 Task: Look for space in Franklin Park, United States from 8th August, 2023 to 15th August, 2023 for 9 adults in price range Rs.10000 to Rs.14000. Place can be shared room with 5 bedrooms having 9 beds and 5 bathrooms. Property type can be house, flat, guest house. Amenities needed are: wifi, TV, free parkinig on premises, gym, breakfast. Booking option can be shelf check-in. Required host language is English.
Action: Mouse moved to (502, 100)
Screenshot: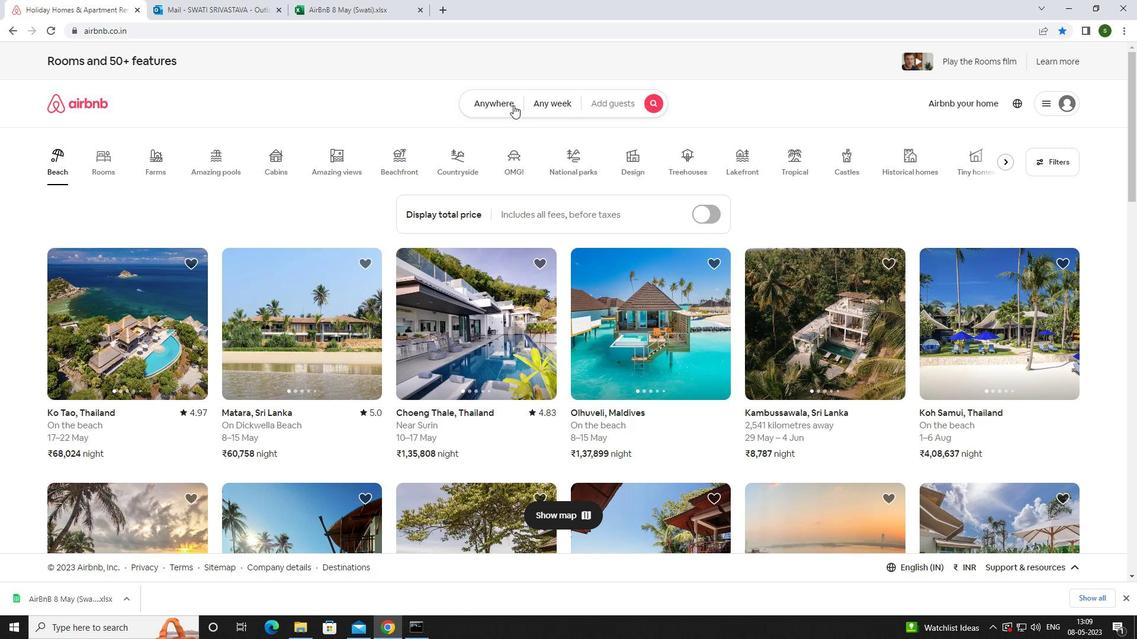 
Action: Mouse pressed left at (502, 100)
Screenshot: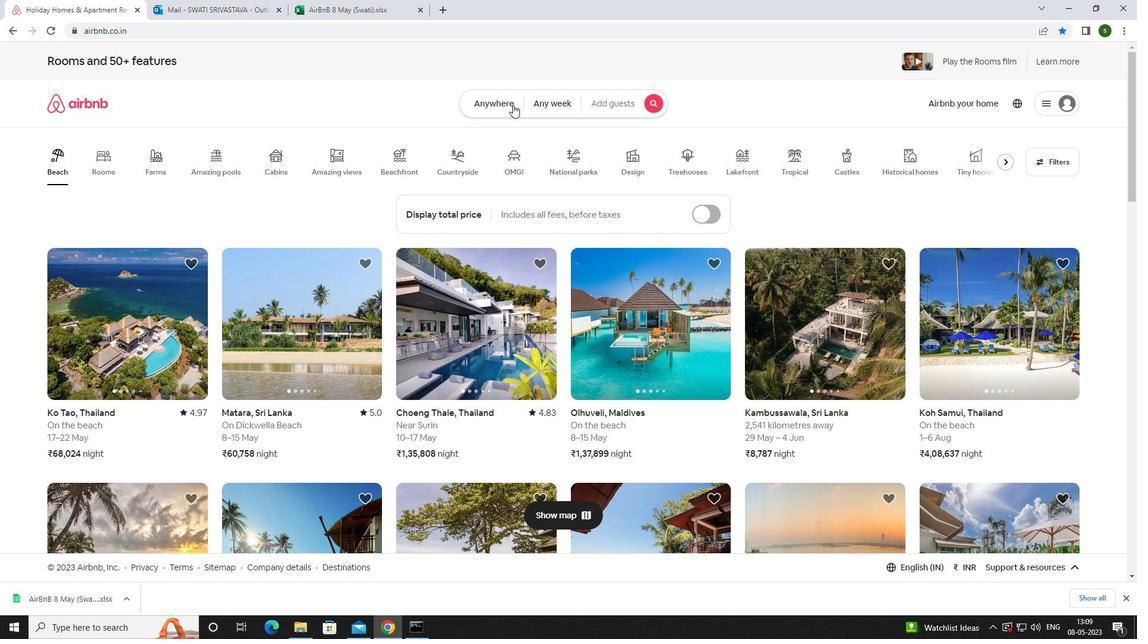 
Action: Mouse moved to (444, 152)
Screenshot: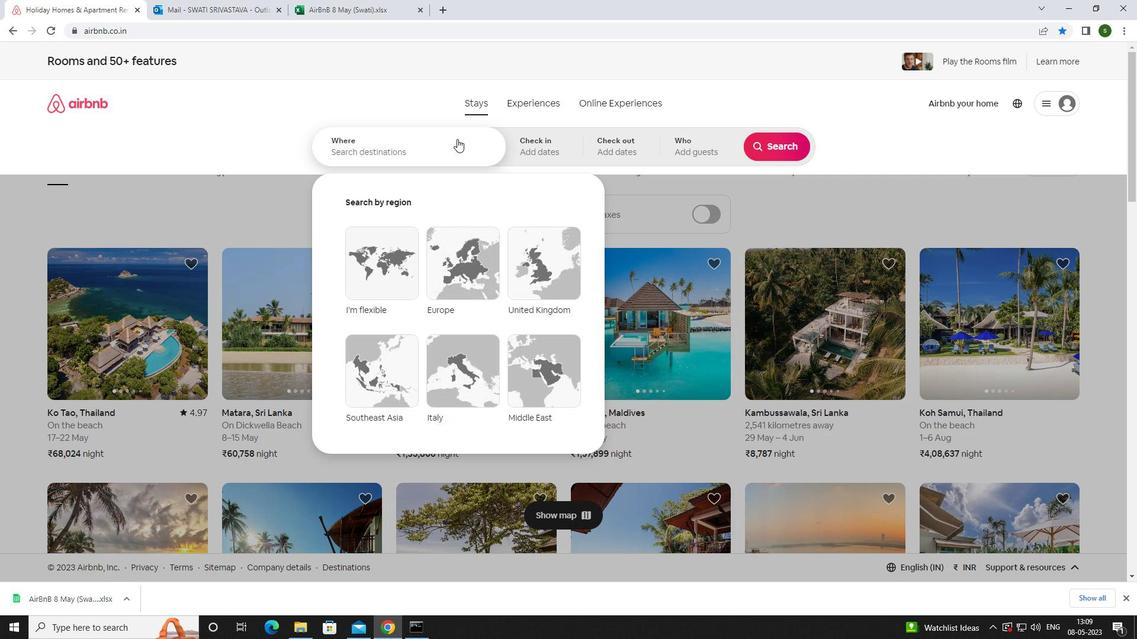 
Action: Mouse pressed left at (444, 152)
Screenshot: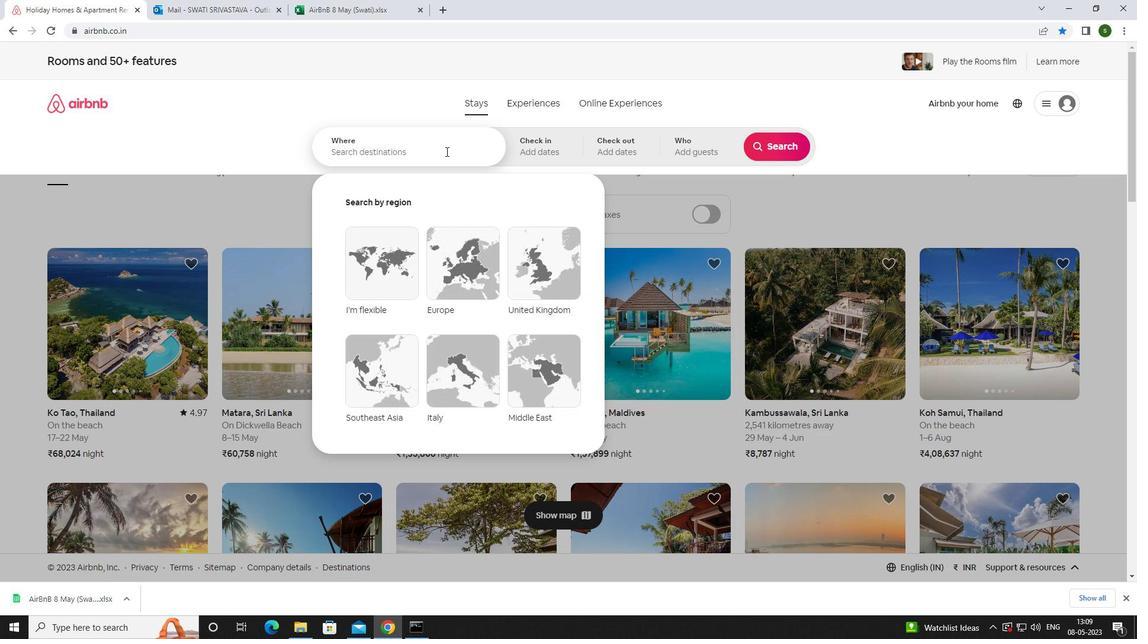 
Action: Key pressed <Key.caps_lock>f<Key.caps_lock>ranklin<Key.space><Key.caps_lock>p<Key.caps_lock>ark,<Key.space><Key.caps_lock>u<Key.caps_lock>nited<Key.space><Key.caps_lock>s<Key.caps_lock>tates<Key.enter>
Screenshot: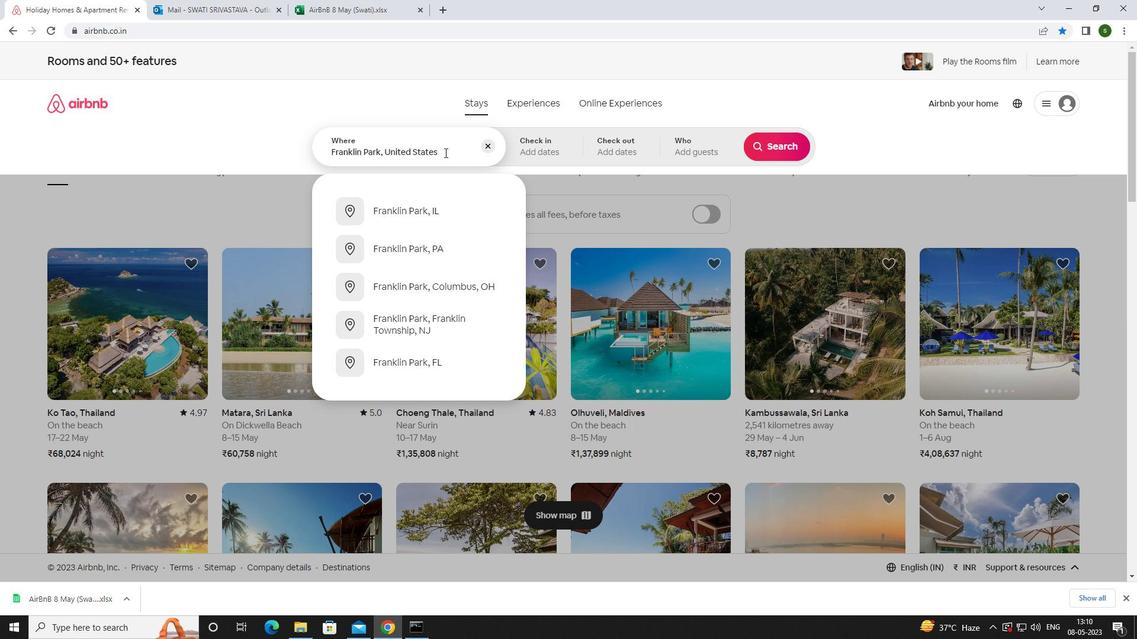 
Action: Mouse moved to (770, 238)
Screenshot: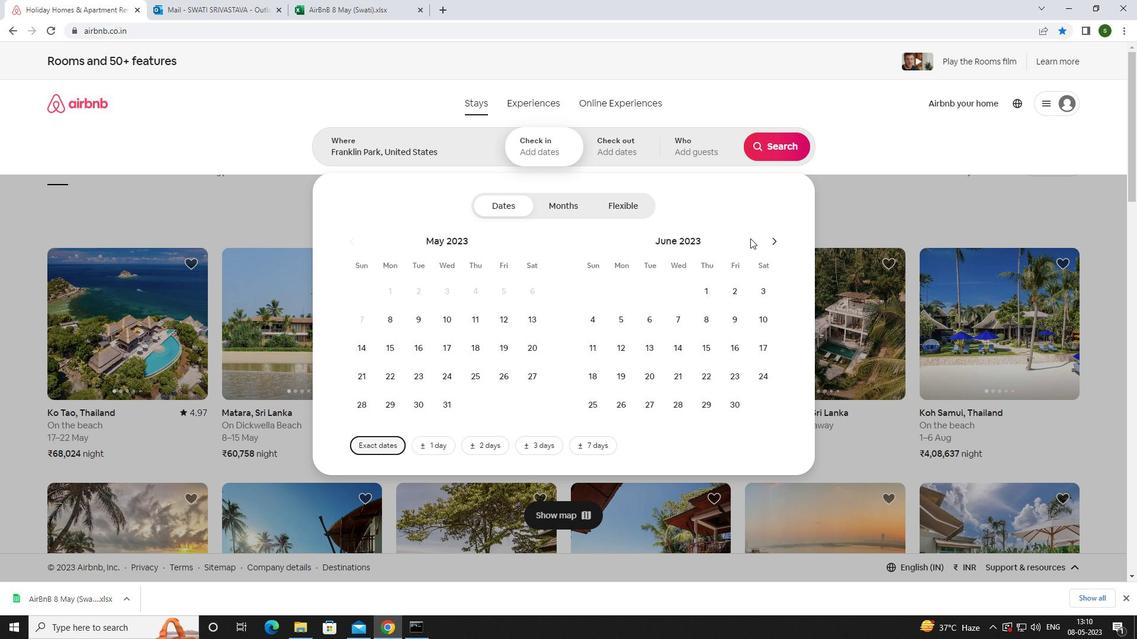 
Action: Mouse pressed left at (770, 238)
Screenshot: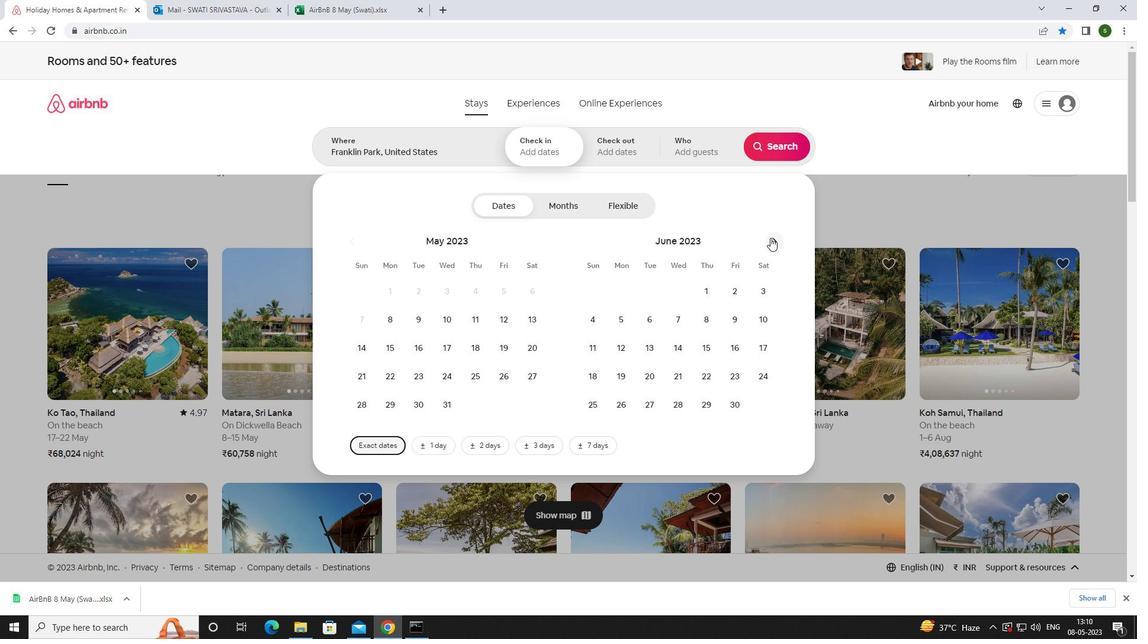 
Action: Mouse moved to (770, 237)
Screenshot: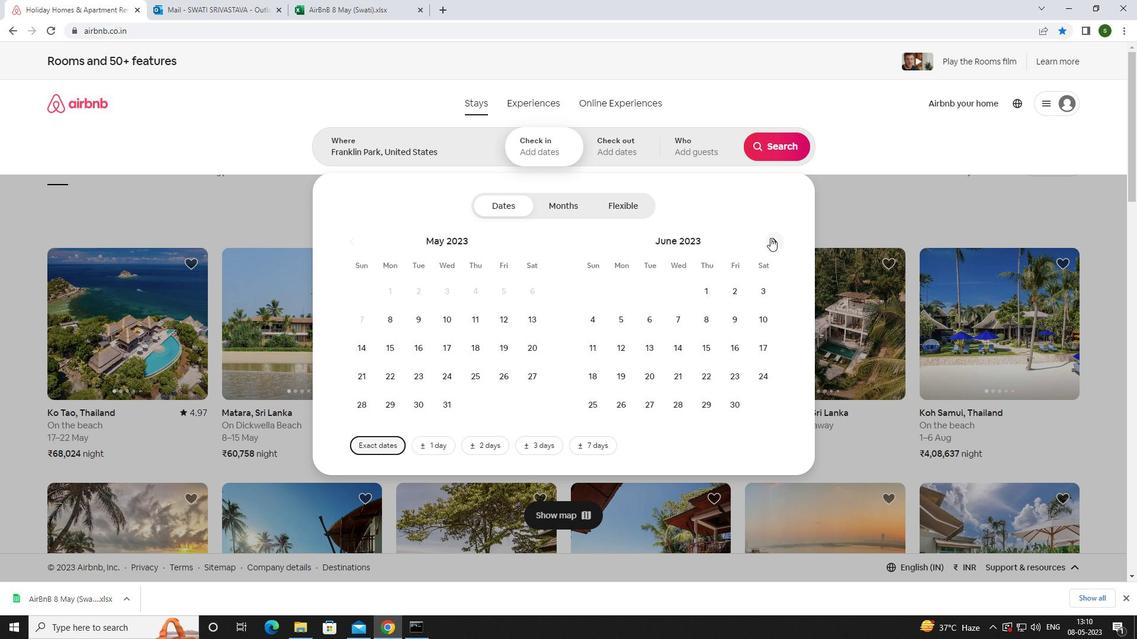 
Action: Mouse pressed left at (770, 237)
Screenshot: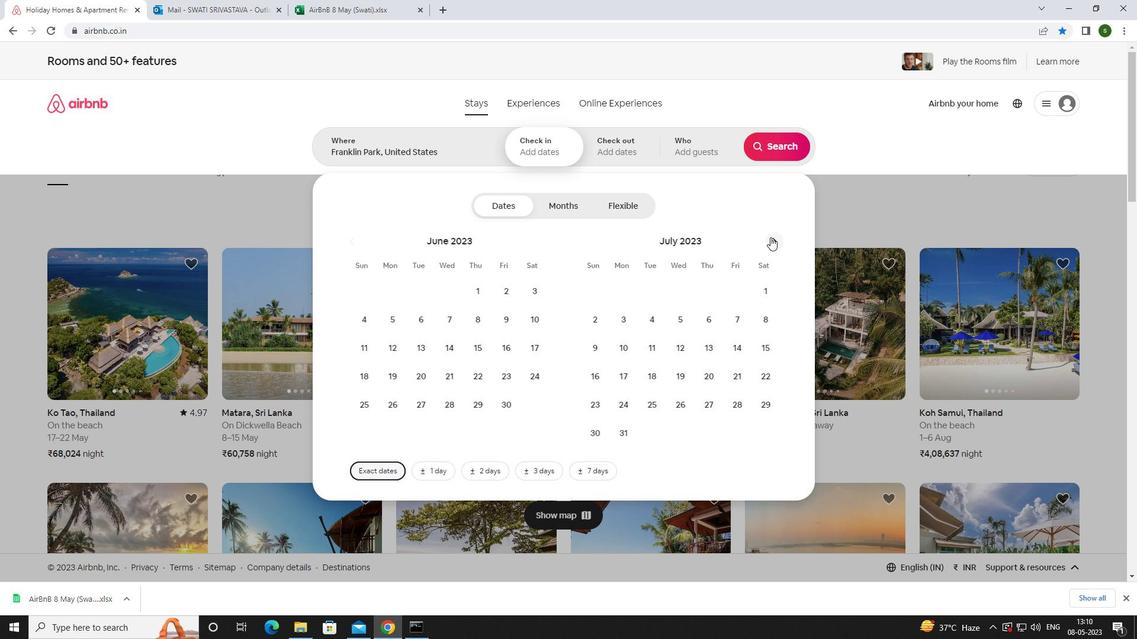 
Action: Mouse moved to (654, 313)
Screenshot: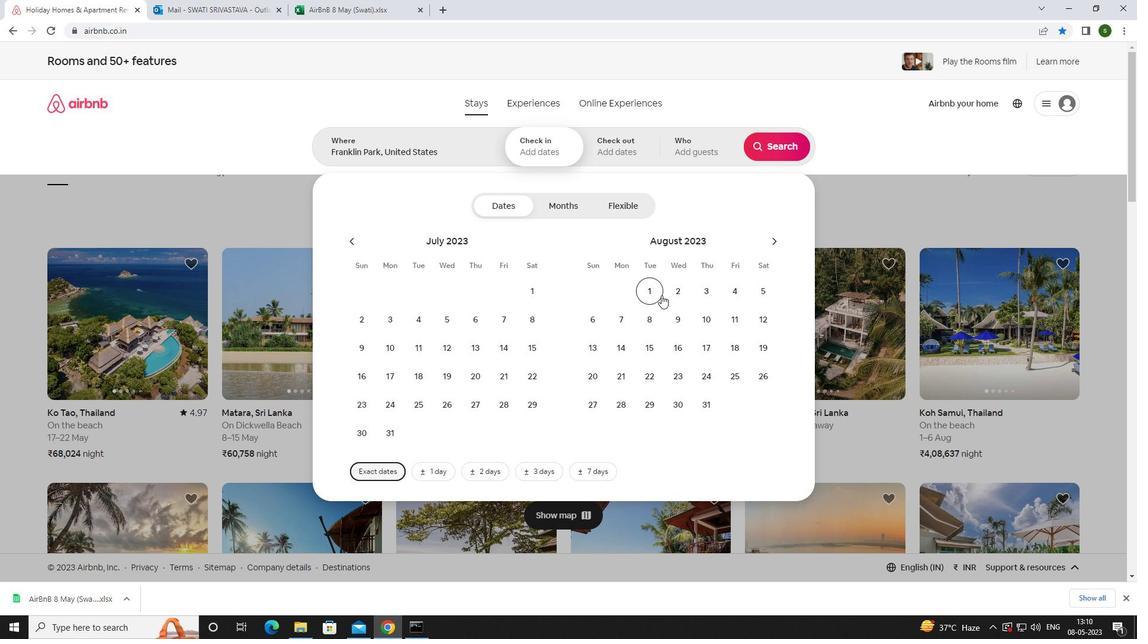 
Action: Mouse pressed left at (654, 313)
Screenshot: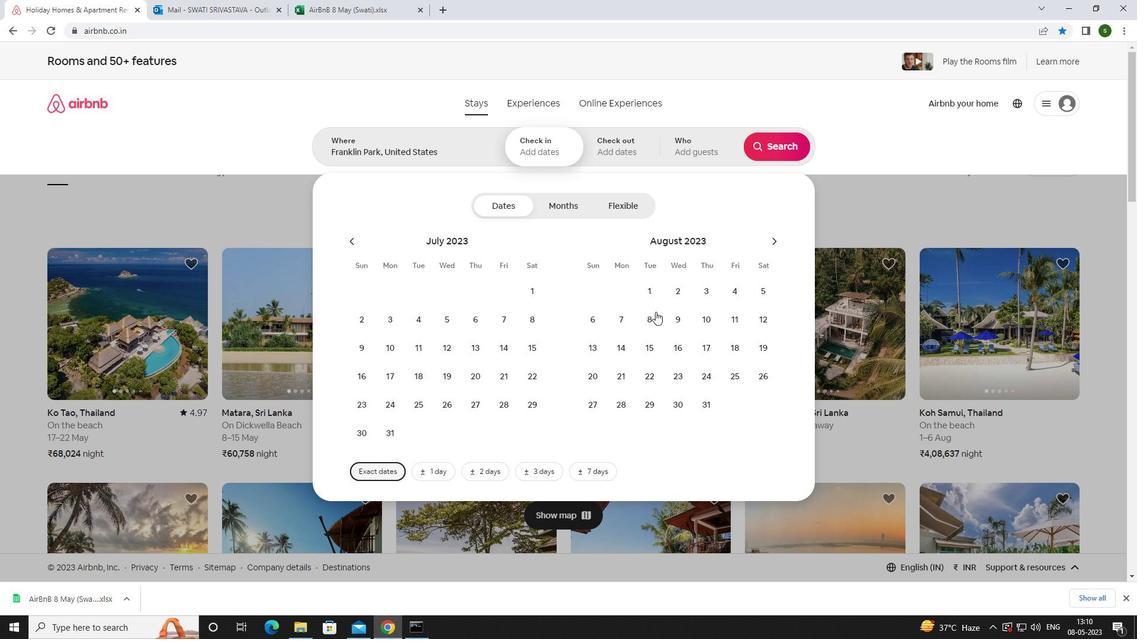 
Action: Mouse moved to (649, 345)
Screenshot: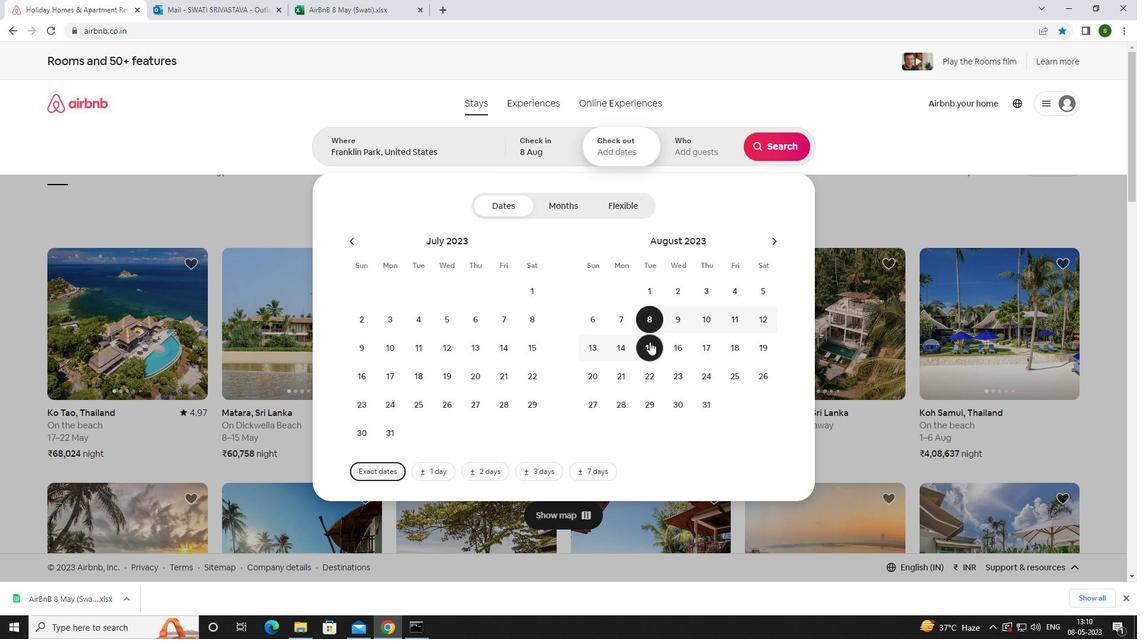 
Action: Mouse pressed left at (649, 345)
Screenshot: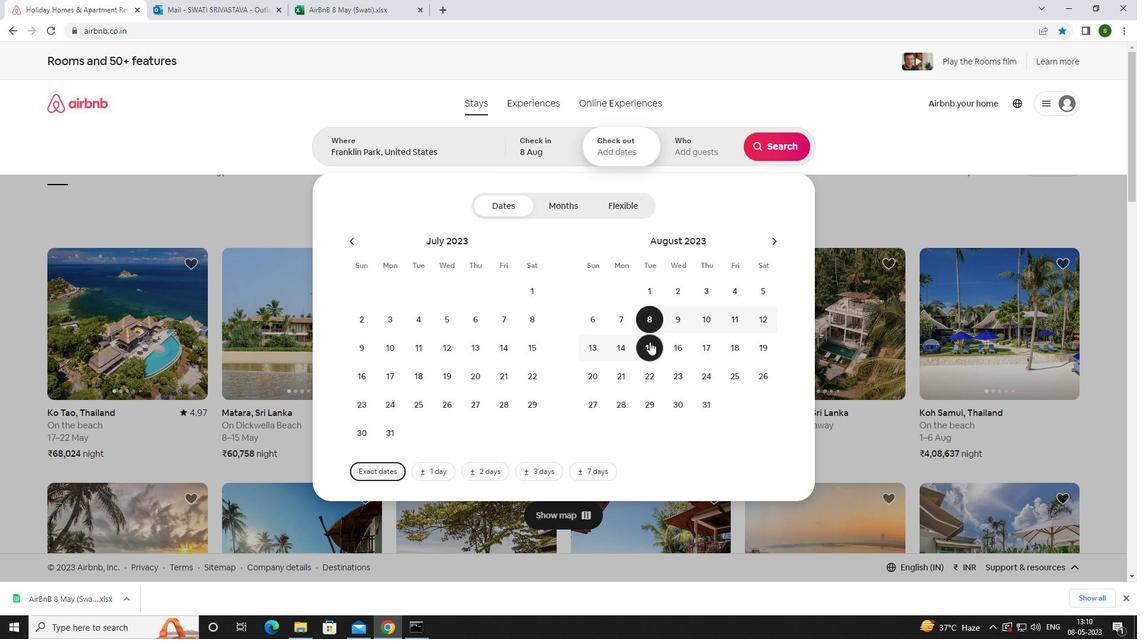 
Action: Mouse moved to (694, 151)
Screenshot: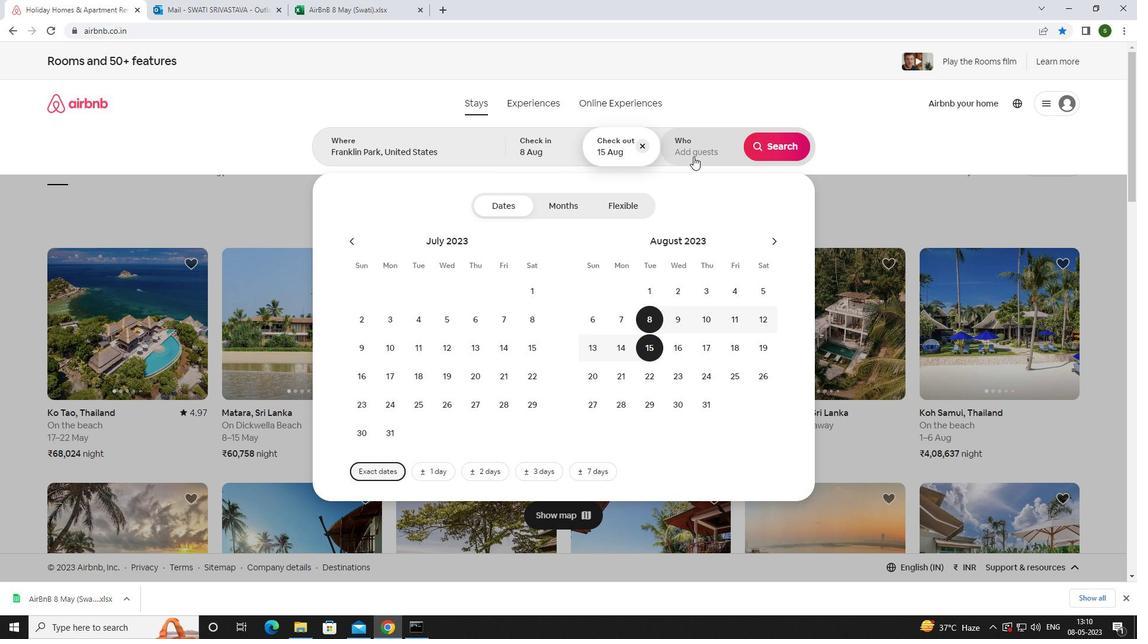 
Action: Mouse pressed left at (694, 151)
Screenshot: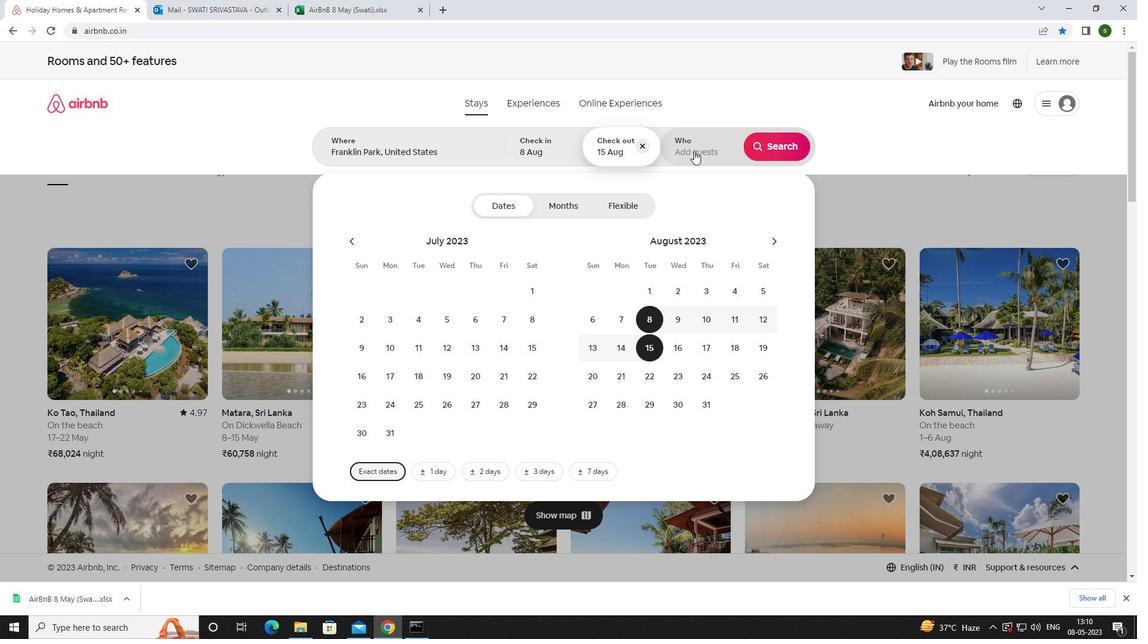 
Action: Mouse moved to (783, 205)
Screenshot: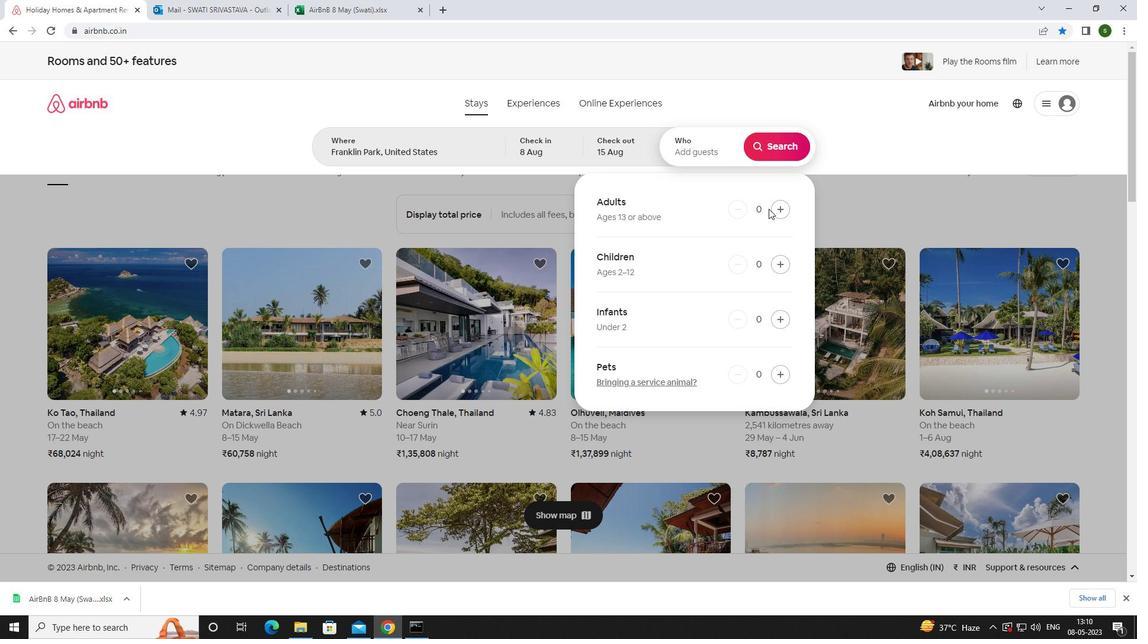 
Action: Mouse pressed left at (783, 205)
Screenshot: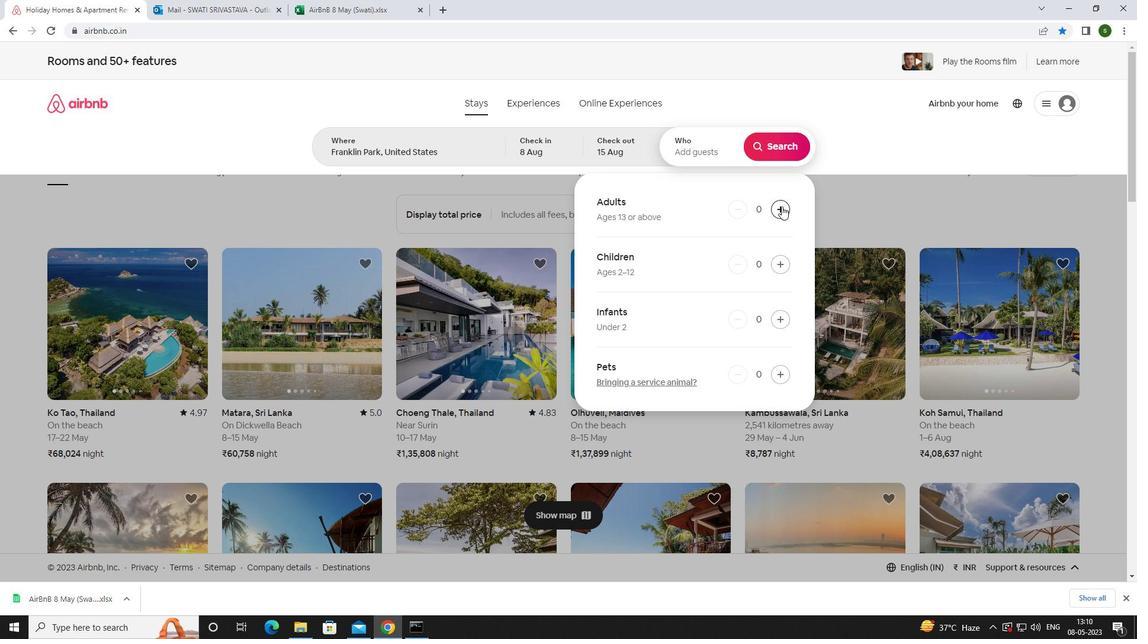
Action: Mouse pressed left at (783, 205)
Screenshot: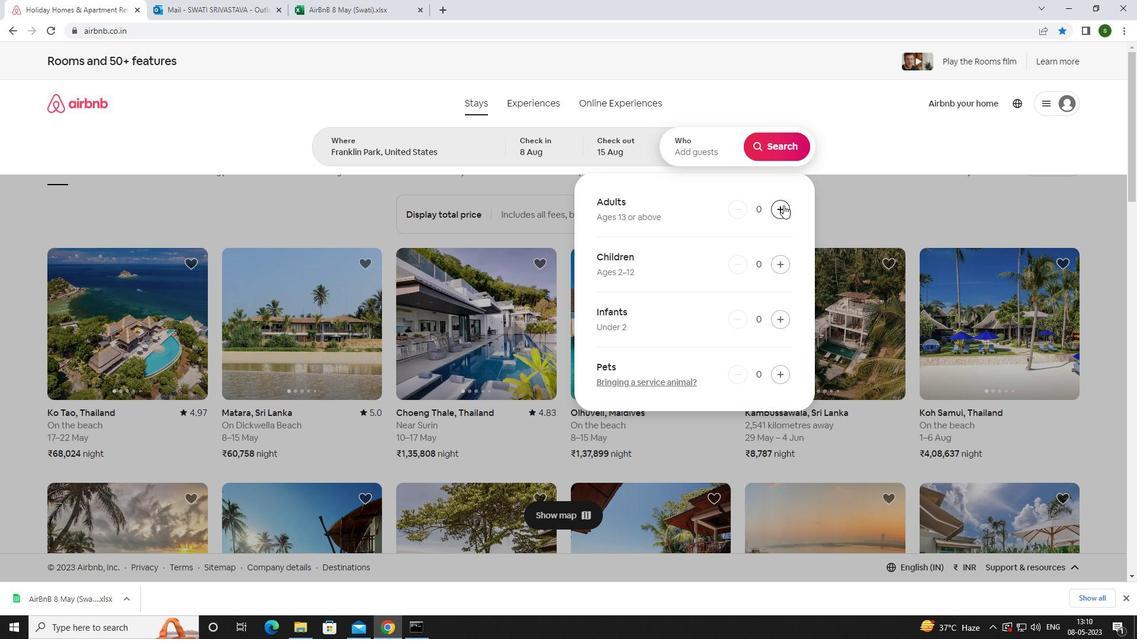 
Action: Mouse pressed left at (783, 205)
Screenshot: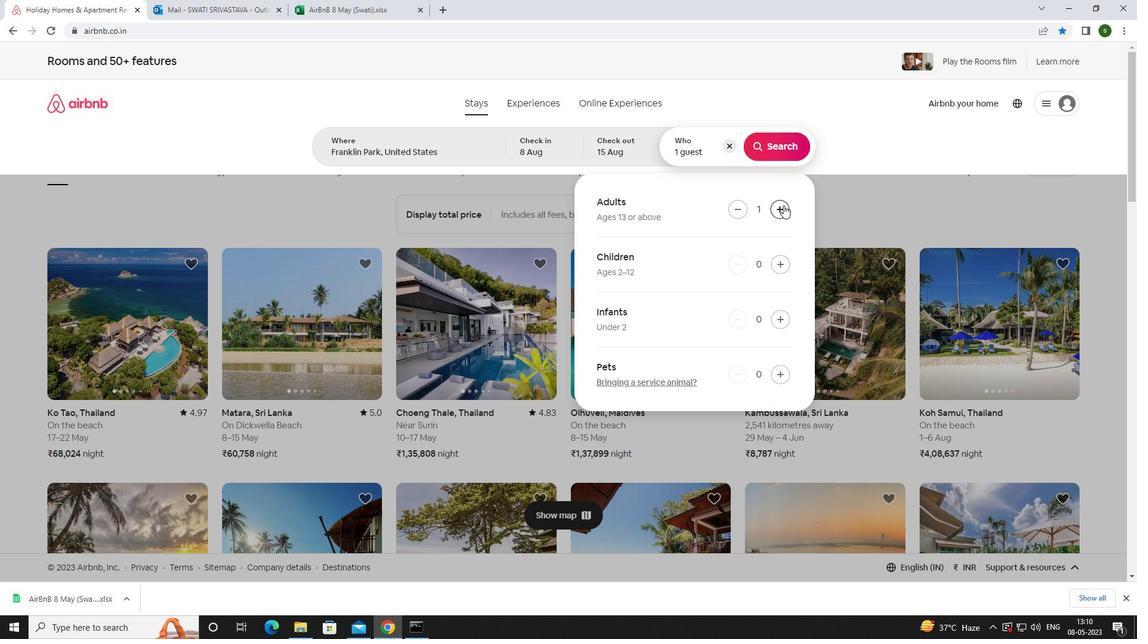 
Action: Mouse pressed left at (783, 205)
Screenshot: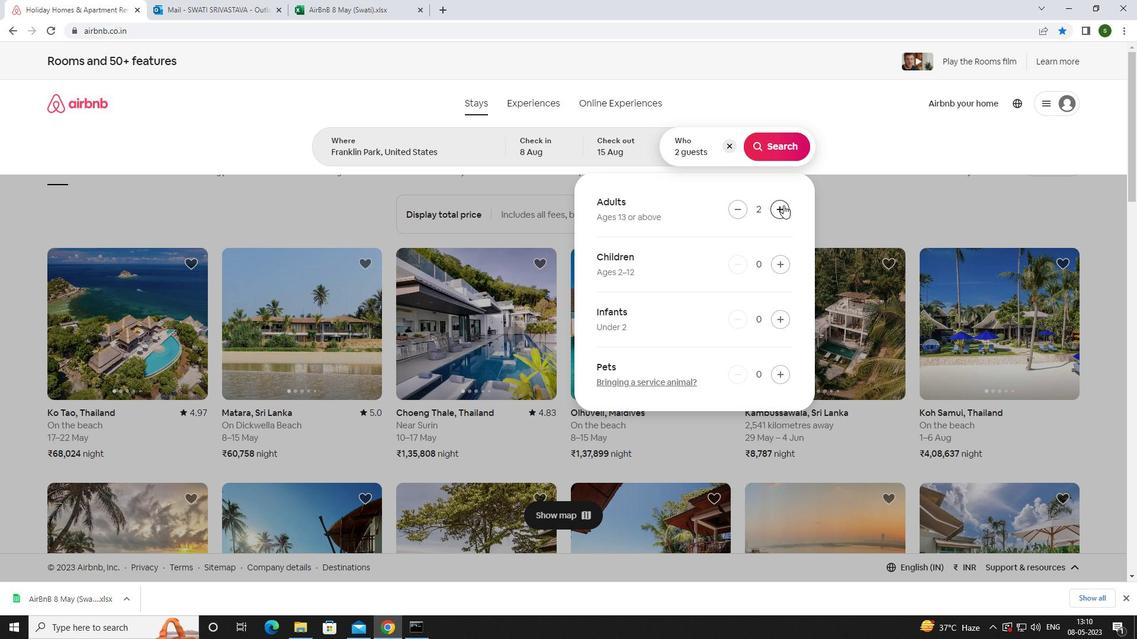 
Action: Mouse pressed left at (783, 205)
Screenshot: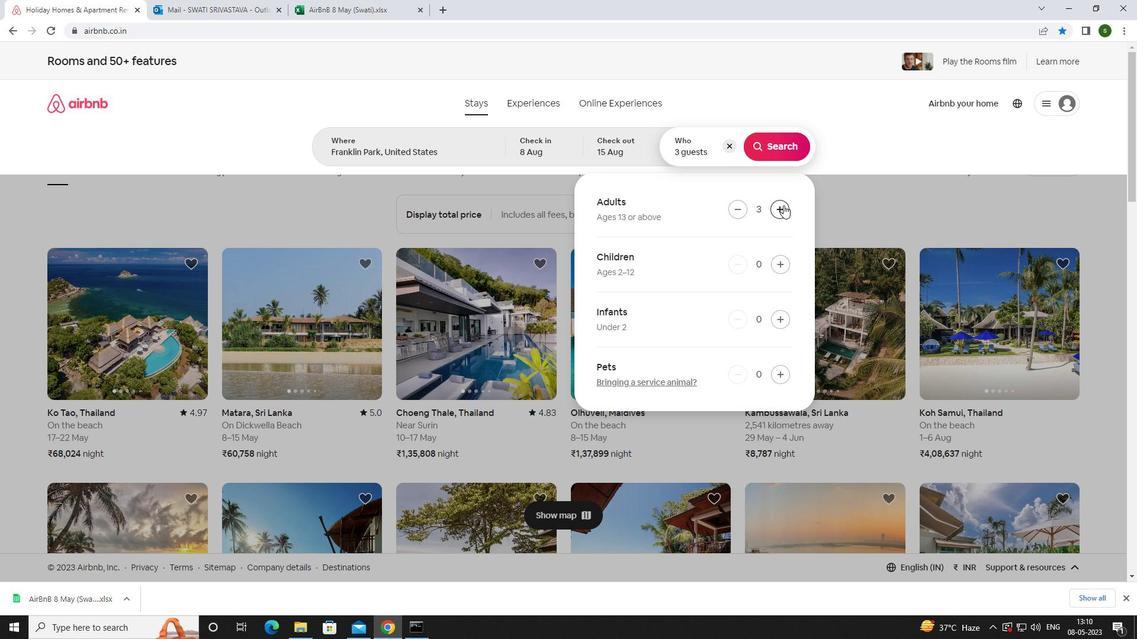 
Action: Mouse pressed left at (783, 205)
Screenshot: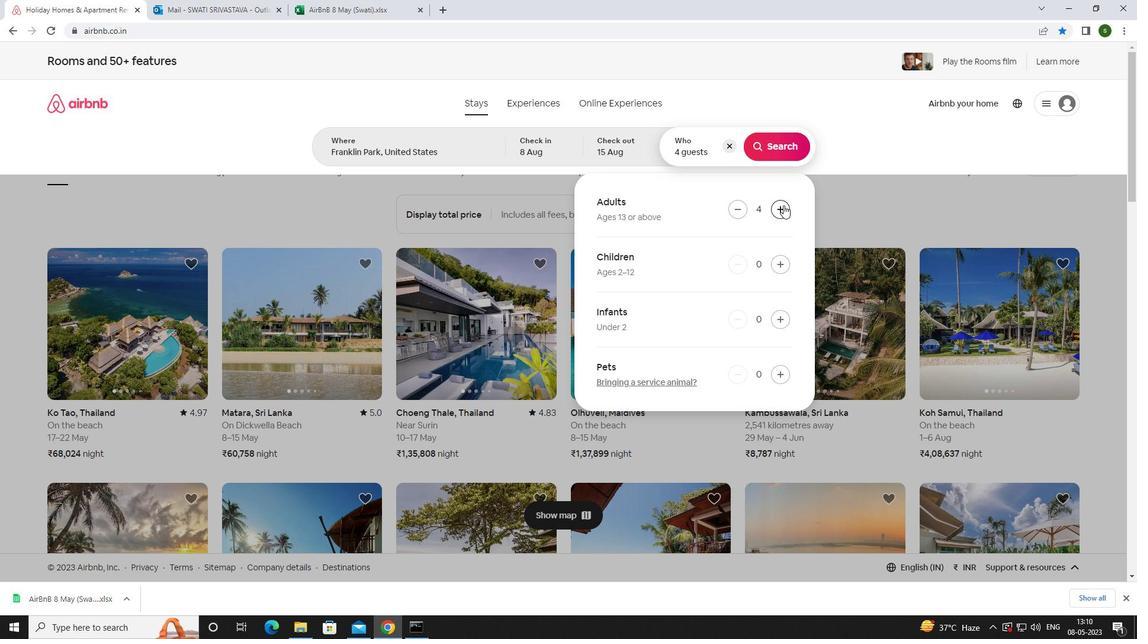 
Action: Mouse pressed left at (783, 205)
Screenshot: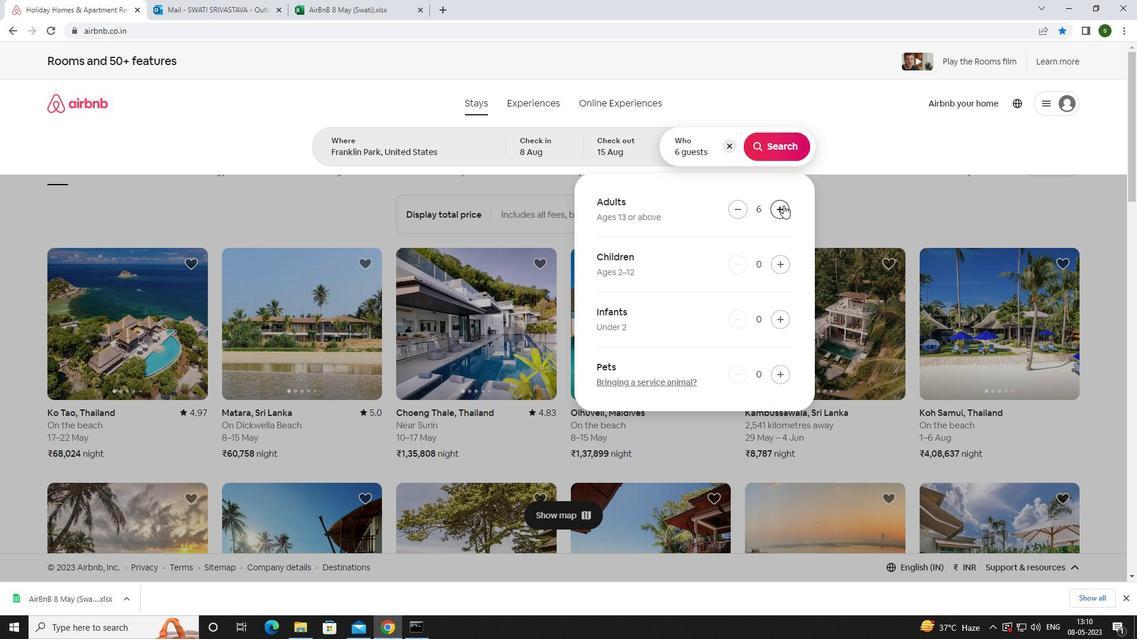 
Action: Mouse pressed left at (783, 205)
Screenshot: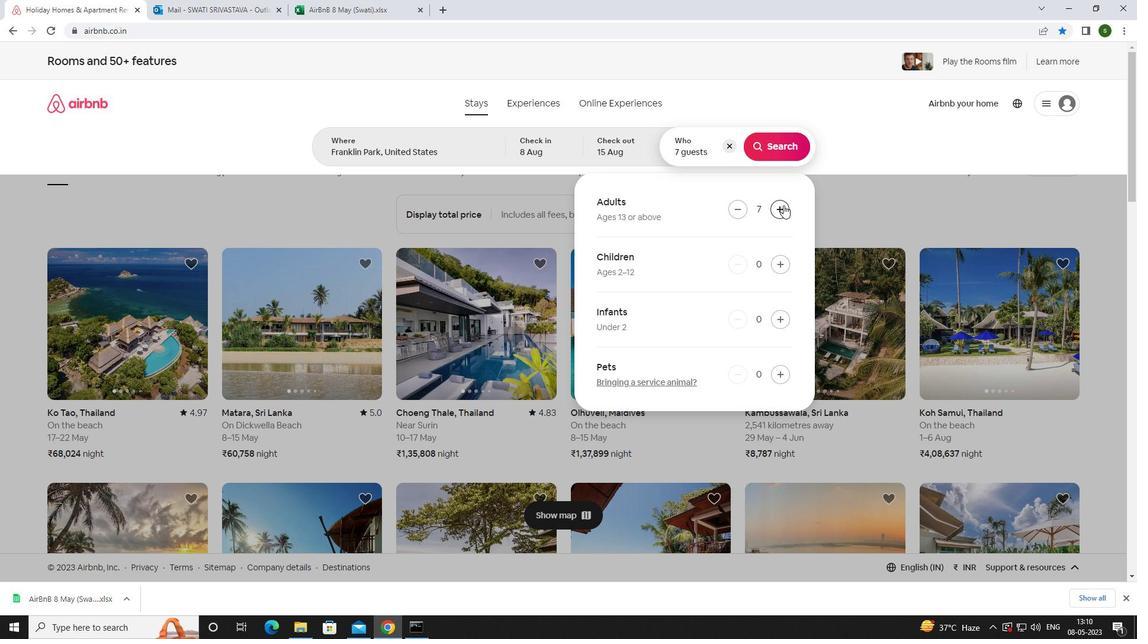
Action: Mouse pressed left at (783, 205)
Screenshot: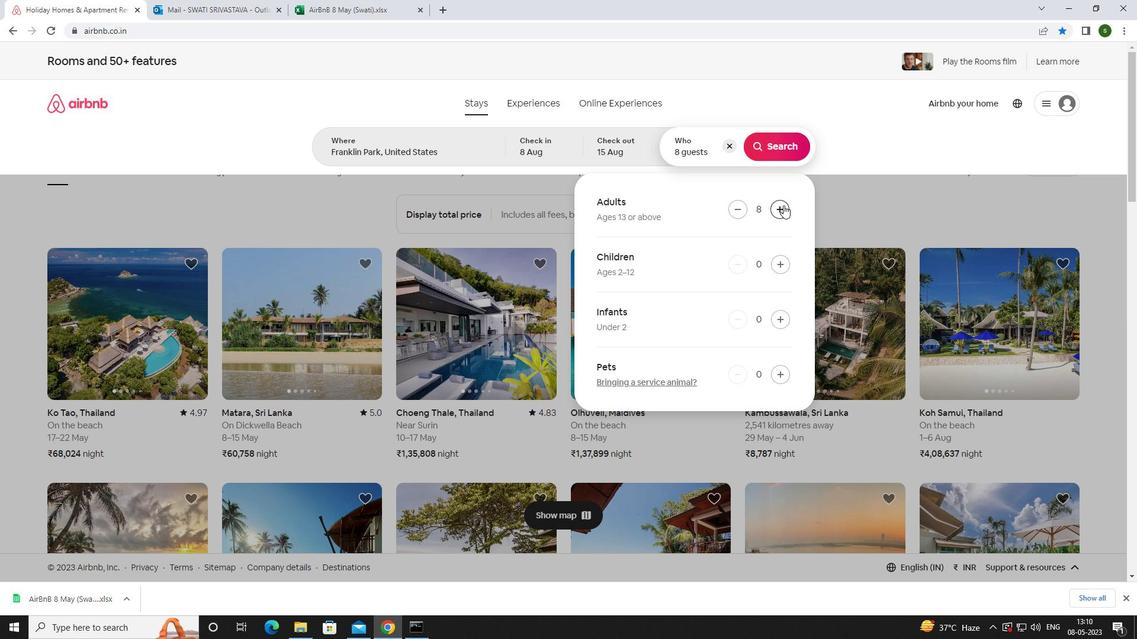 
Action: Mouse moved to (768, 152)
Screenshot: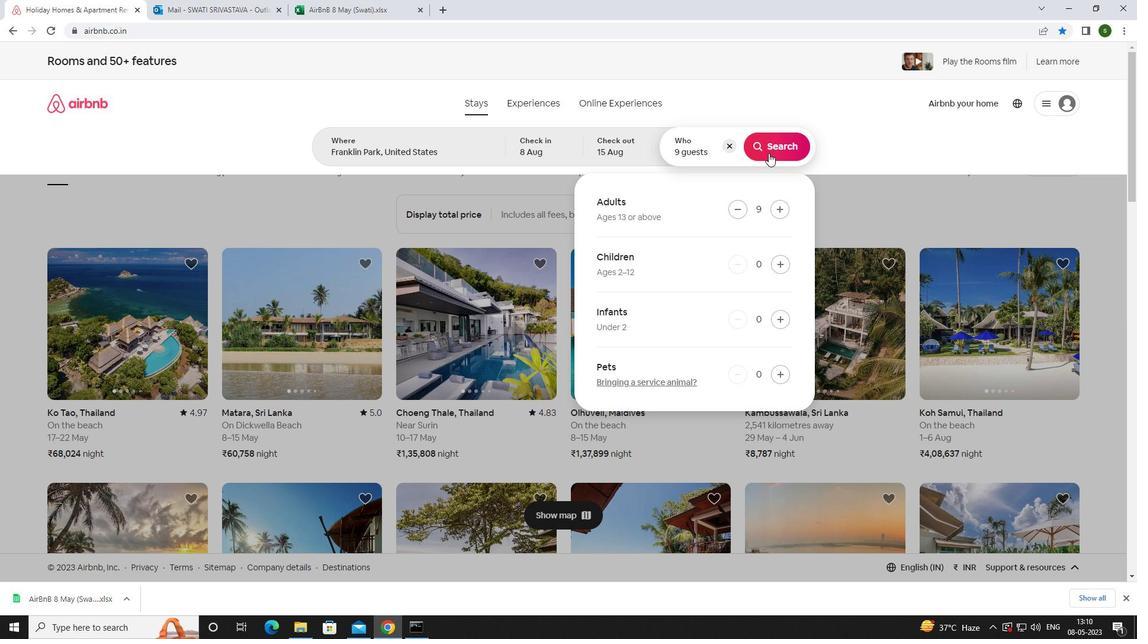
Action: Mouse pressed left at (768, 152)
Screenshot: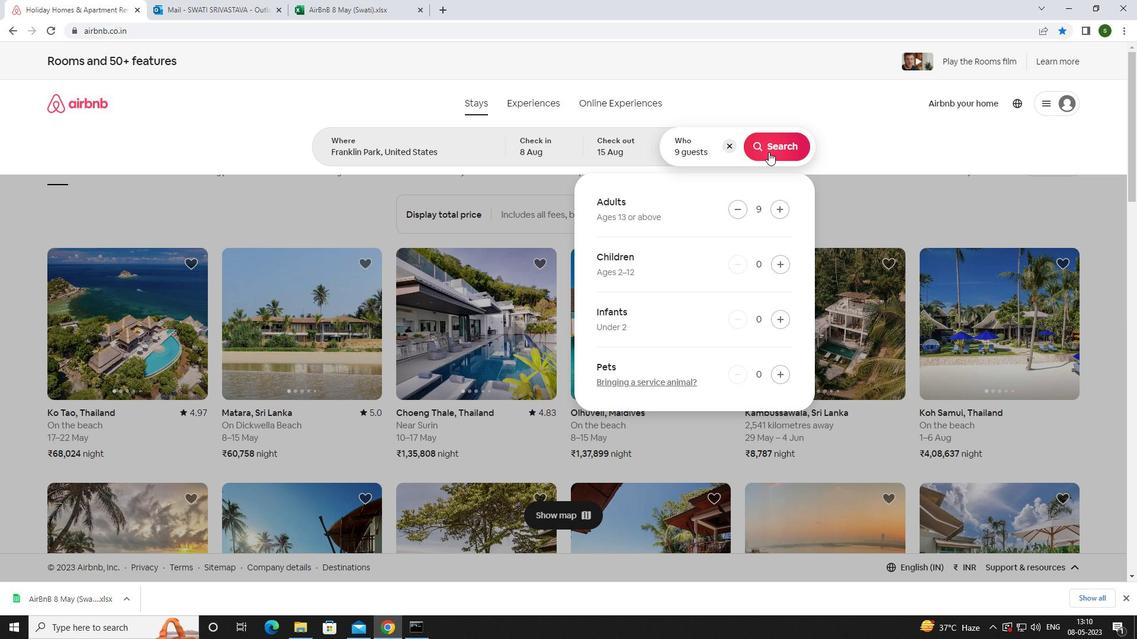 
Action: Mouse moved to (1076, 111)
Screenshot: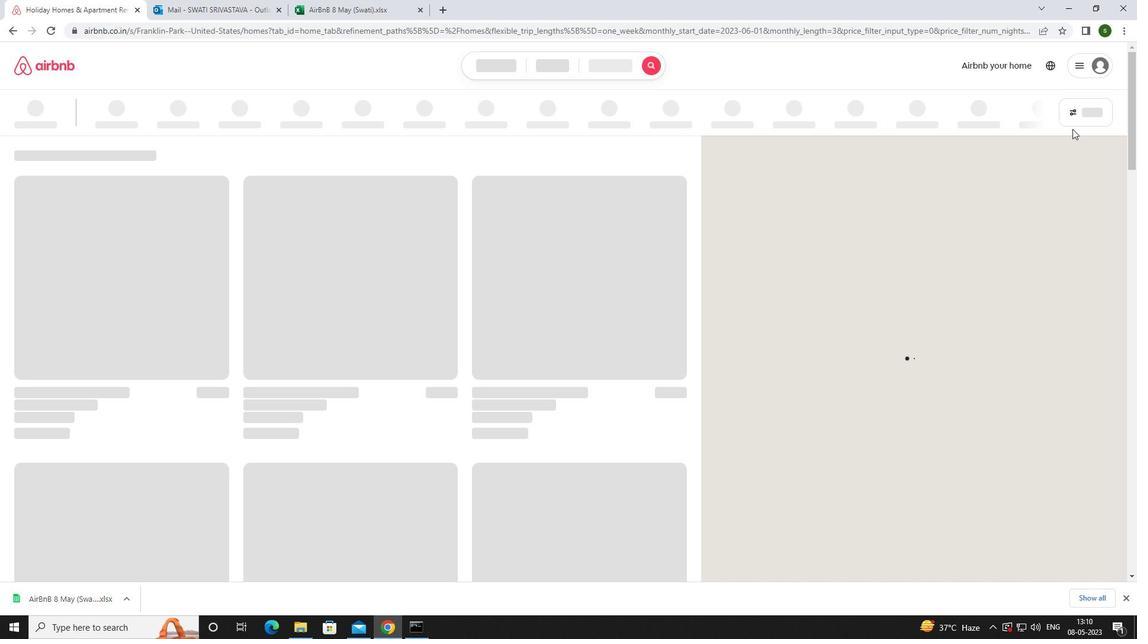 
Action: Mouse pressed left at (1076, 111)
Screenshot: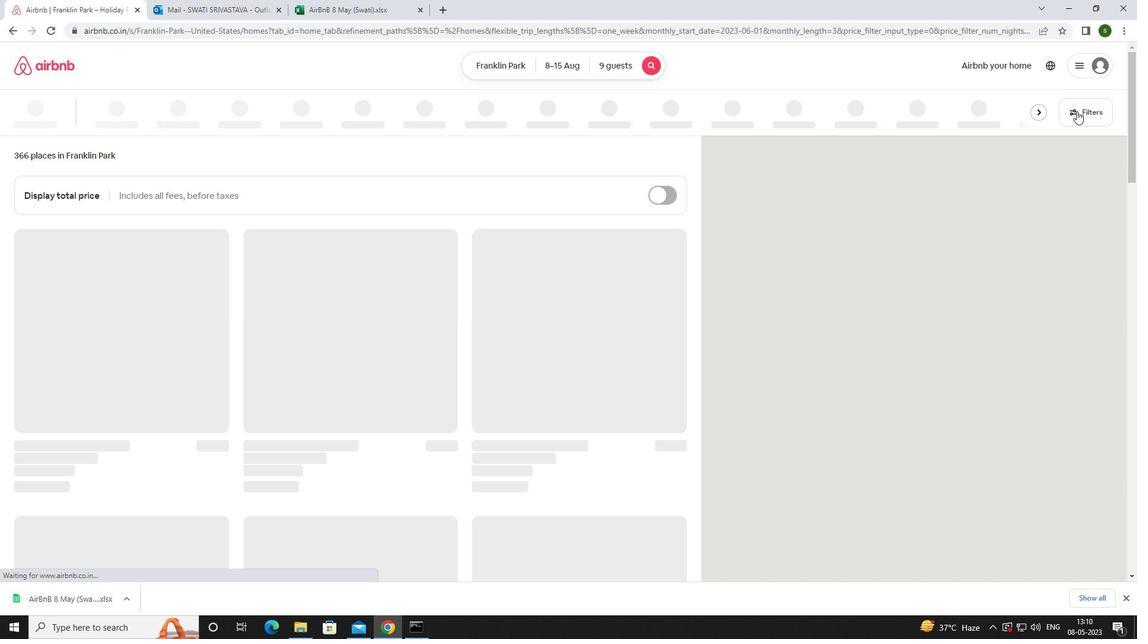 
Action: Mouse moved to (446, 399)
Screenshot: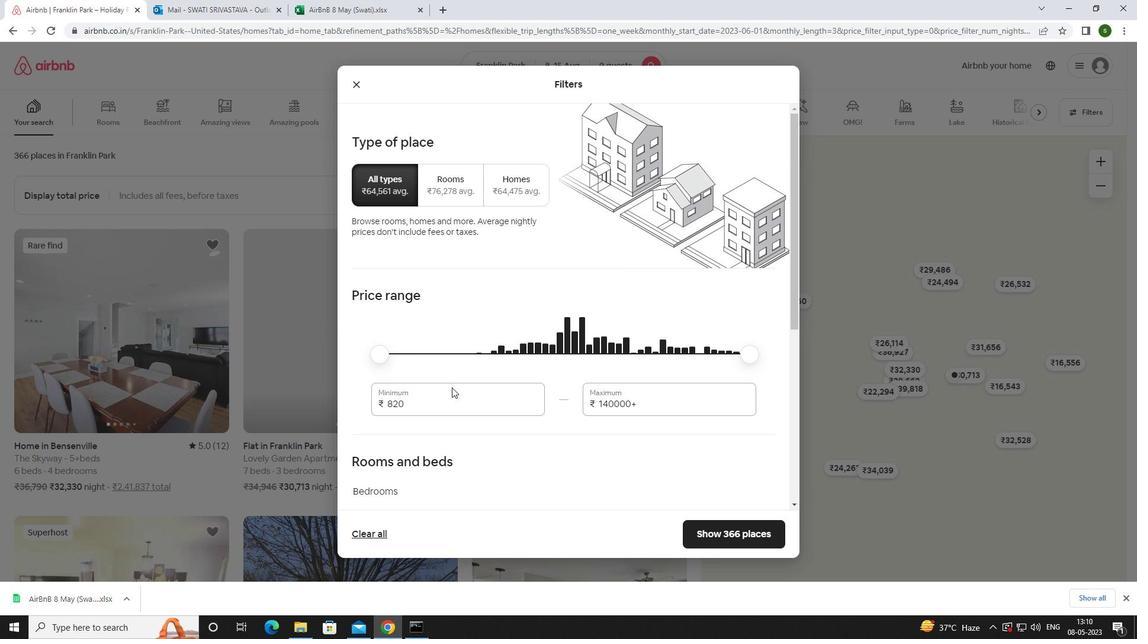 
Action: Mouse pressed left at (446, 399)
Screenshot: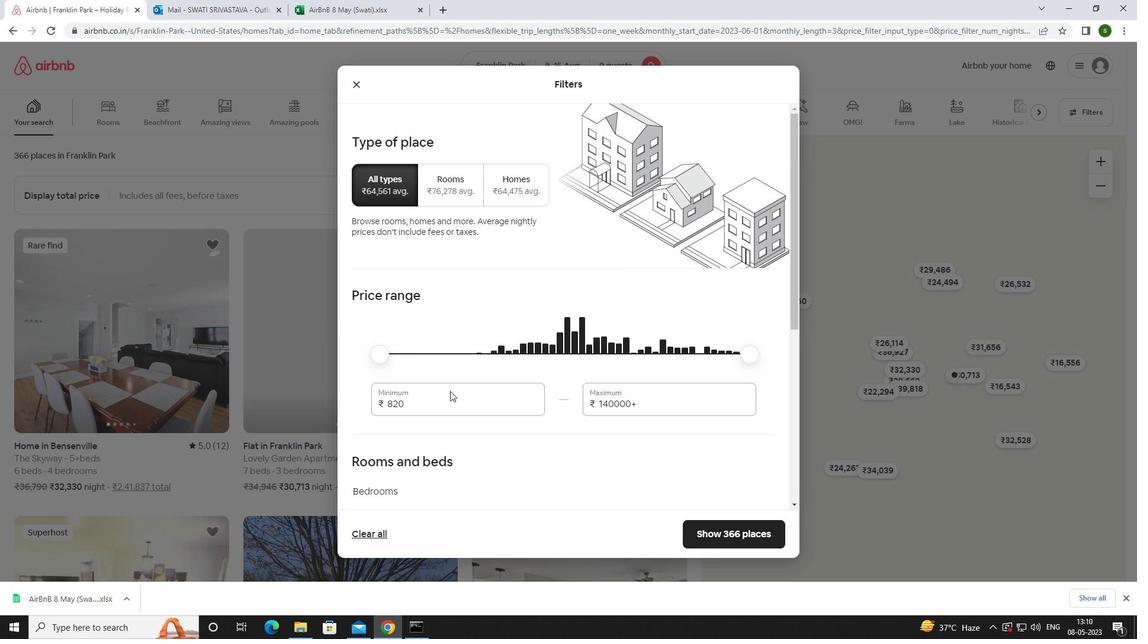
Action: Mouse moved to (444, 400)
Screenshot: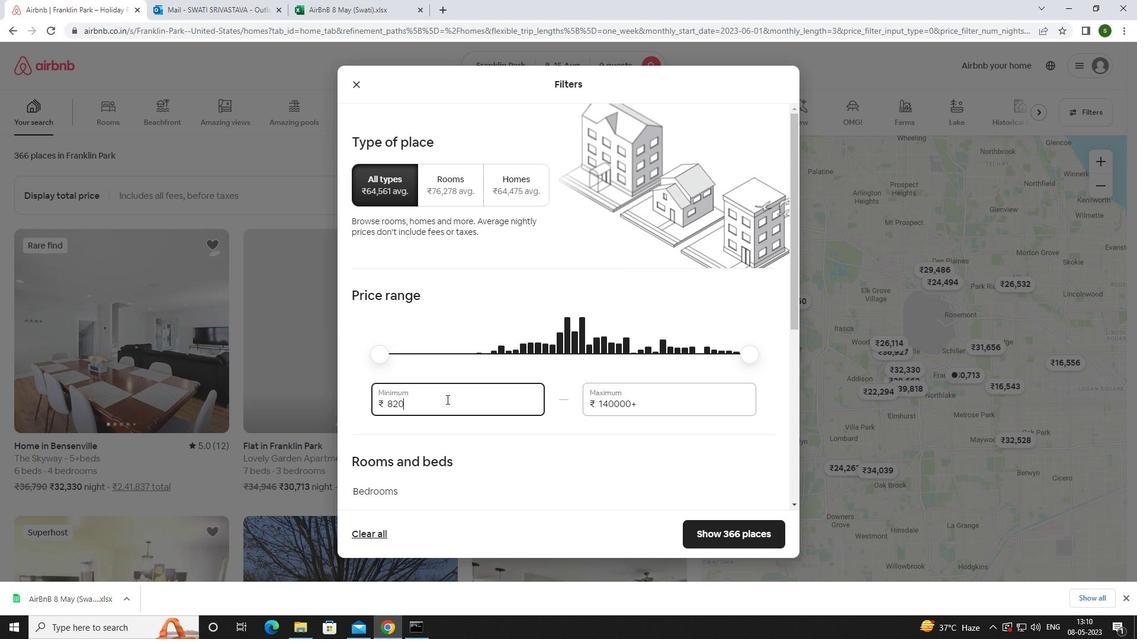 
Action: Key pressed <Key.backspace><Key.backspace><Key.backspace><Key.backspace>10000
Screenshot: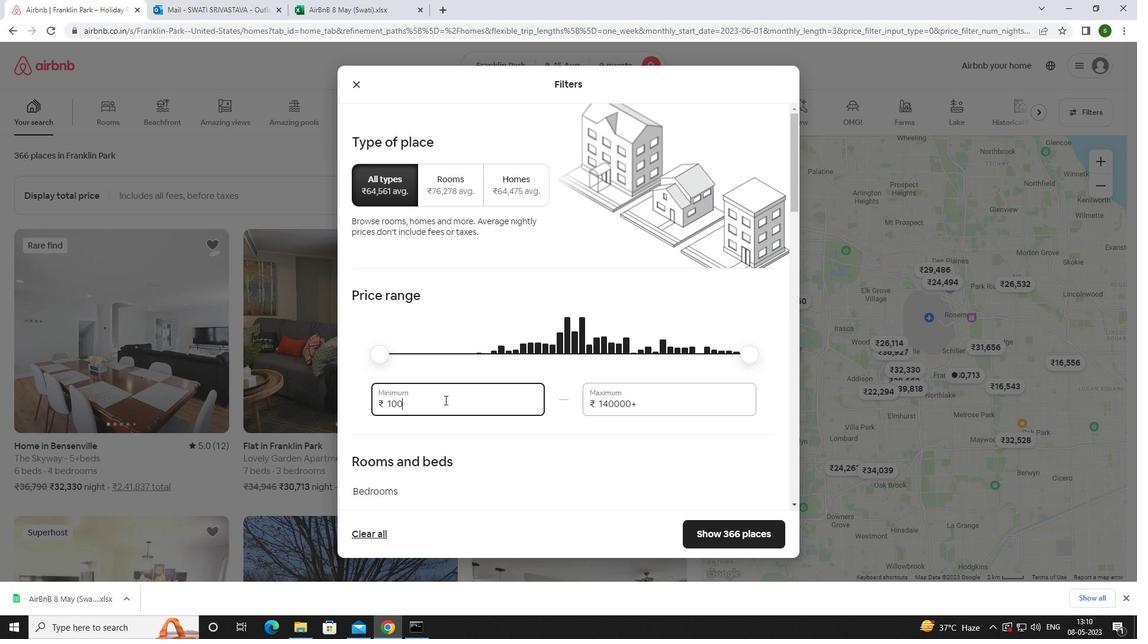 
Action: Mouse moved to (646, 407)
Screenshot: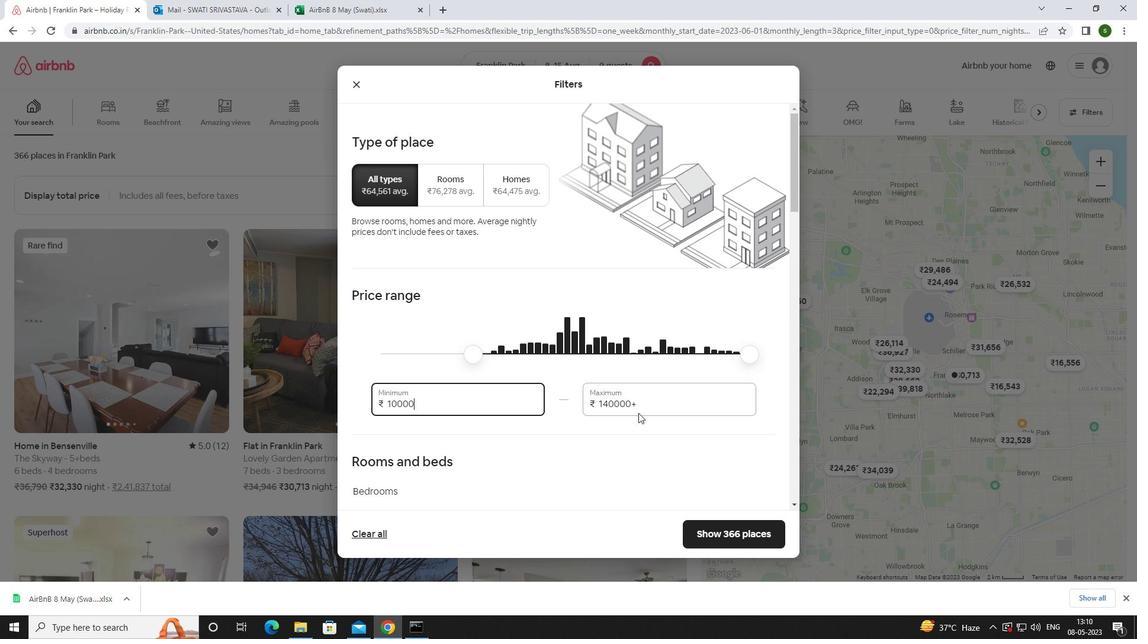
Action: Mouse pressed left at (646, 407)
Screenshot: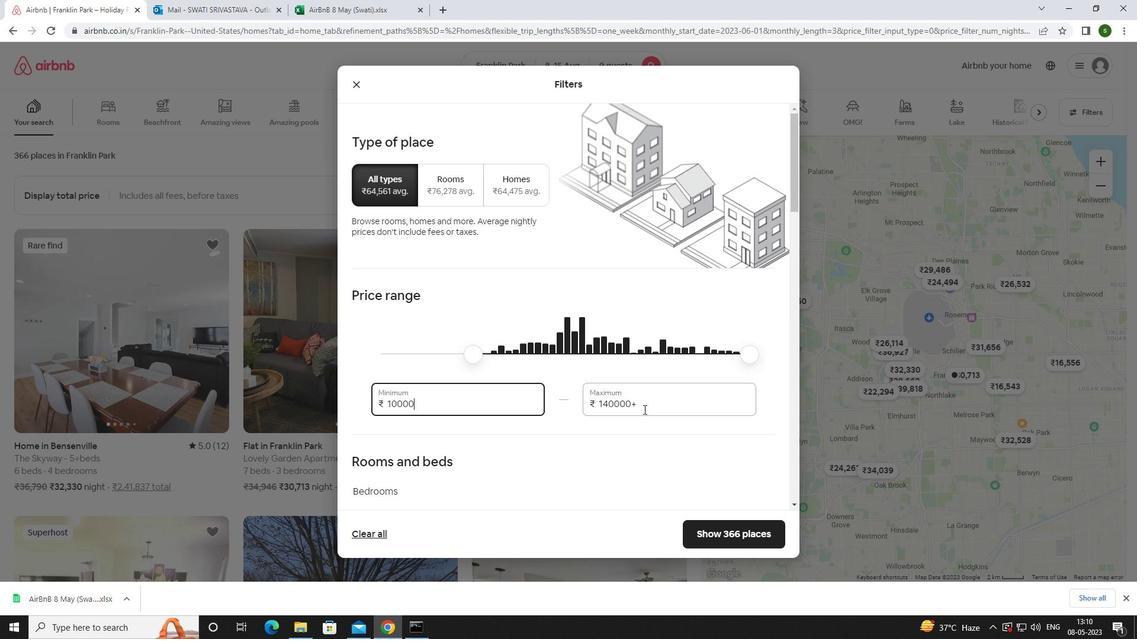 
Action: Key pressed <Key.backspace><Key.backspace><Key.backspace><Key.backspace><Key.backspace><Key.backspace><Key.backspace><Key.backspace><Key.backspace><Key.backspace><Key.backspace>14000
Screenshot: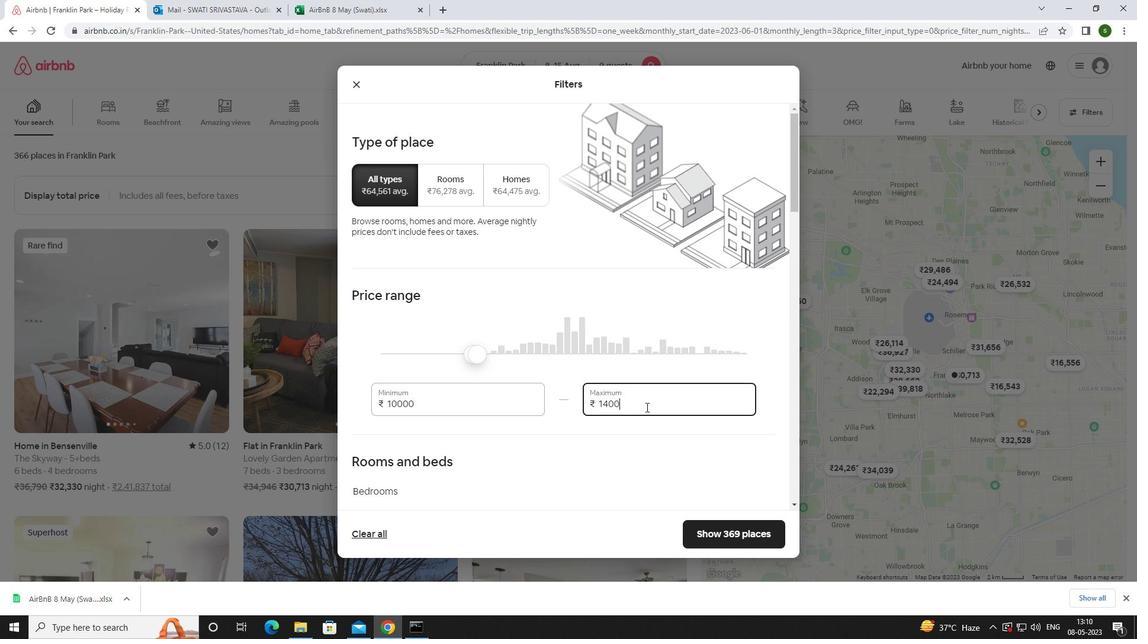 
Action: Mouse moved to (595, 407)
Screenshot: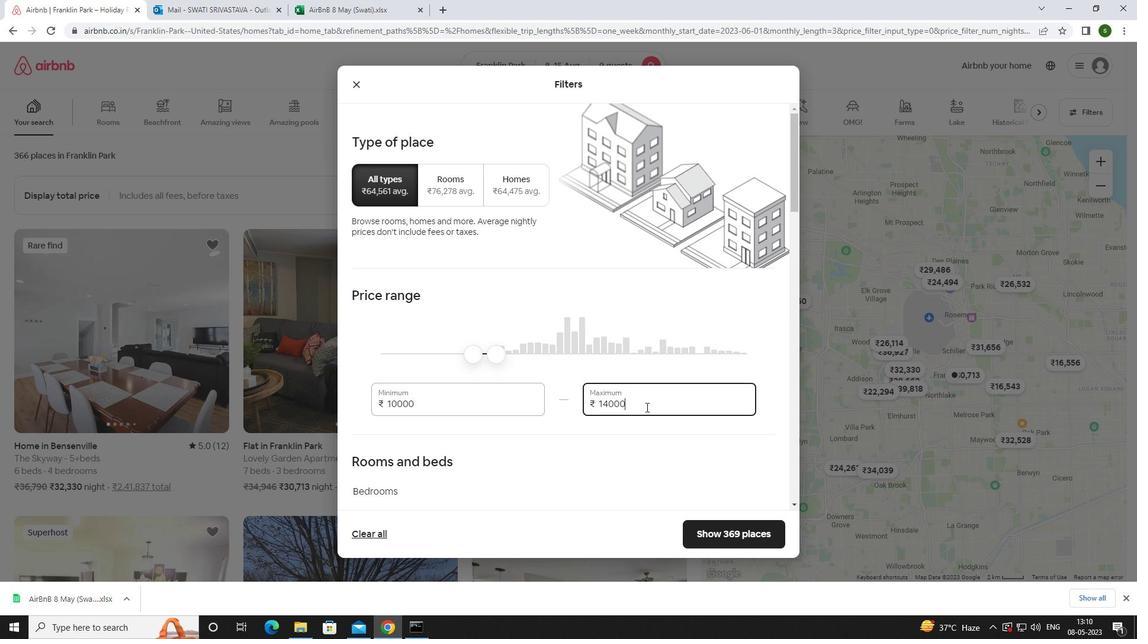 
Action: Mouse scrolled (595, 406) with delta (0, 0)
Screenshot: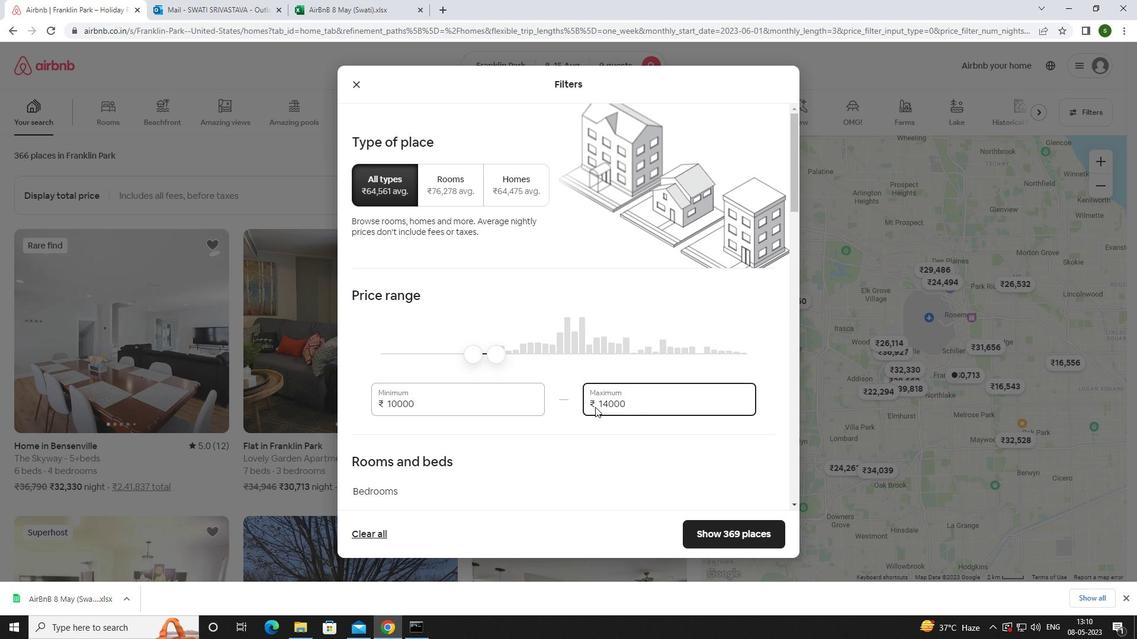 
Action: Mouse scrolled (595, 406) with delta (0, 0)
Screenshot: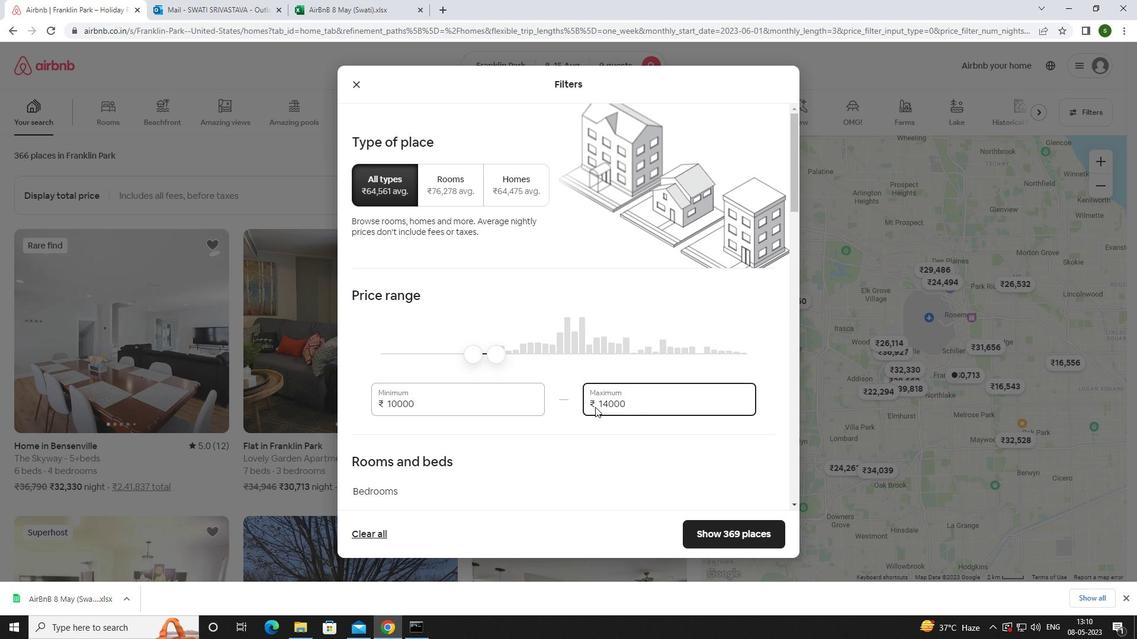 
Action: Mouse scrolled (595, 406) with delta (0, 0)
Screenshot: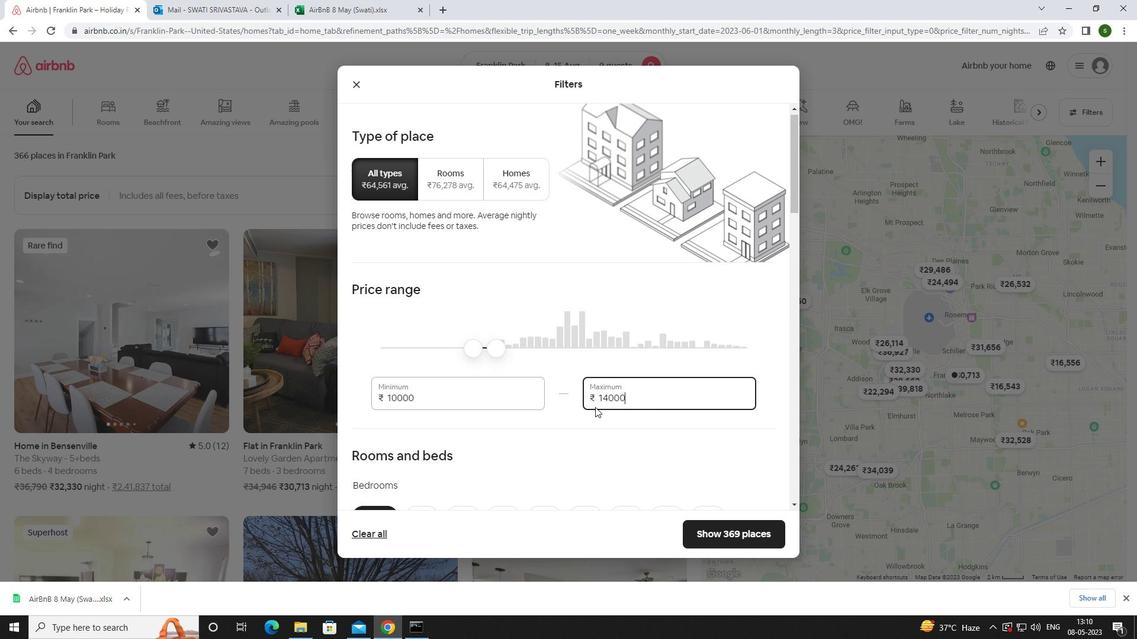 
Action: Mouse scrolled (595, 406) with delta (0, 0)
Screenshot: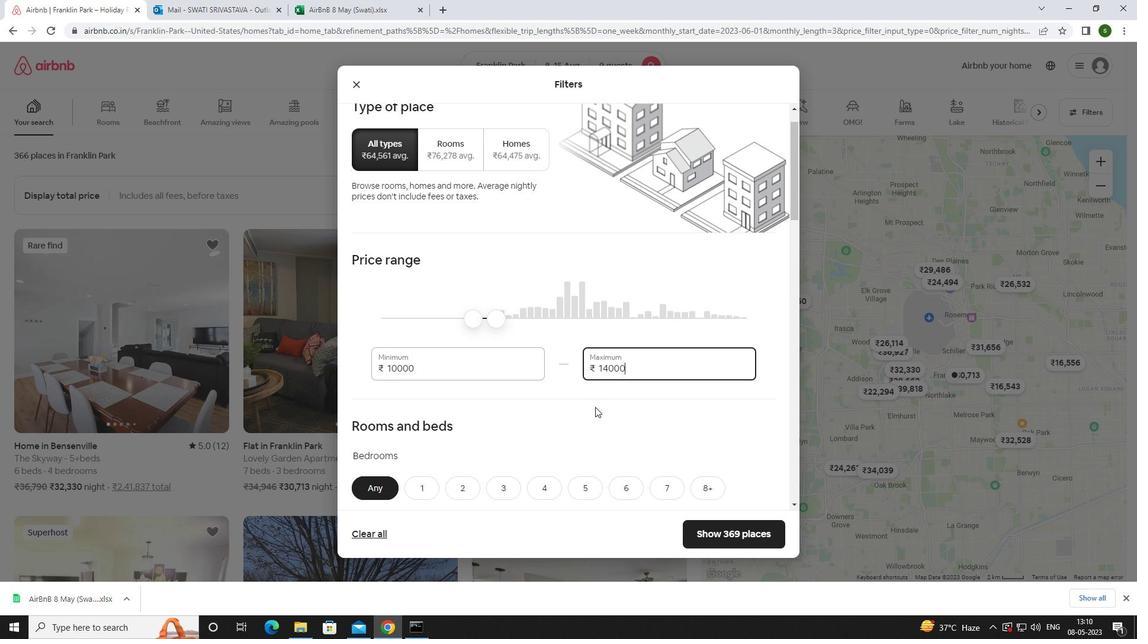 
Action: Mouse moved to (578, 290)
Screenshot: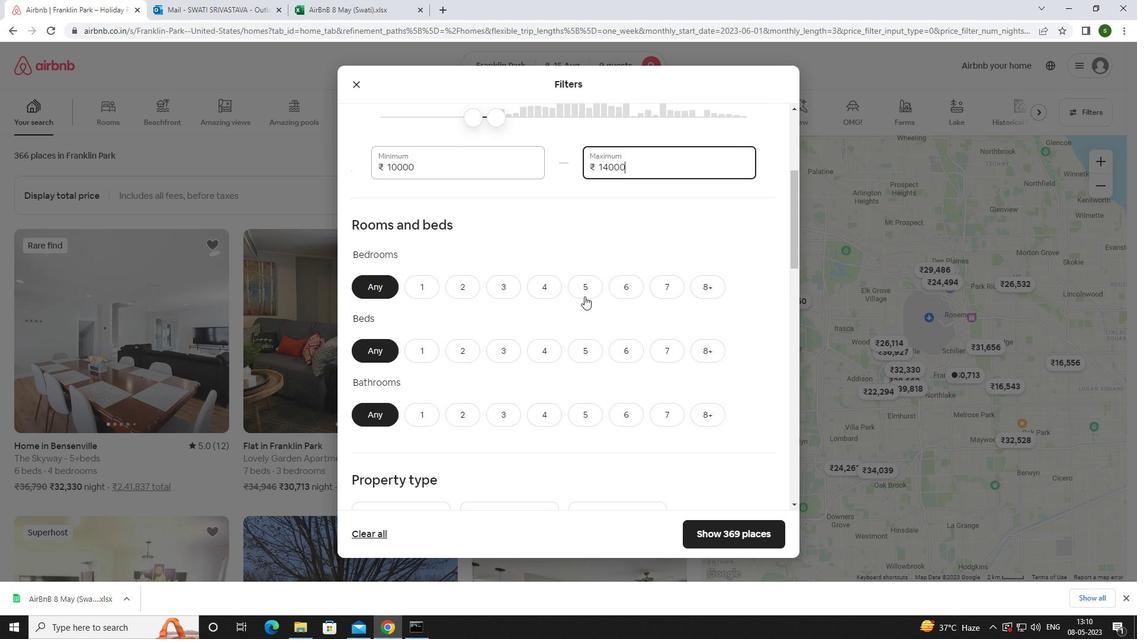 
Action: Mouse pressed left at (578, 290)
Screenshot: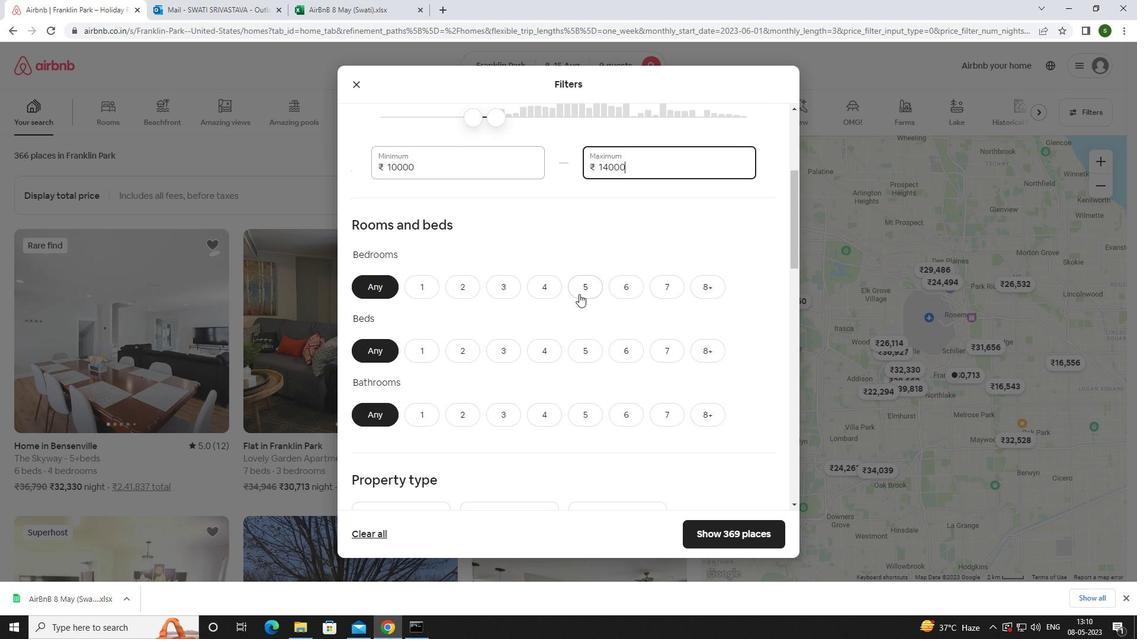 
Action: Mouse moved to (723, 352)
Screenshot: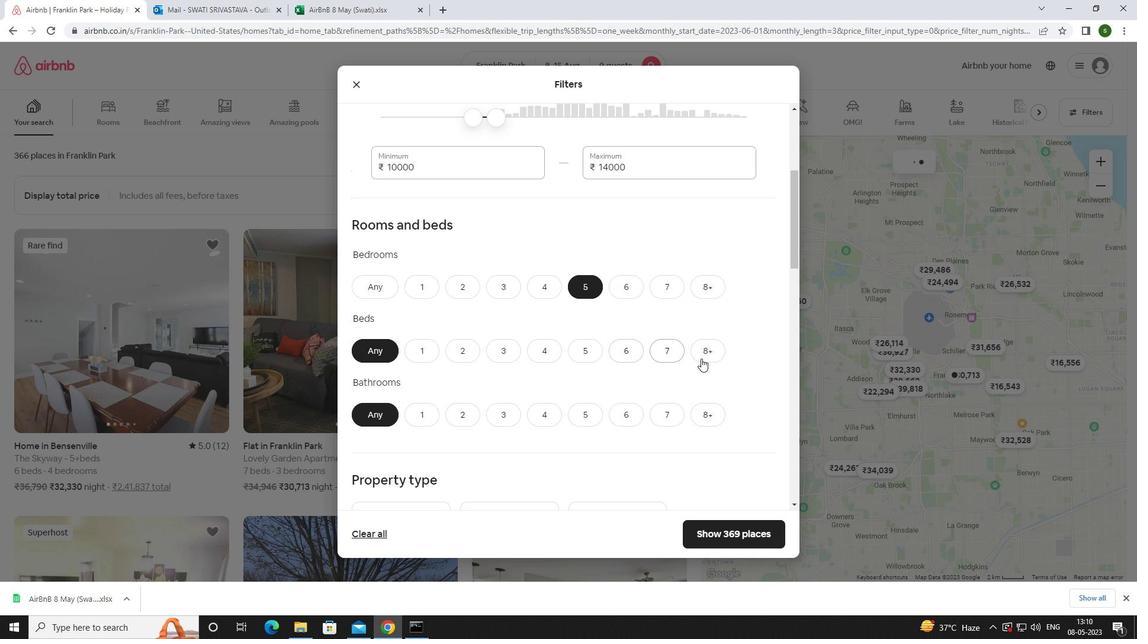 
Action: Mouse pressed left at (723, 352)
Screenshot: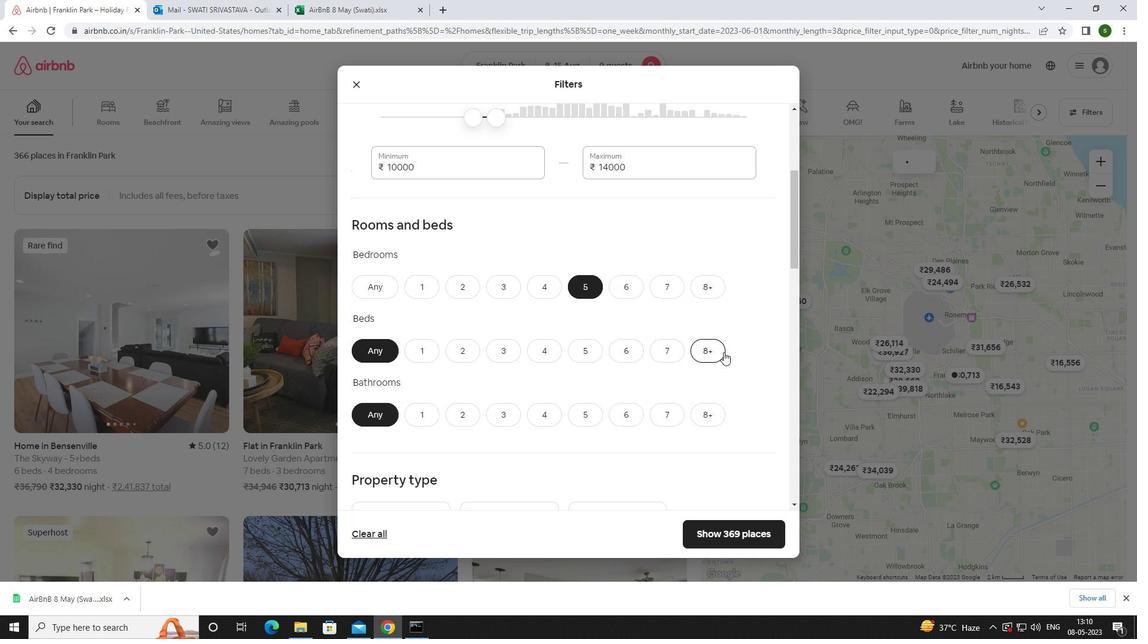 
Action: Mouse moved to (588, 410)
Screenshot: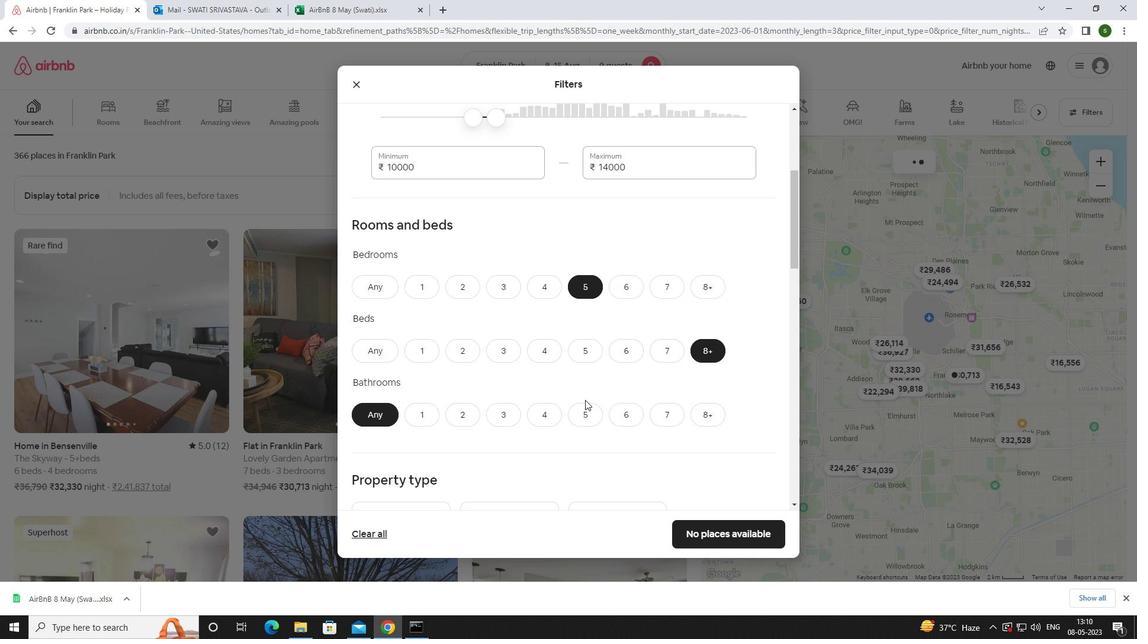 
Action: Mouse pressed left at (588, 410)
Screenshot: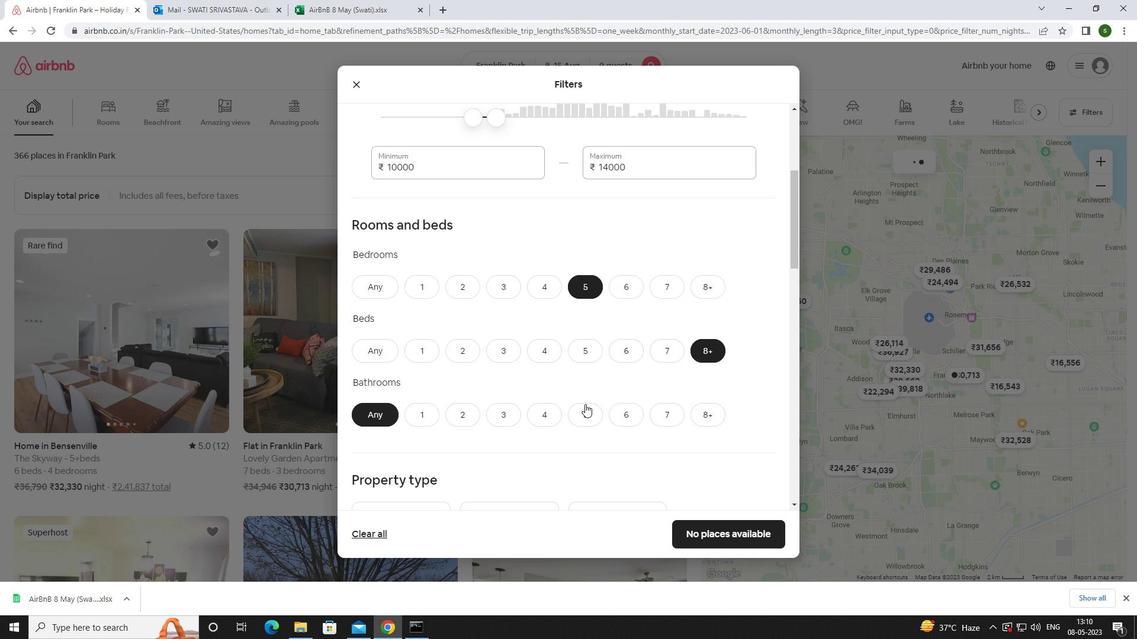 
Action: Mouse scrolled (588, 409) with delta (0, 0)
Screenshot: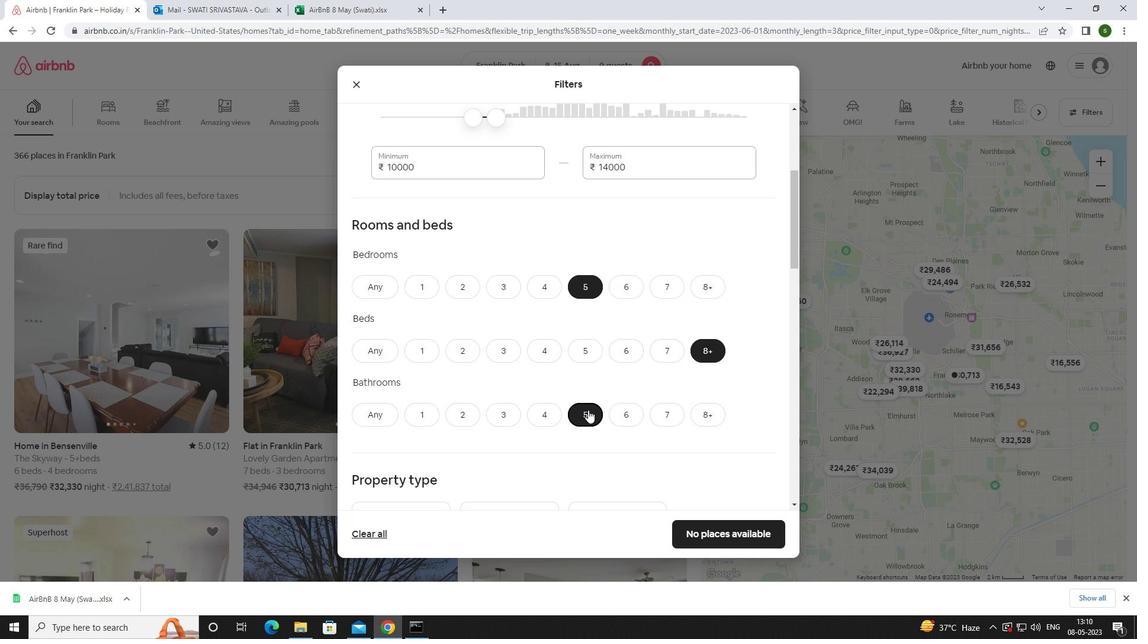 
Action: Mouse scrolled (588, 409) with delta (0, 0)
Screenshot: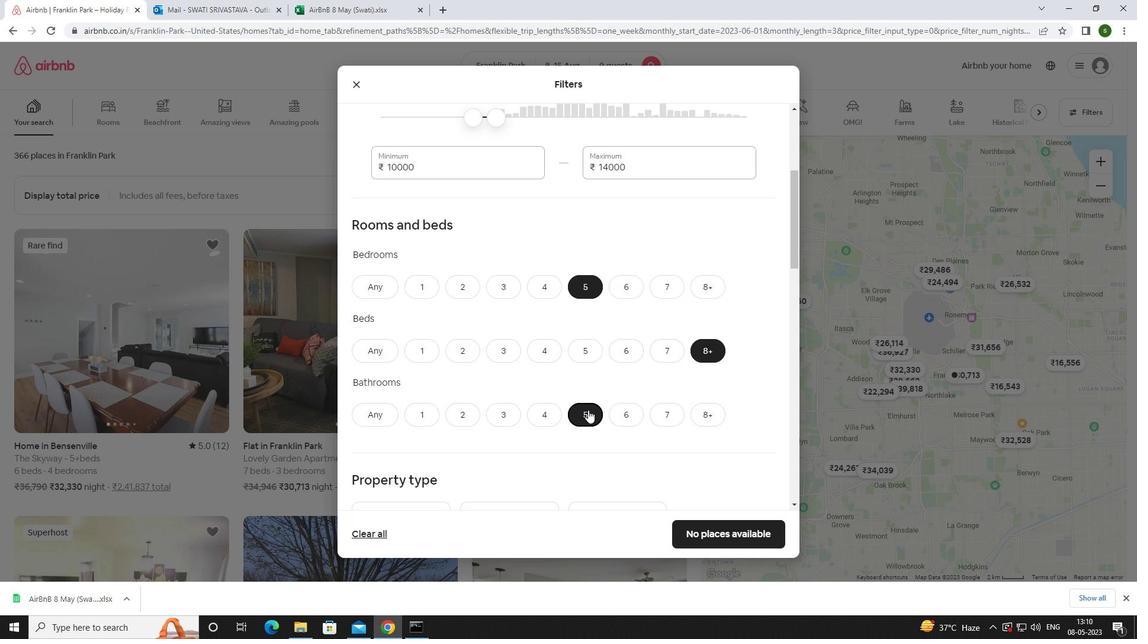 
Action: Mouse moved to (420, 431)
Screenshot: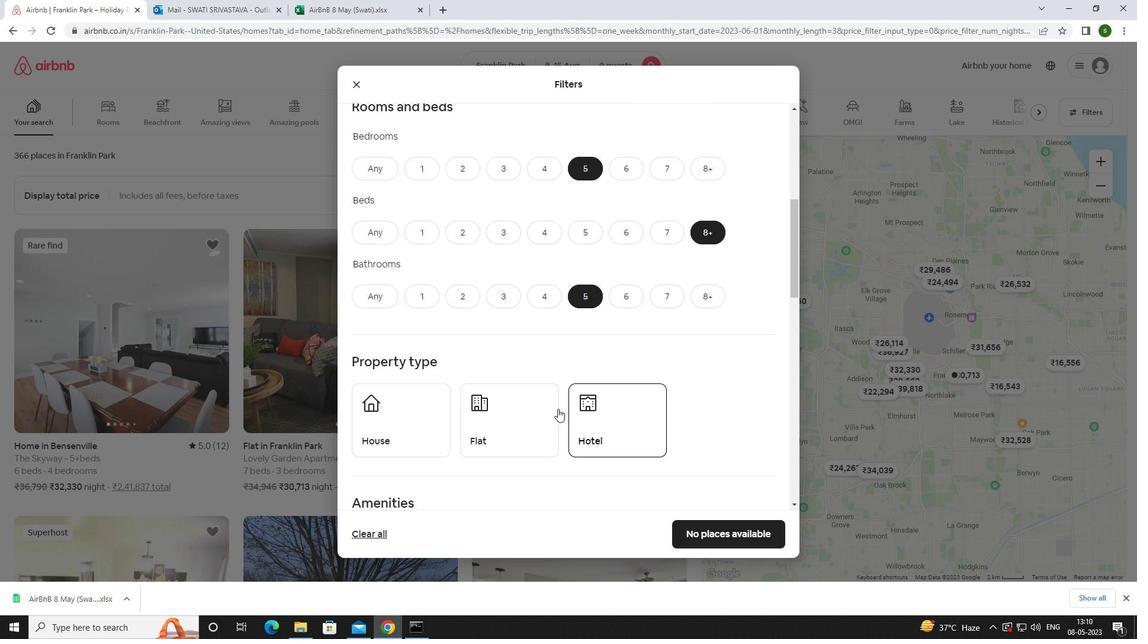 
Action: Mouse pressed left at (420, 431)
Screenshot: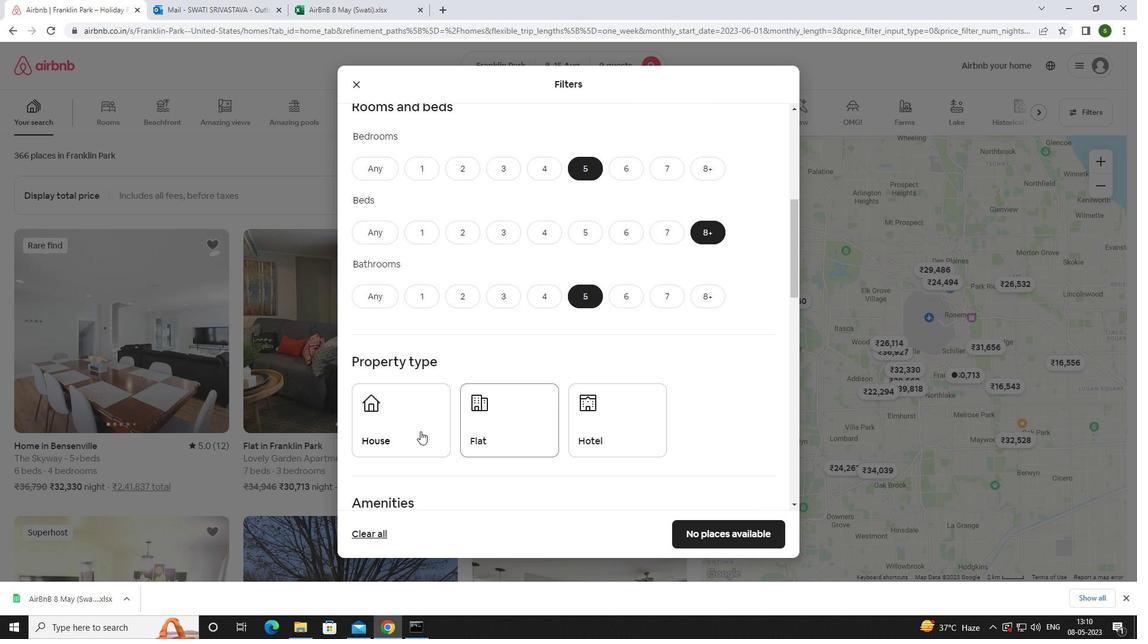 
Action: Mouse moved to (480, 418)
Screenshot: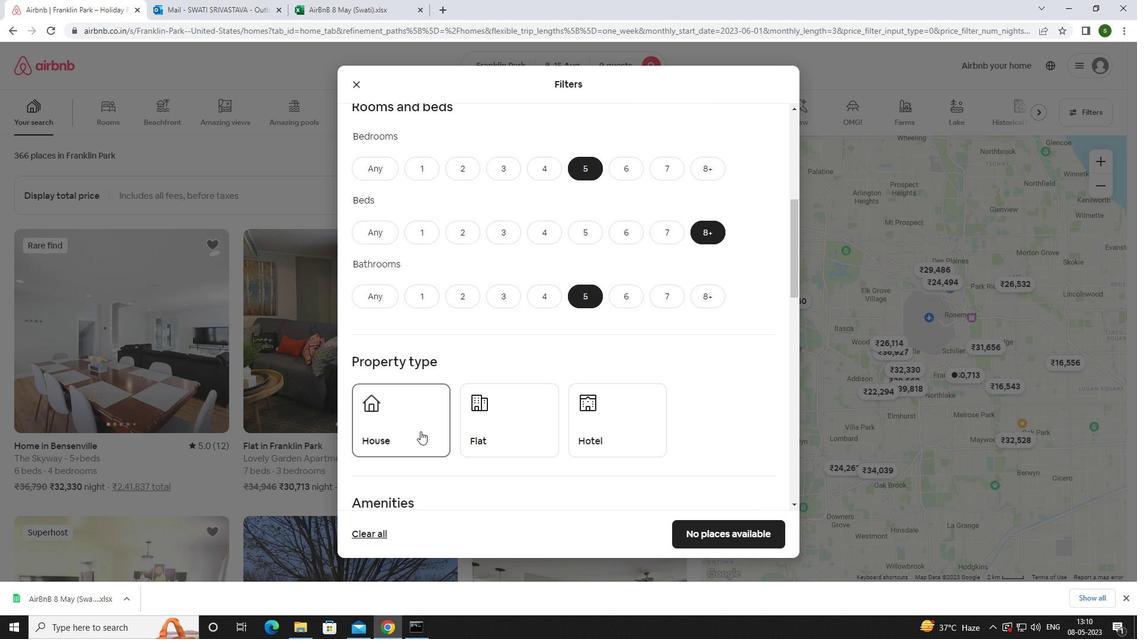 
Action: Mouse pressed left at (480, 418)
Screenshot: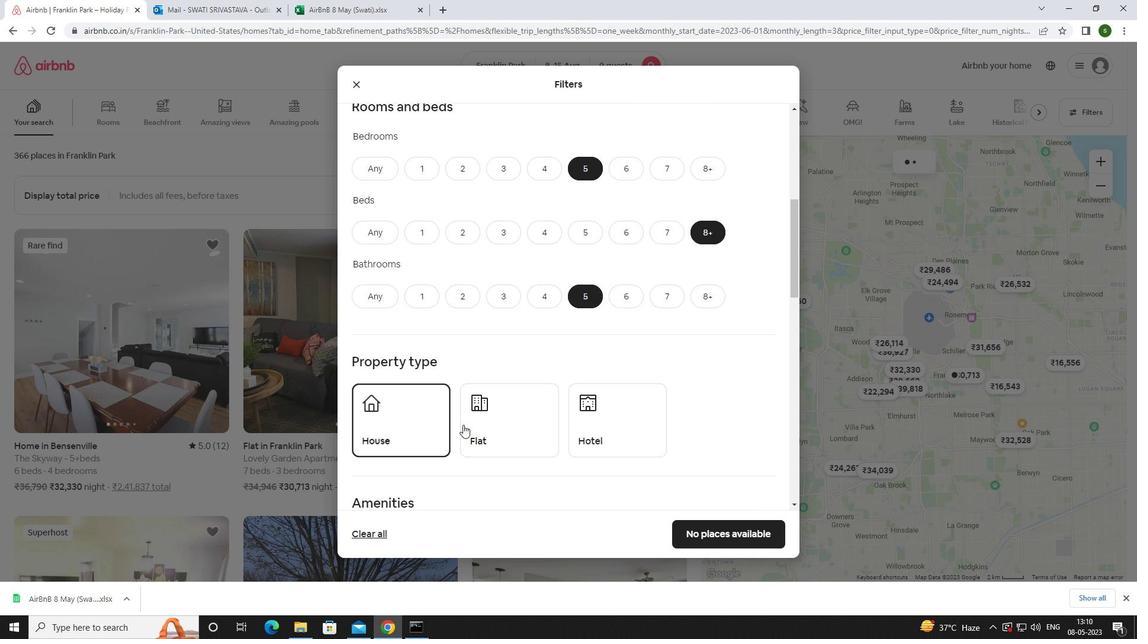 
Action: Mouse scrolled (480, 418) with delta (0, 0)
Screenshot: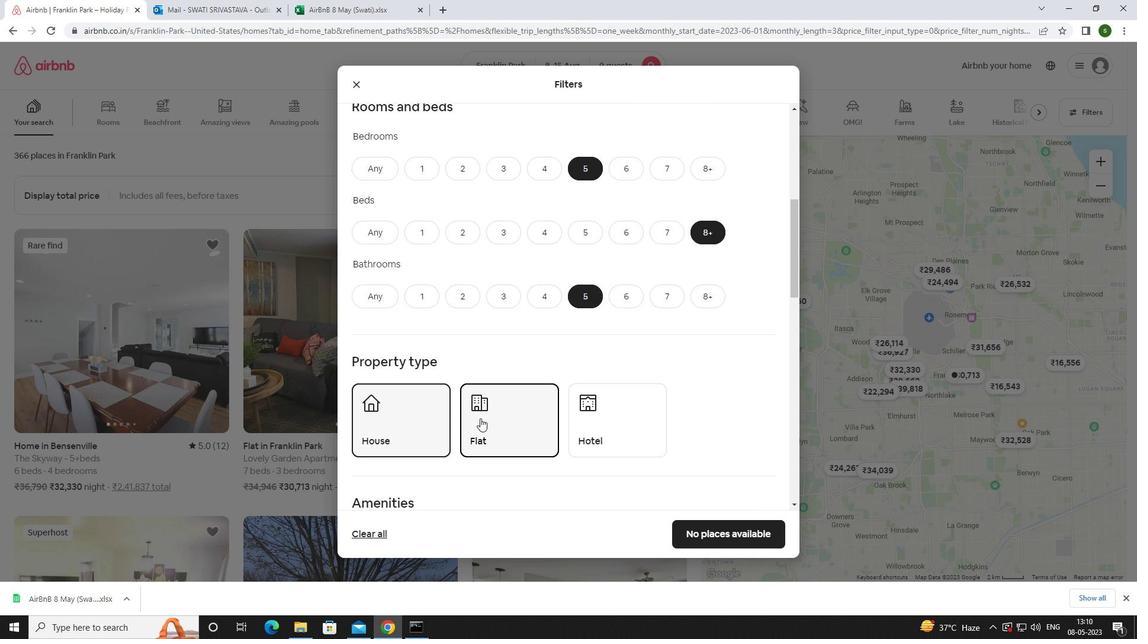 
Action: Mouse scrolled (480, 418) with delta (0, 0)
Screenshot: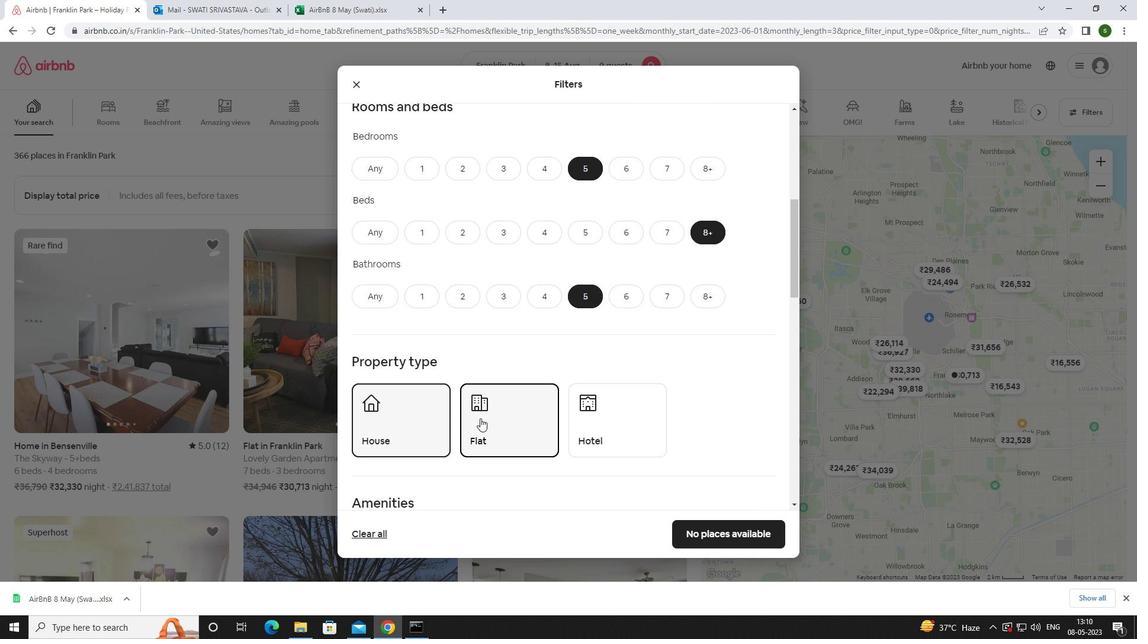 
Action: Mouse scrolled (480, 418) with delta (0, 0)
Screenshot: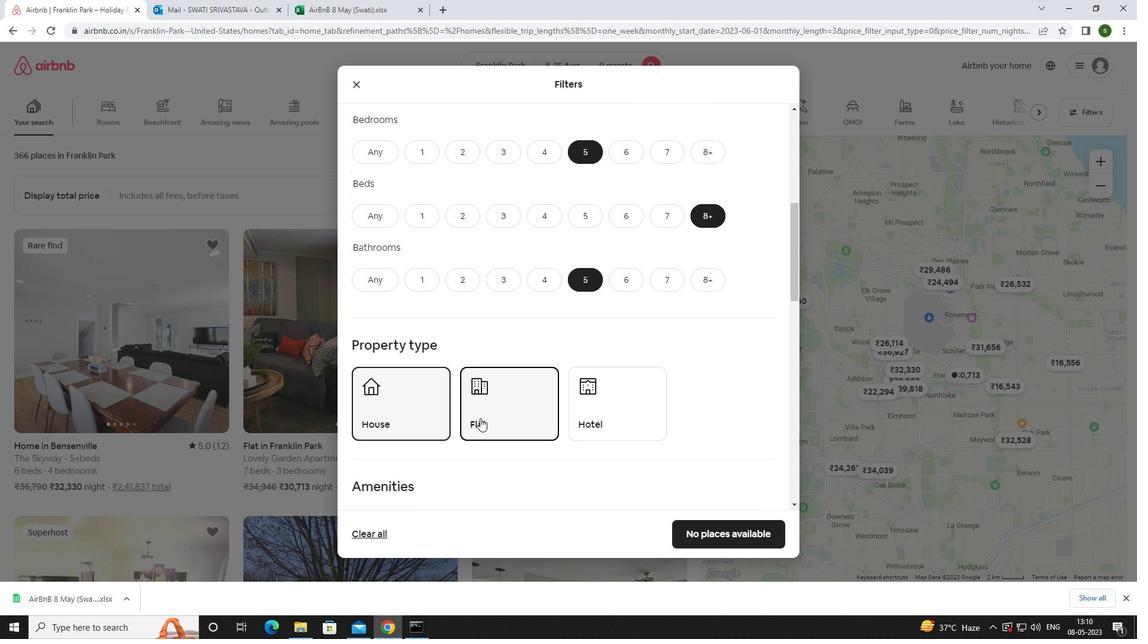 
Action: Mouse moved to (575, 383)
Screenshot: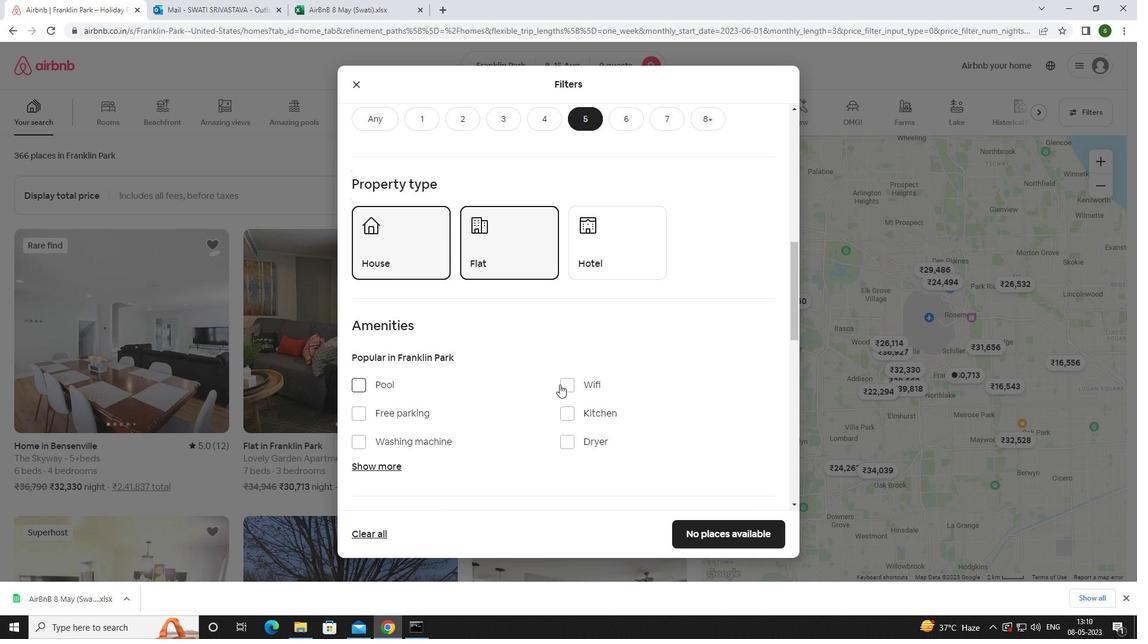 
Action: Mouse pressed left at (575, 383)
Screenshot: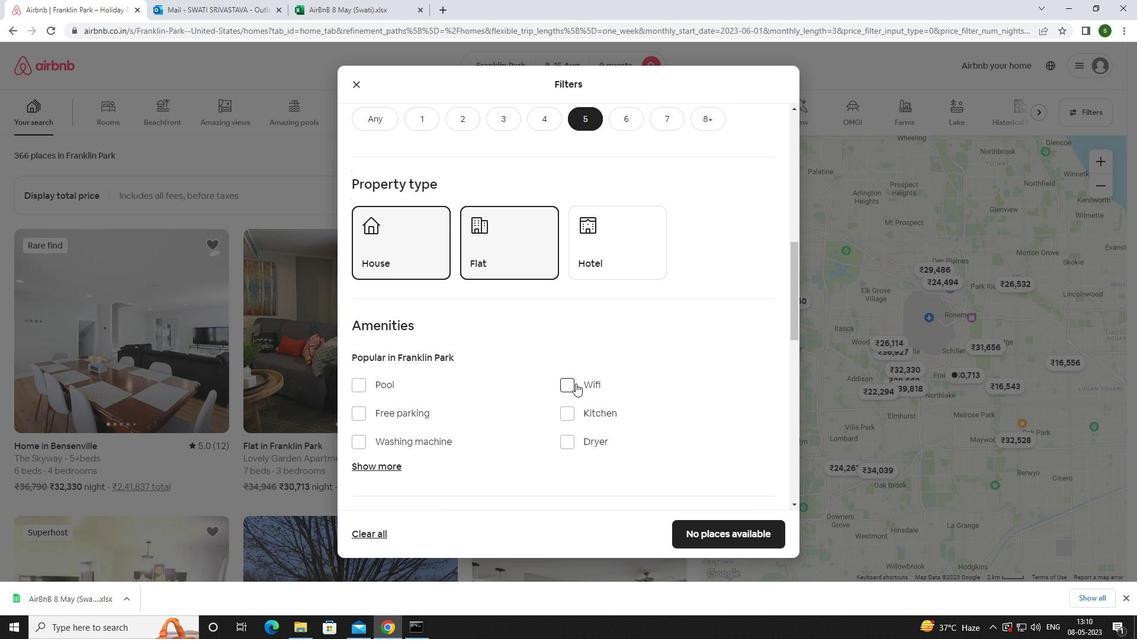 
Action: Mouse moved to (427, 412)
Screenshot: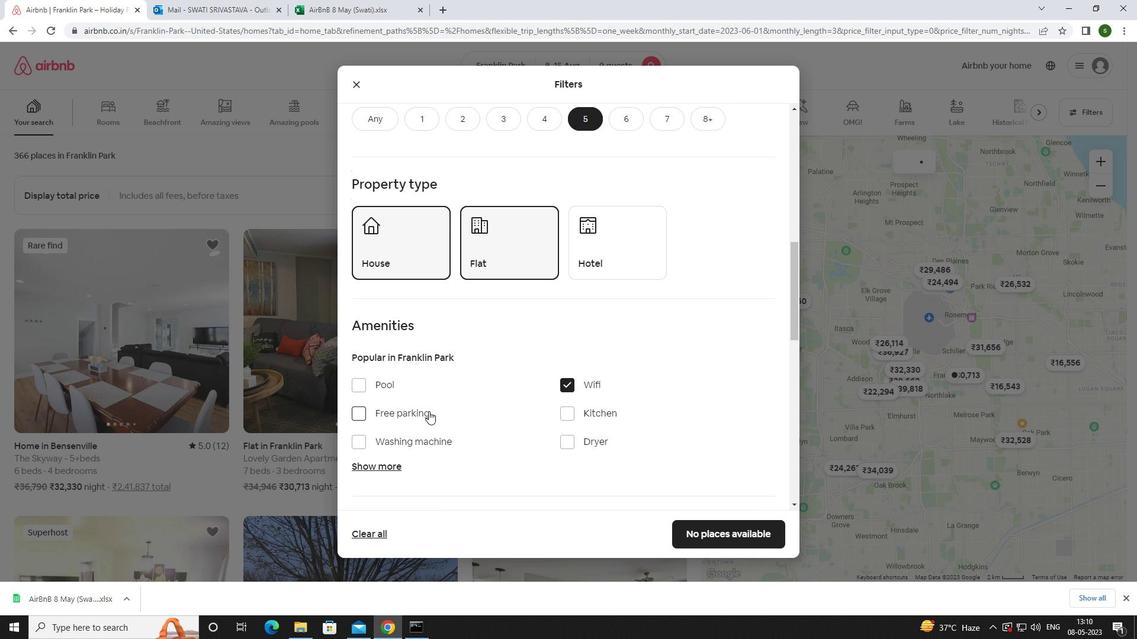 
Action: Mouse pressed left at (427, 412)
Screenshot: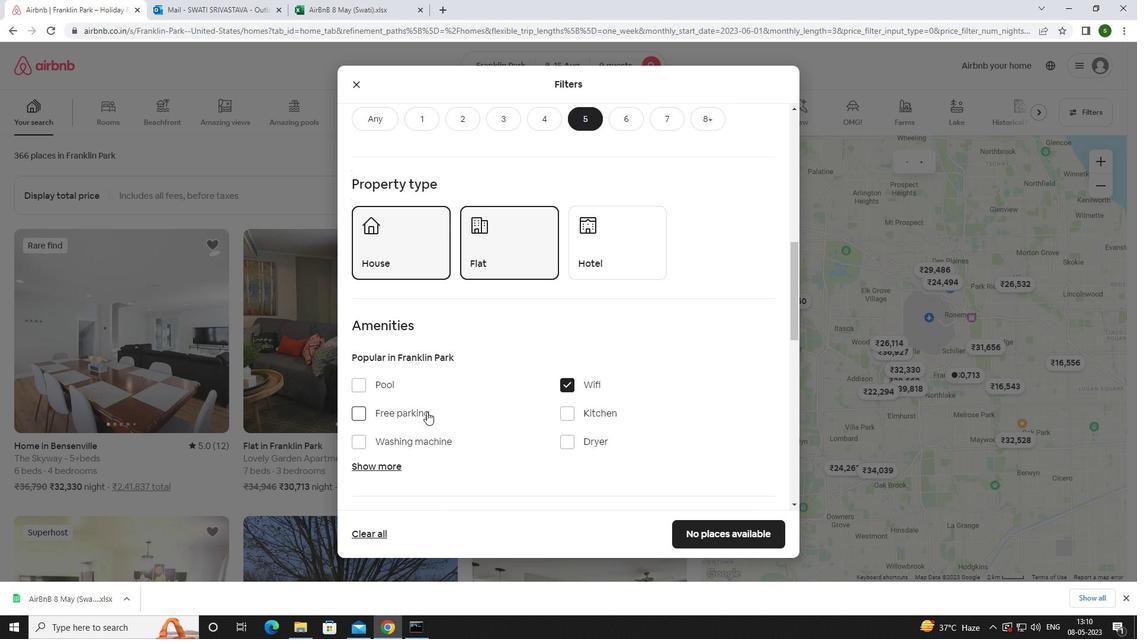 
Action: Mouse moved to (377, 466)
Screenshot: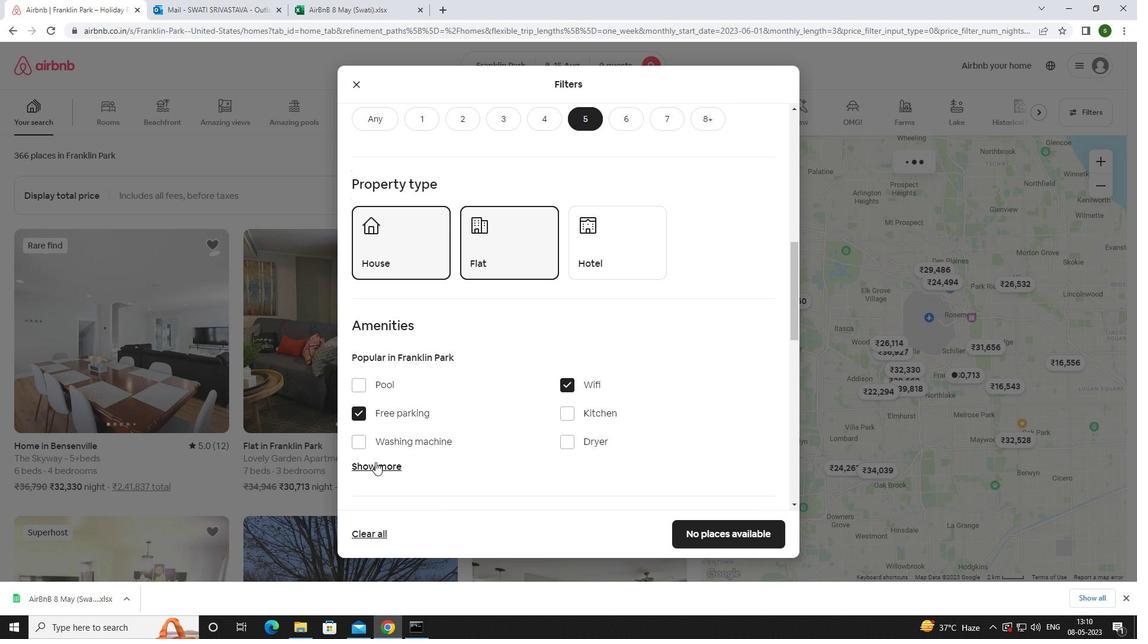 
Action: Mouse pressed left at (377, 466)
Screenshot: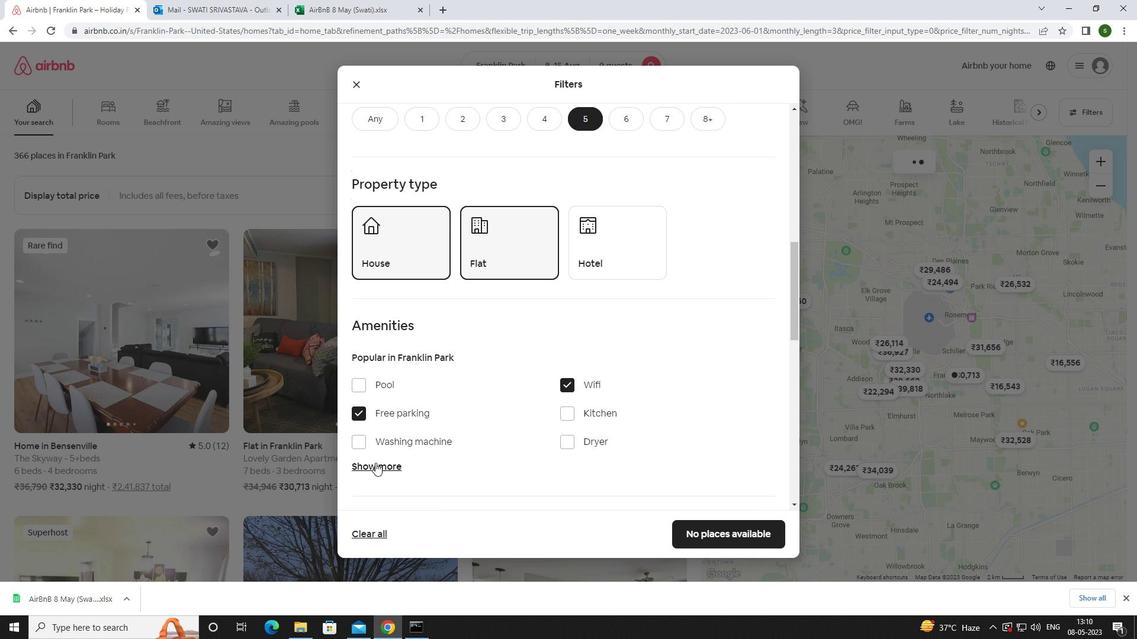 
Action: Mouse moved to (473, 397)
Screenshot: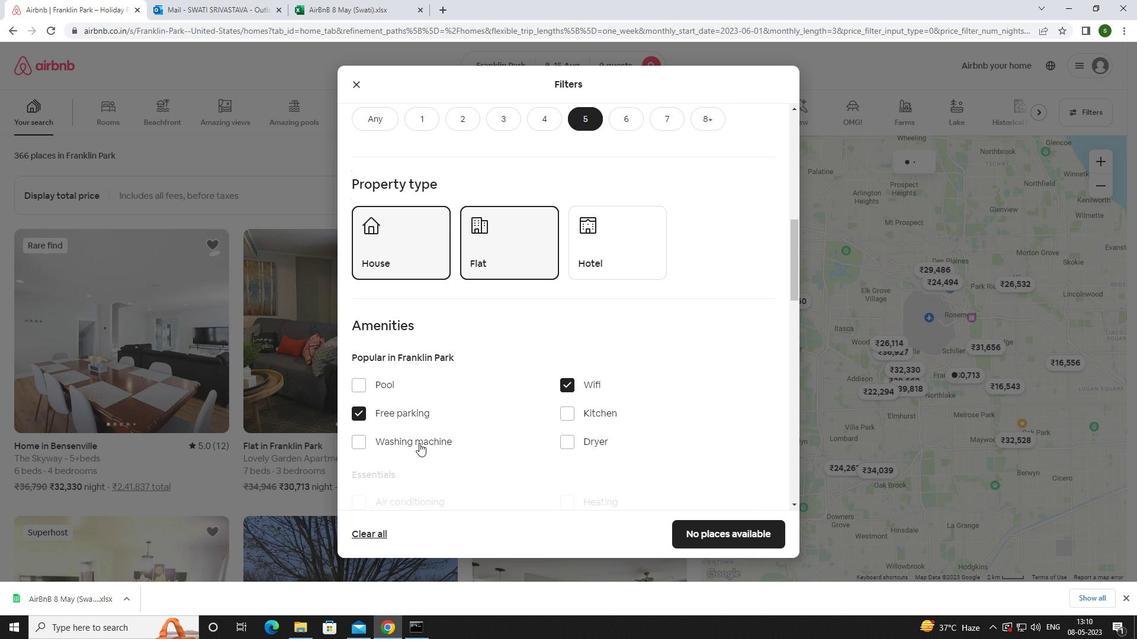 
Action: Mouse scrolled (473, 397) with delta (0, 0)
Screenshot: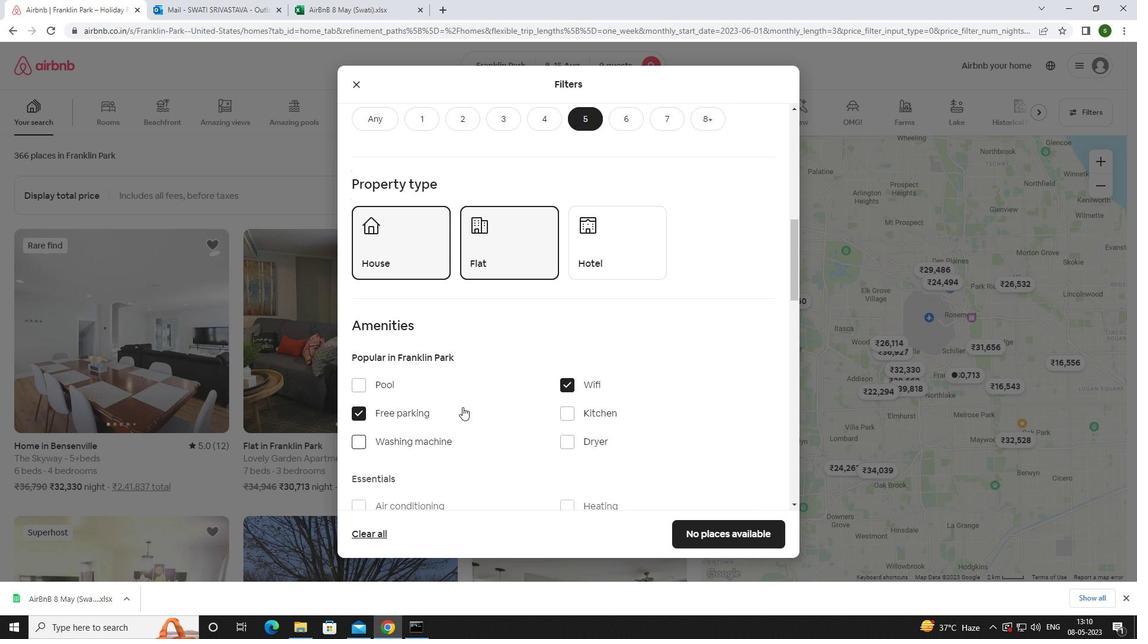 
Action: Mouse scrolled (473, 397) with delta (0, 0)
Screenshot: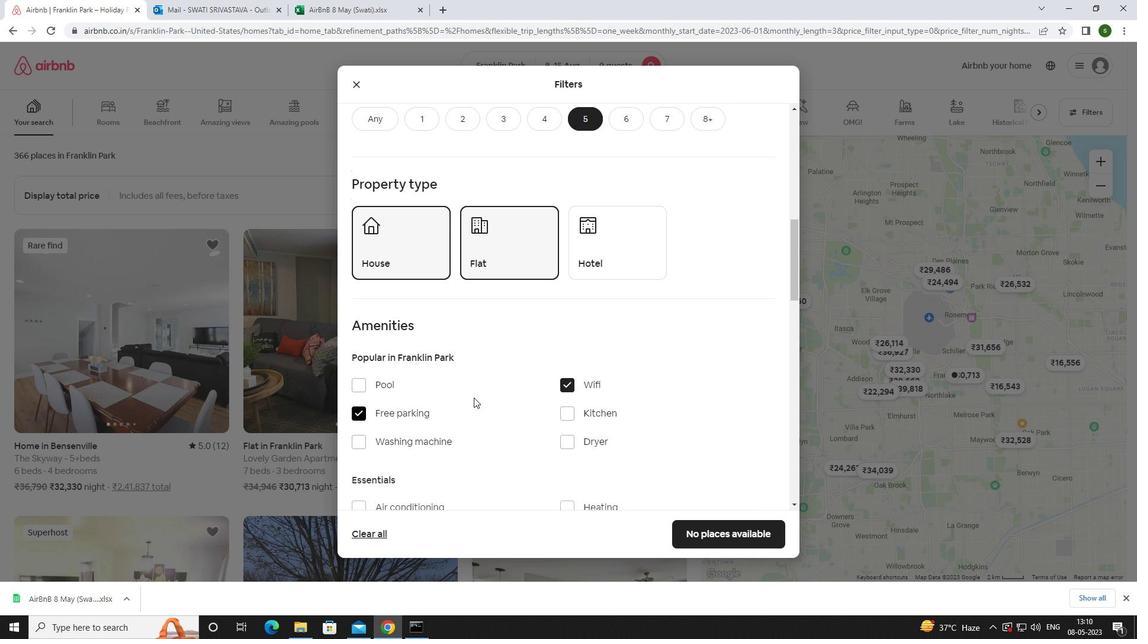 
Action: Mouse scrolled (473, 397) with delta (0, 0)
Screenshot: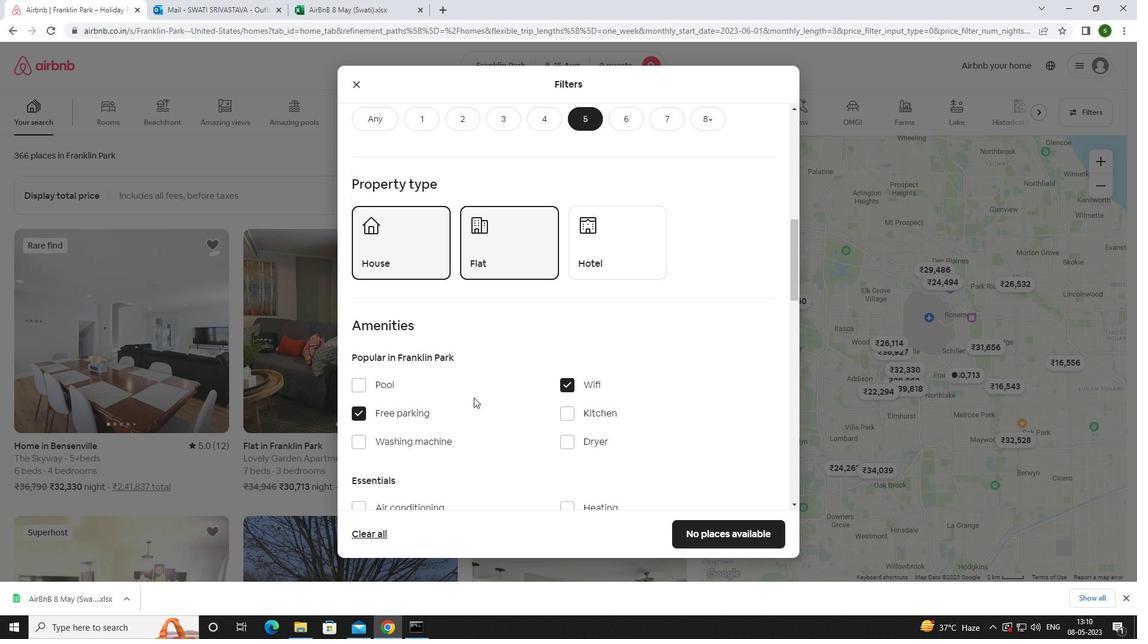 
Action: Mouse moved to (560, 354)
Screenshot: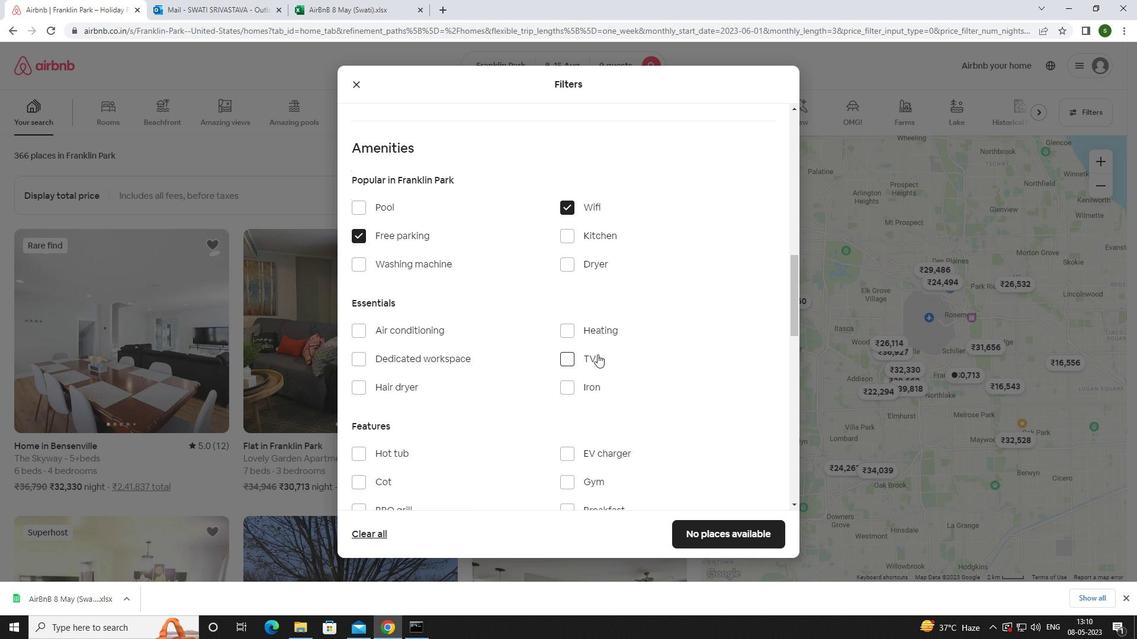 
Action: Mouse pressed left at (560, 354)
Screenshot: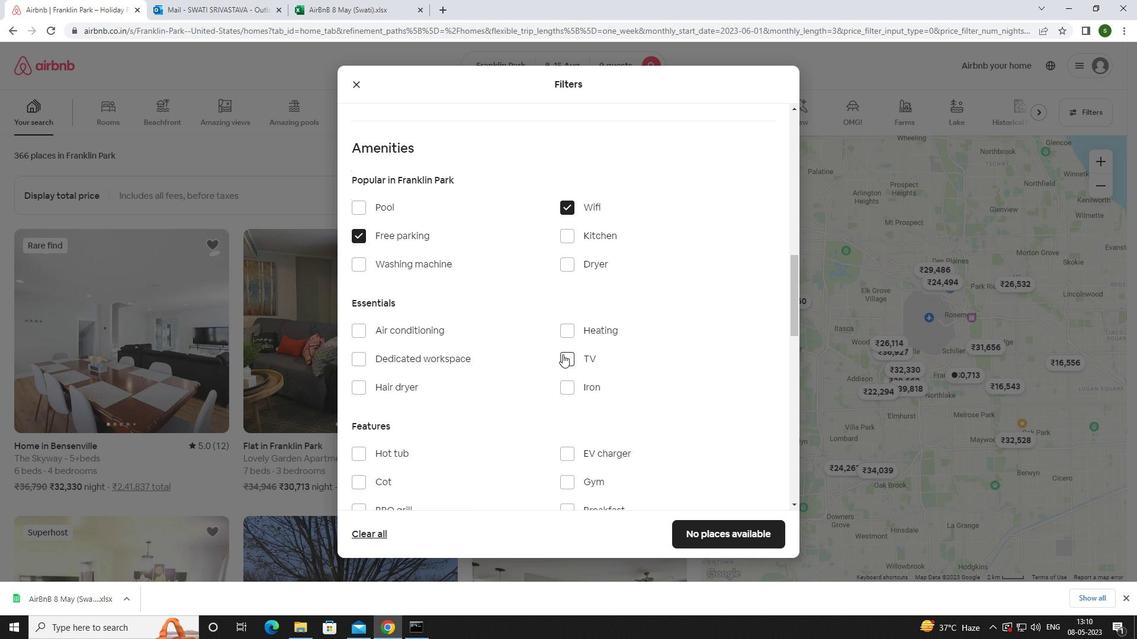 
Action: Mouse moved to (452, 413)
Screenshot: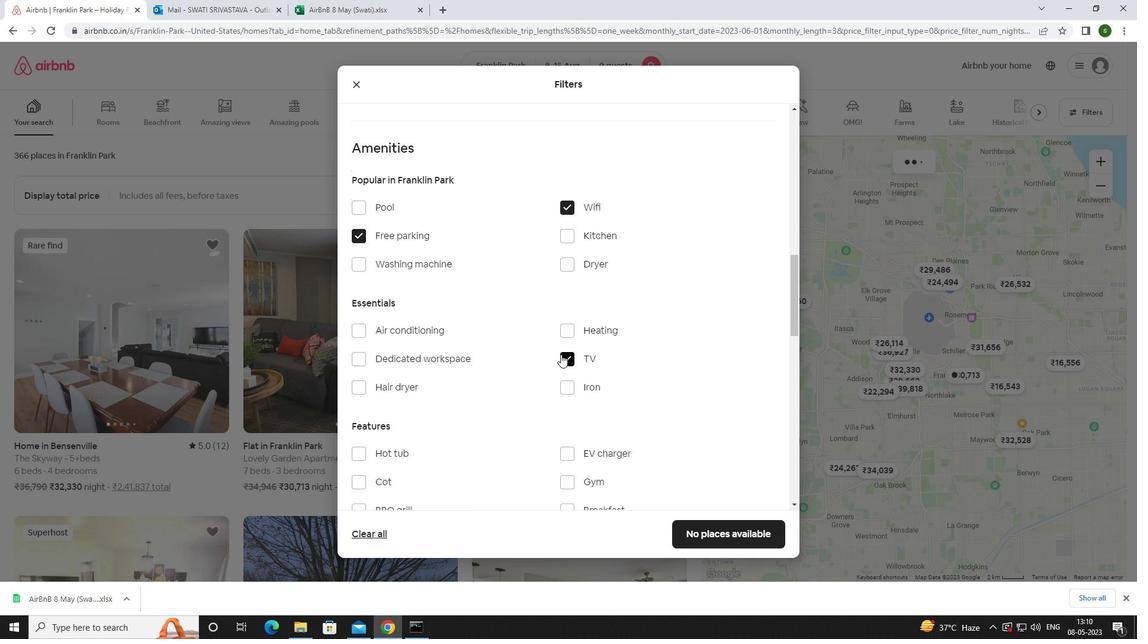 
Action: Mouse scrolled (452, 413) with delta (0, 0)
Screenshot: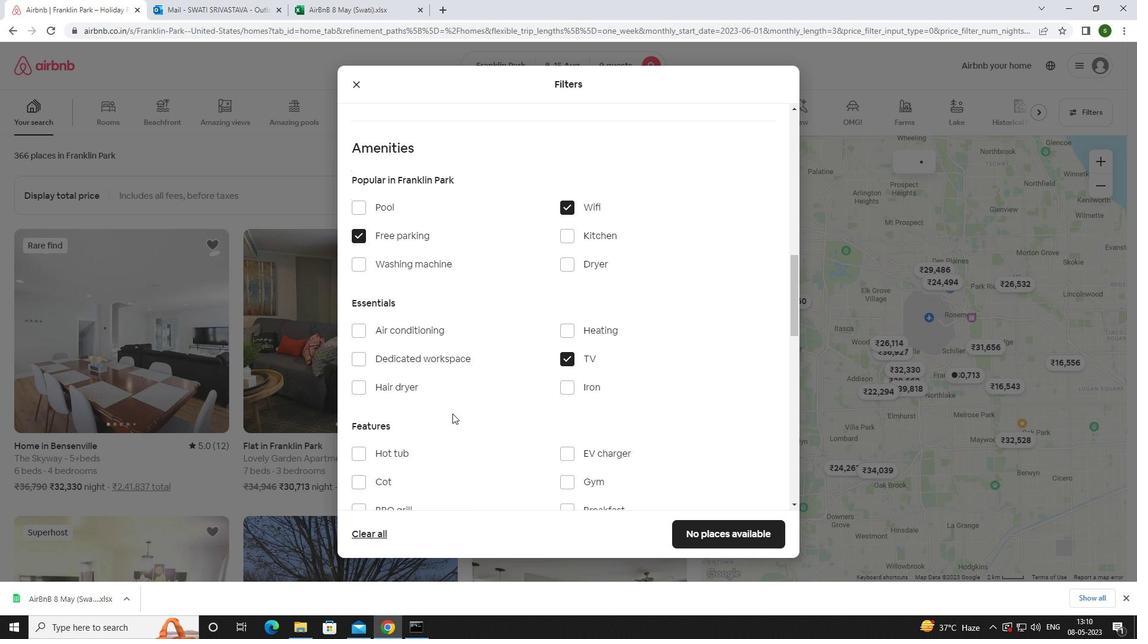 
Action: Mouse scrolled (452, 413) with delta (0, 0)
Screenshot: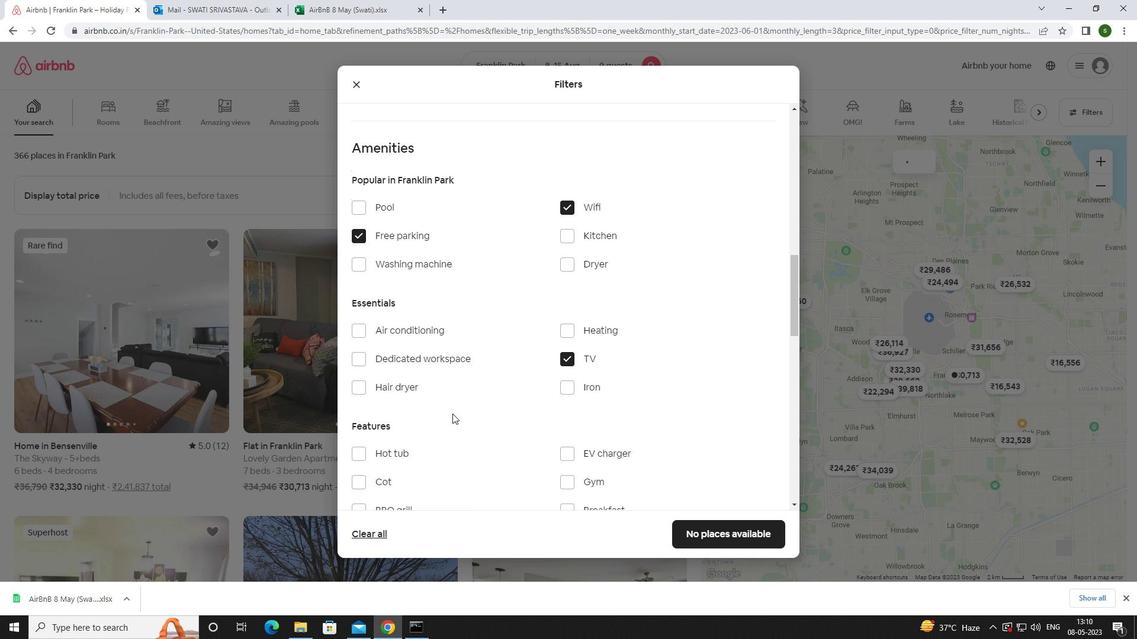 
Action: Mouse moved to (569, 360)
Screenshot: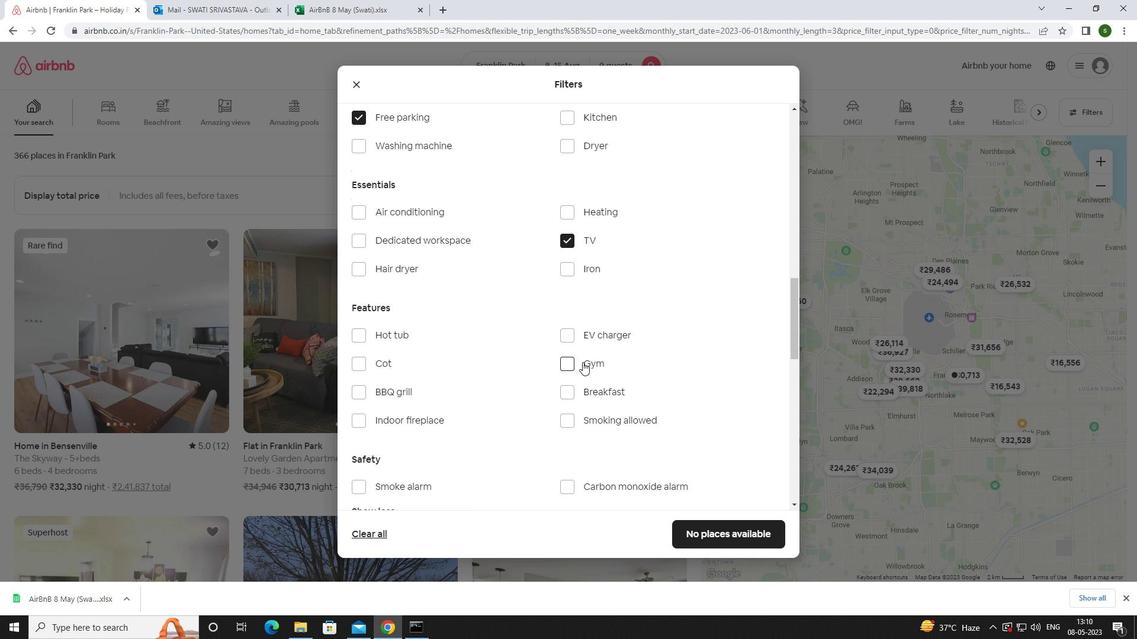 
Action: Mouse pressed left at (569, 360)
Screenshot: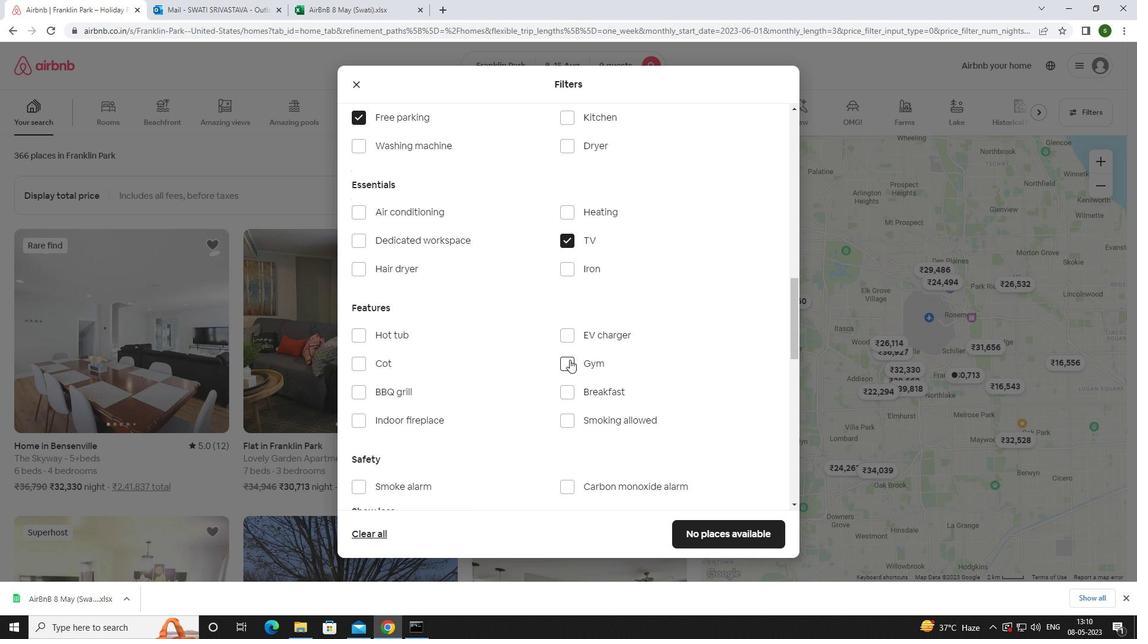 
Action: Mouse moved to (566, 391)
Screenshot: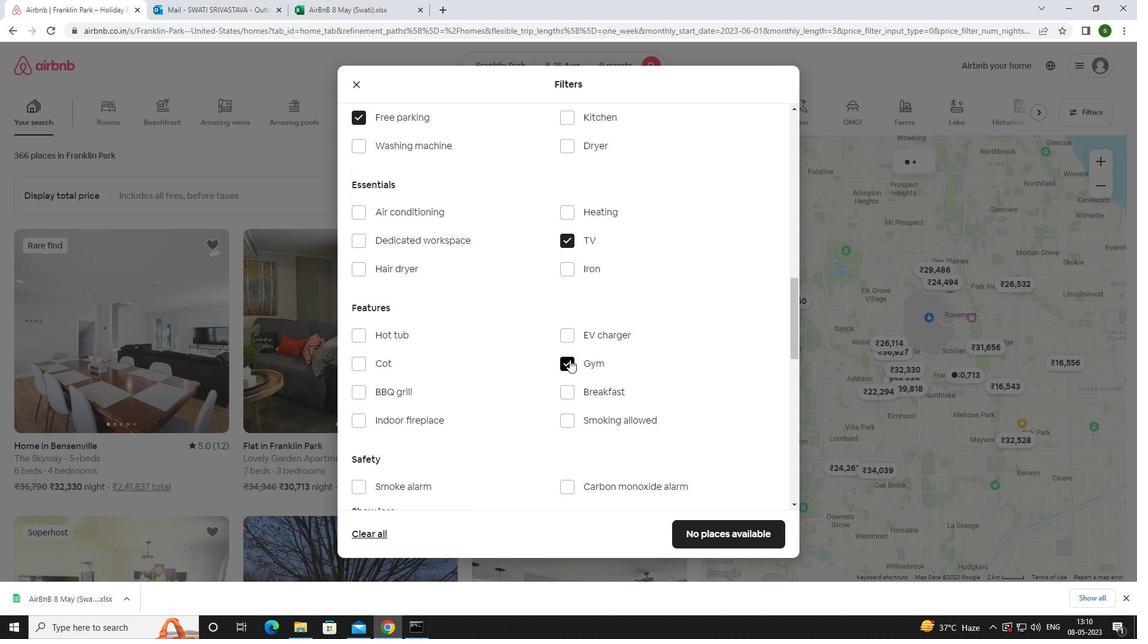 
Action: Mouse pressed left at (566, 391)
Screenshot: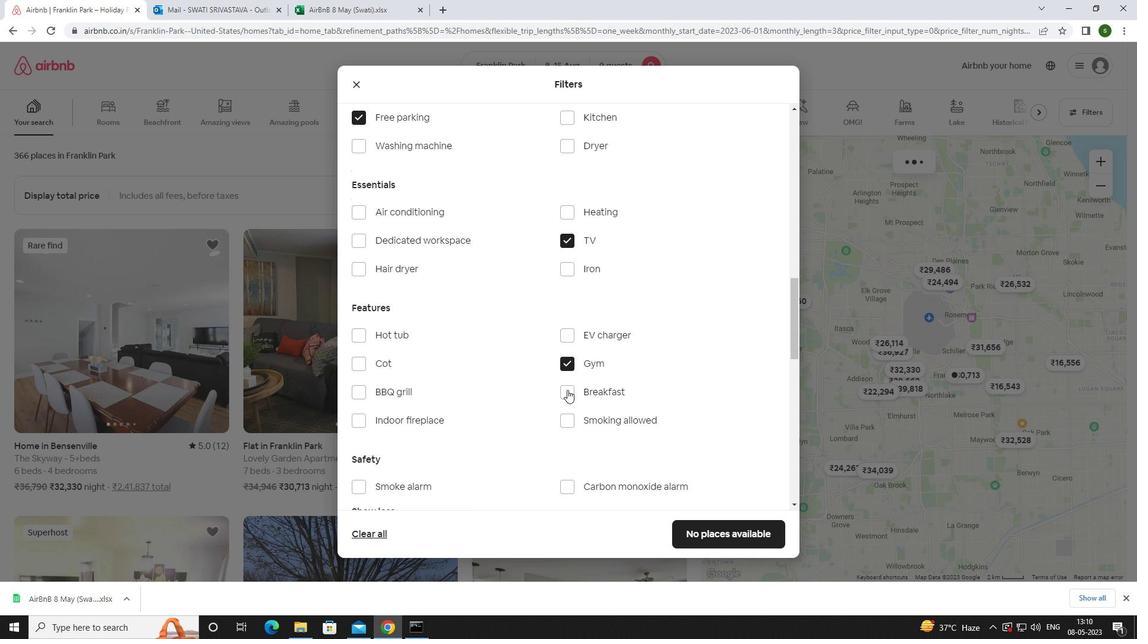 
Action: Mouse moved to (505, 391)
Screenshot: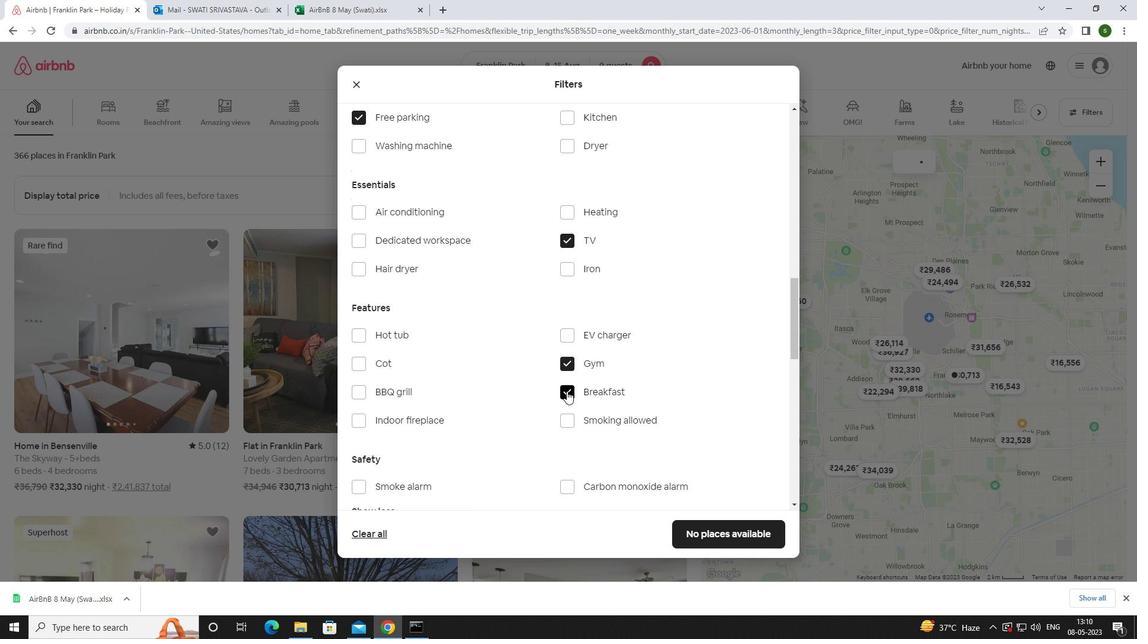 
Action: Mouse scrolled (505, 390) with delta (0, 0)
Screenshot: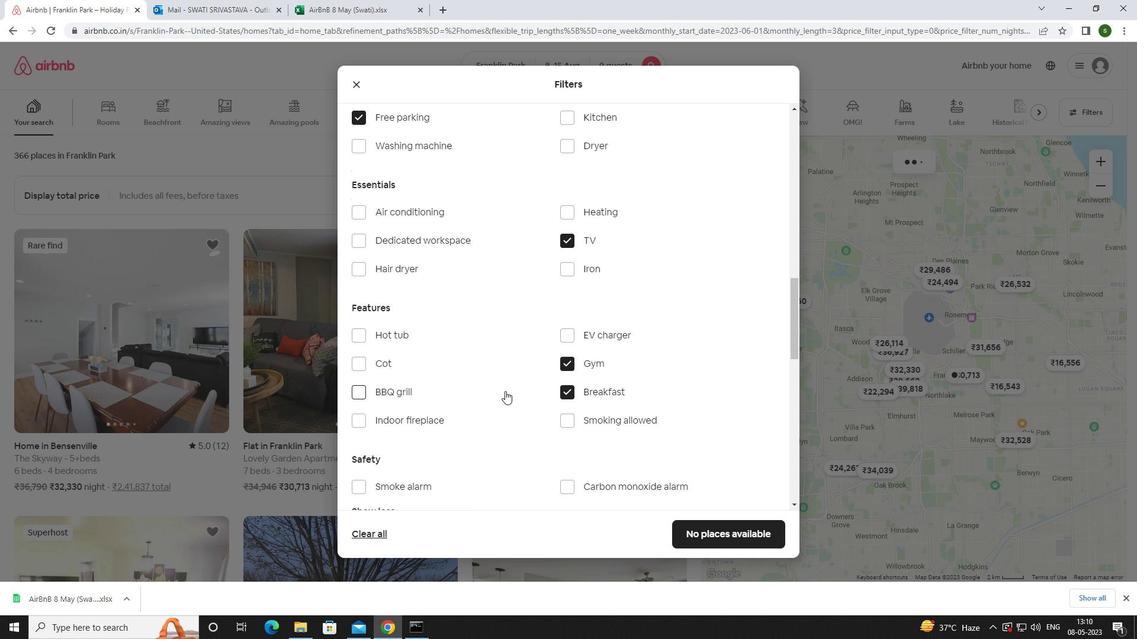 
Action: Mouse scrolled (505, 390) with delta (0, 0)
Screenshot: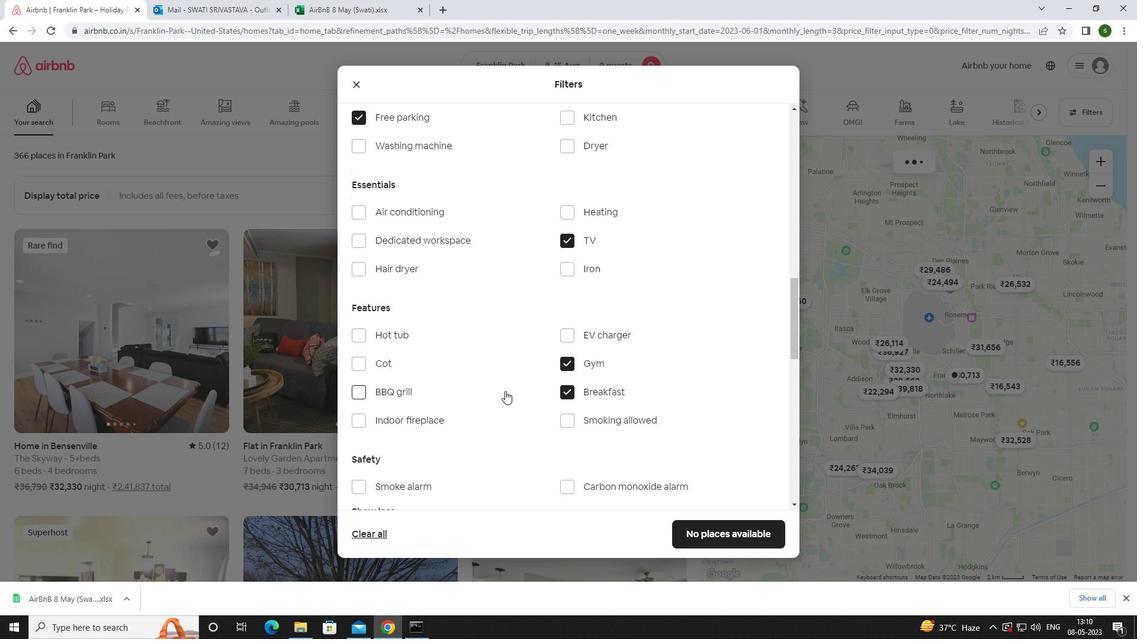 
Action: Mouse scrolled (505, 390) with delta (0, 0)
Screenshot: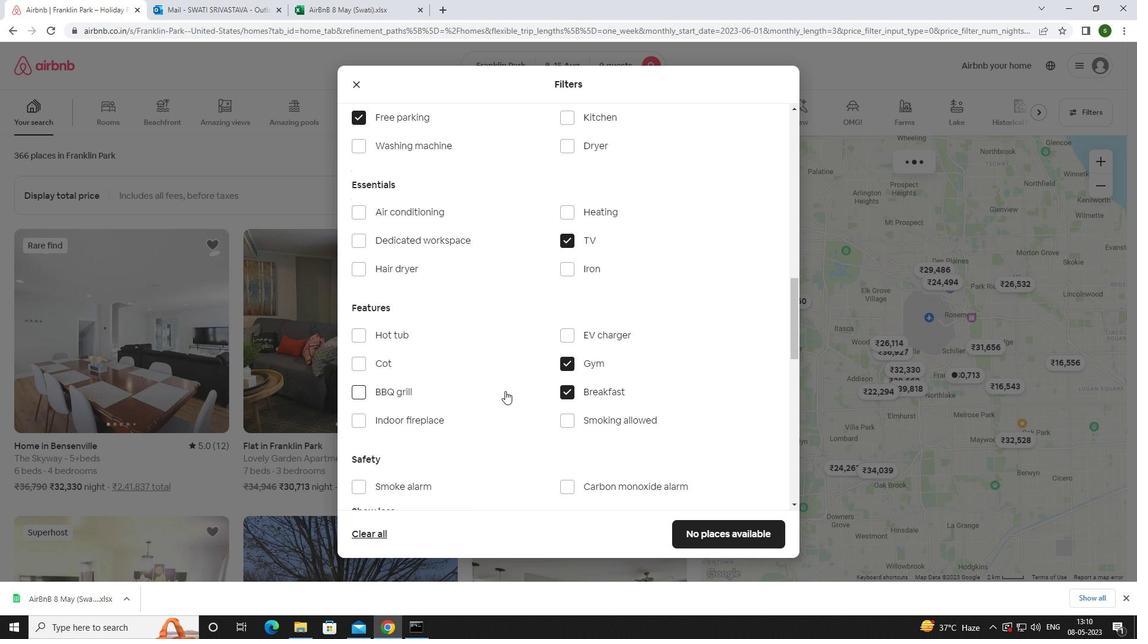 
Action: Mouse scrolled (505, 390) with delta (0, 0)
Screenshot: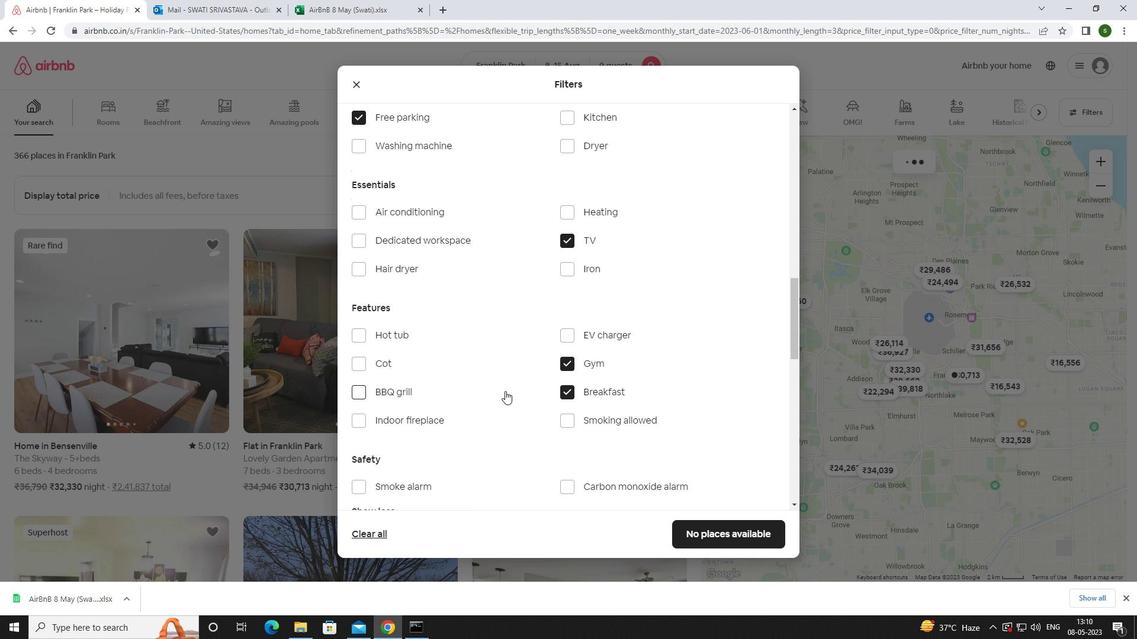 
Action: Mouse scrolled (505, 390) with delta (0, 0)
Screenshot: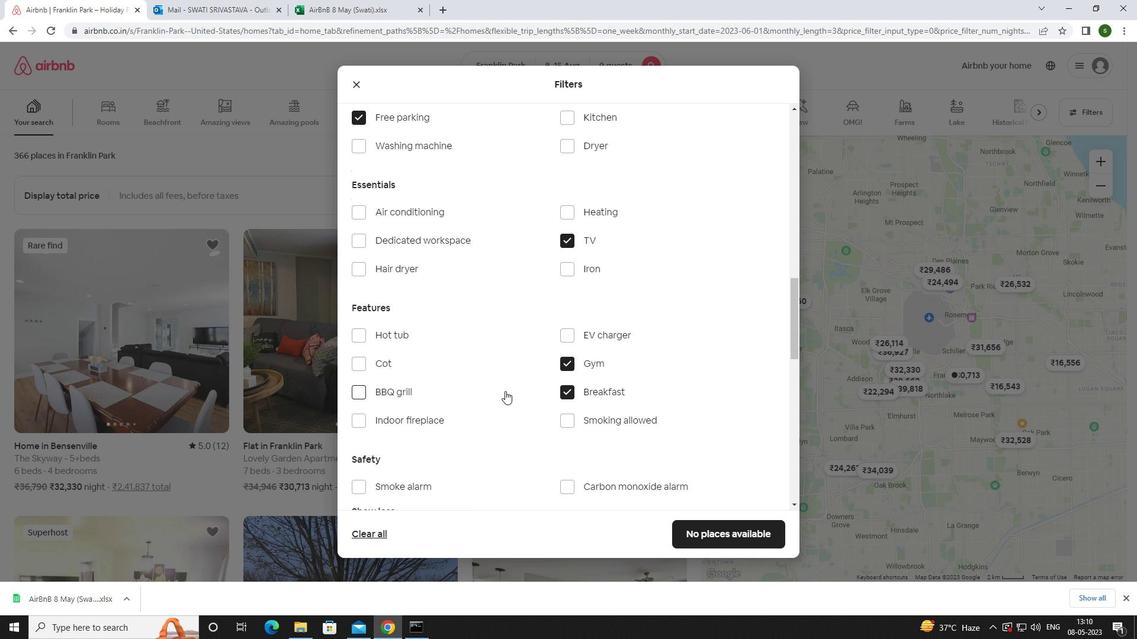 
Action: Mouse scrolled (505, 390) with delta (0, 0)
Screenshot: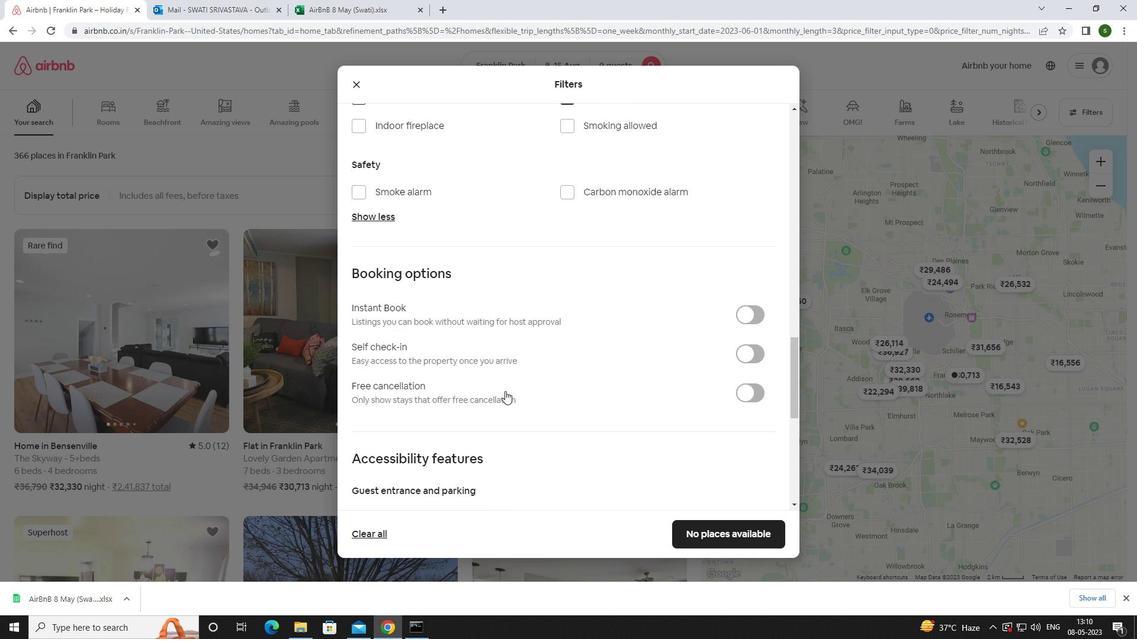 
Action: Mouse moved to (750, 287)
Screenshot: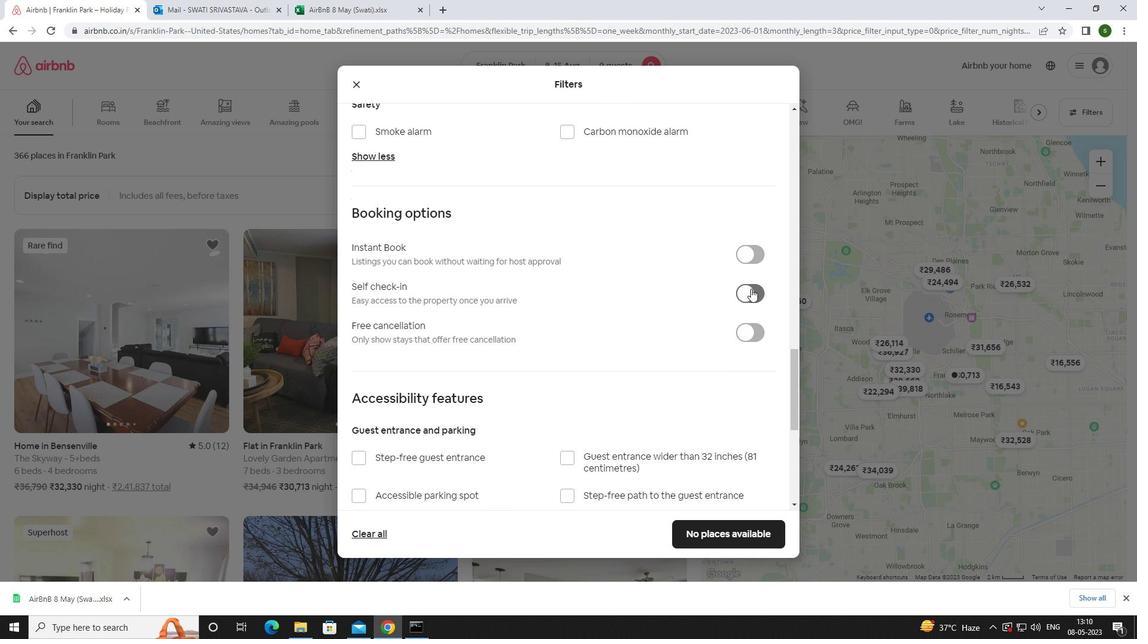 
Action: Mouse pressed left at (750, 287)
Screenshot: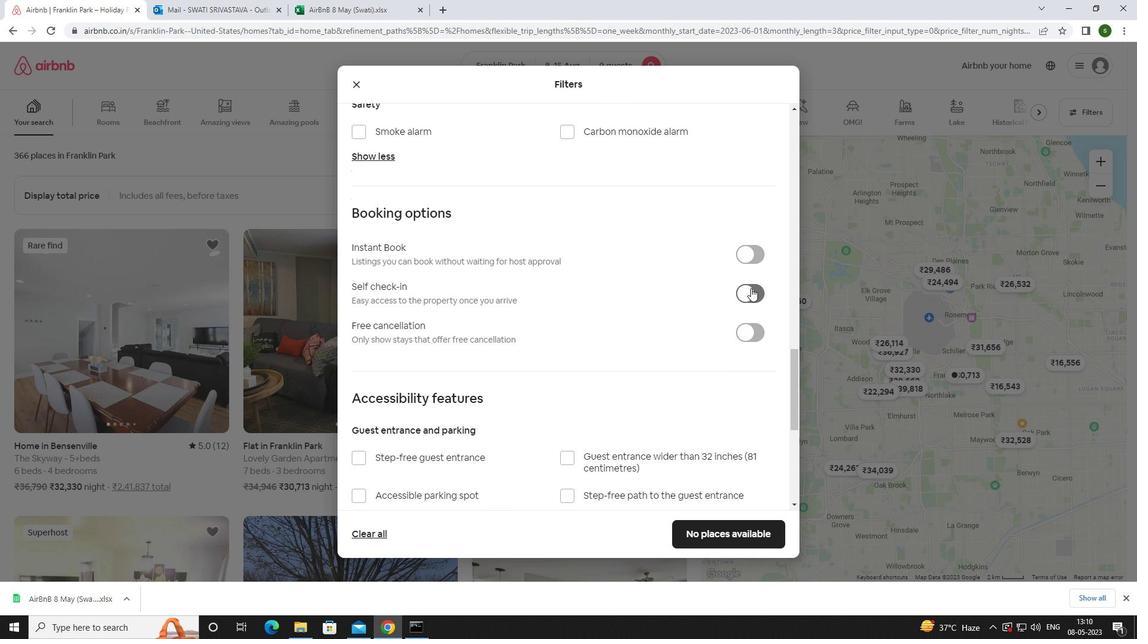 
Action: Mouse moved to (644, 354)
Screenshot: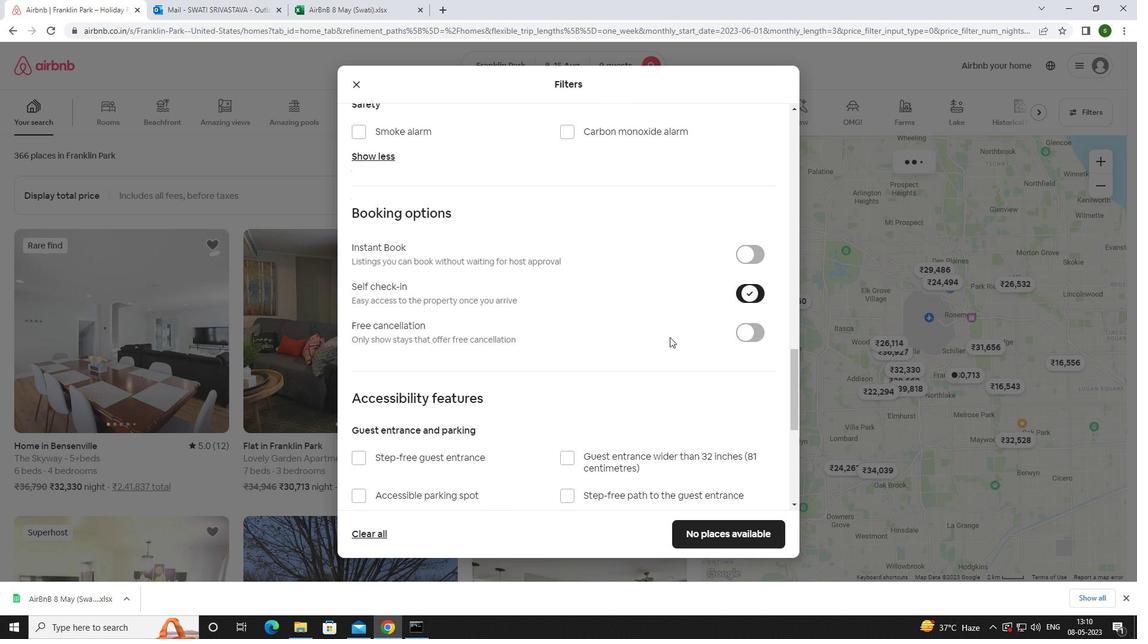 
Action: Mouse scrolled (644, 353) with delta (0, 0)
Screenshot: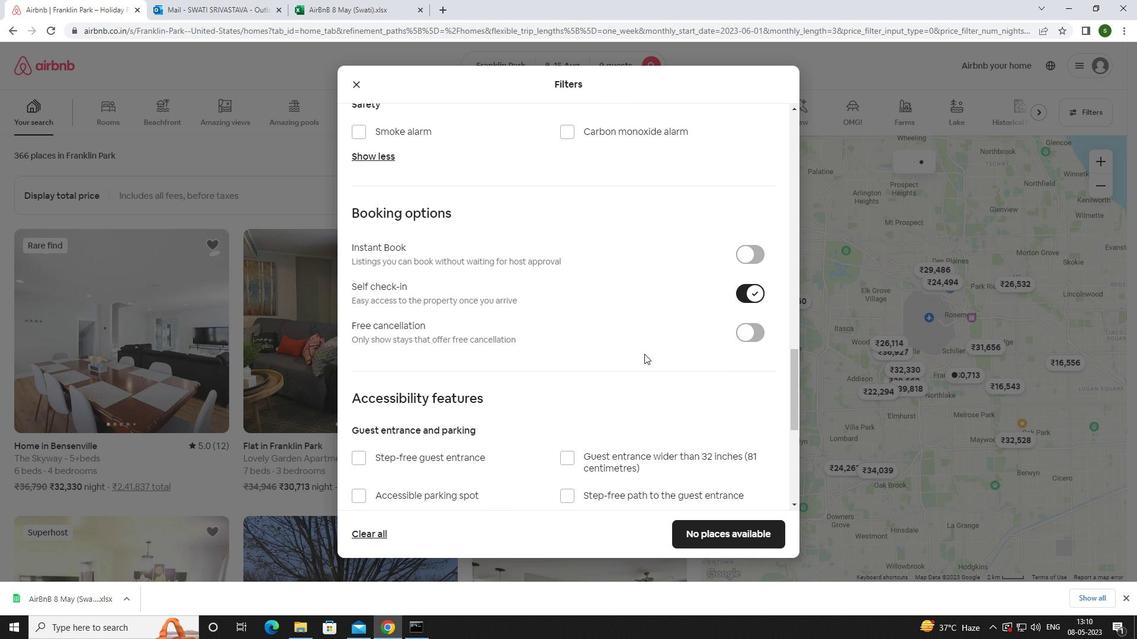 
Action: Mouse scrolled (644, 353) with delta (0, 0)
Screenshot: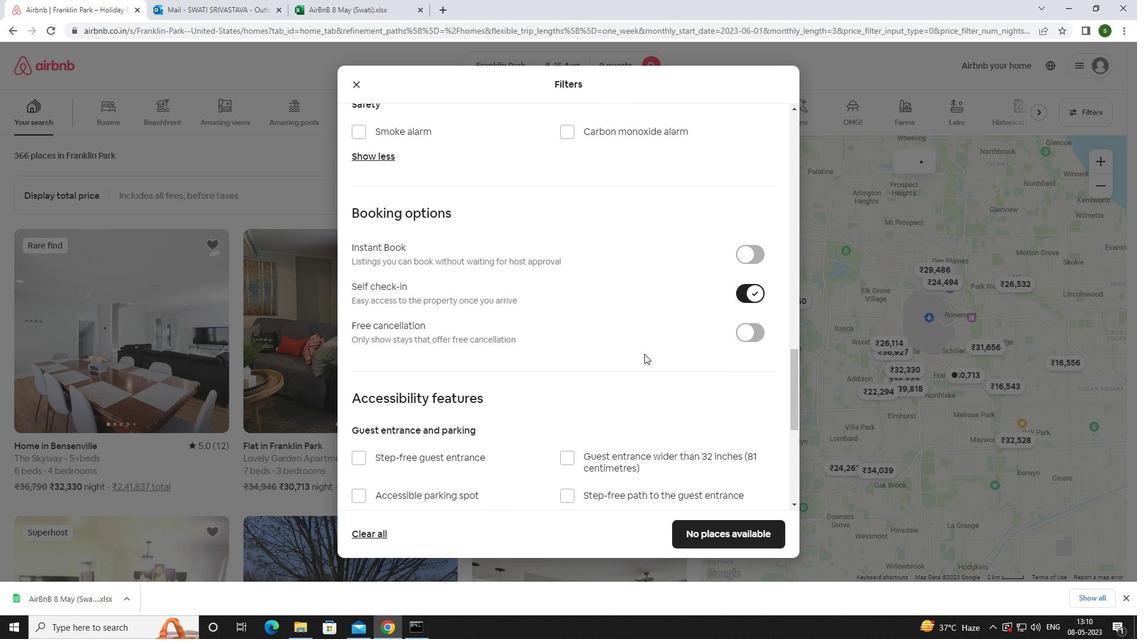 
Action: Mouse scrolled (644, 353) with delta (0, 0)
Screenshot: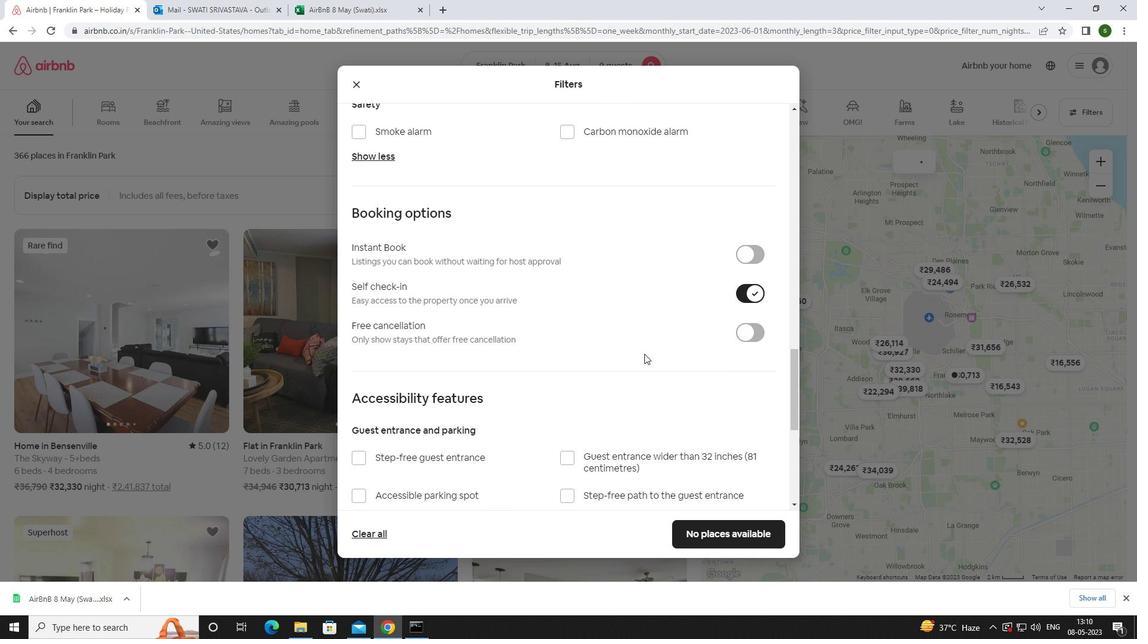 
Action: Mouse scrolled (644, 353) with delta (0, 0)
Screenshot: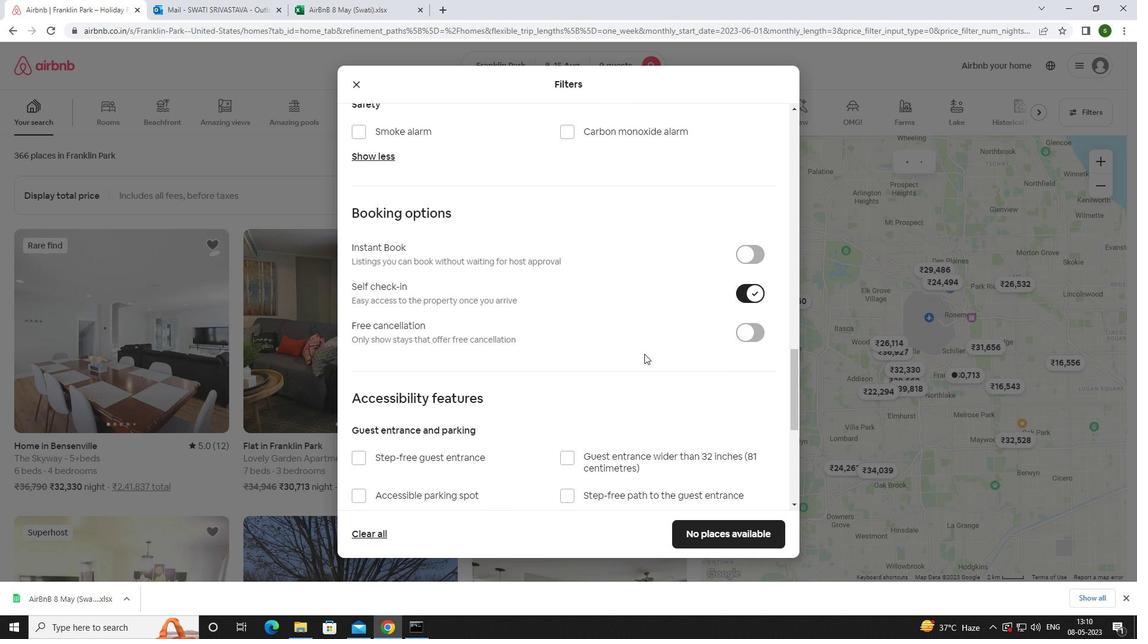 
Action: Mouse scrolled (644, 353) with delta (0, 0)
Screenshot: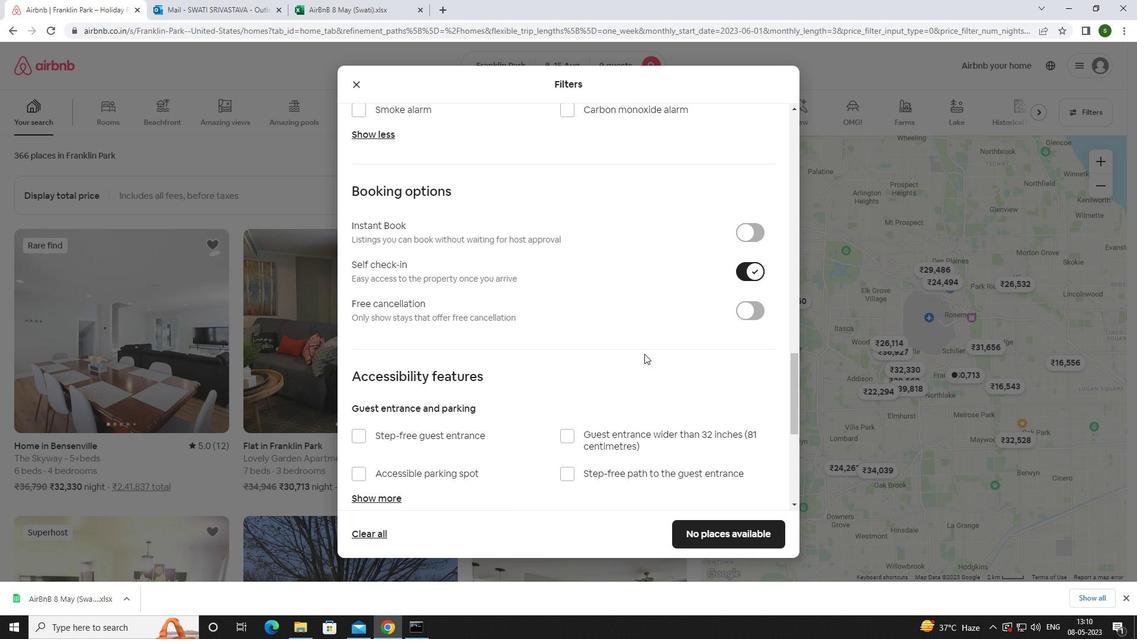 
Action: Mouse scrolled (644, 353) with delta (0, 0)
Screenshot: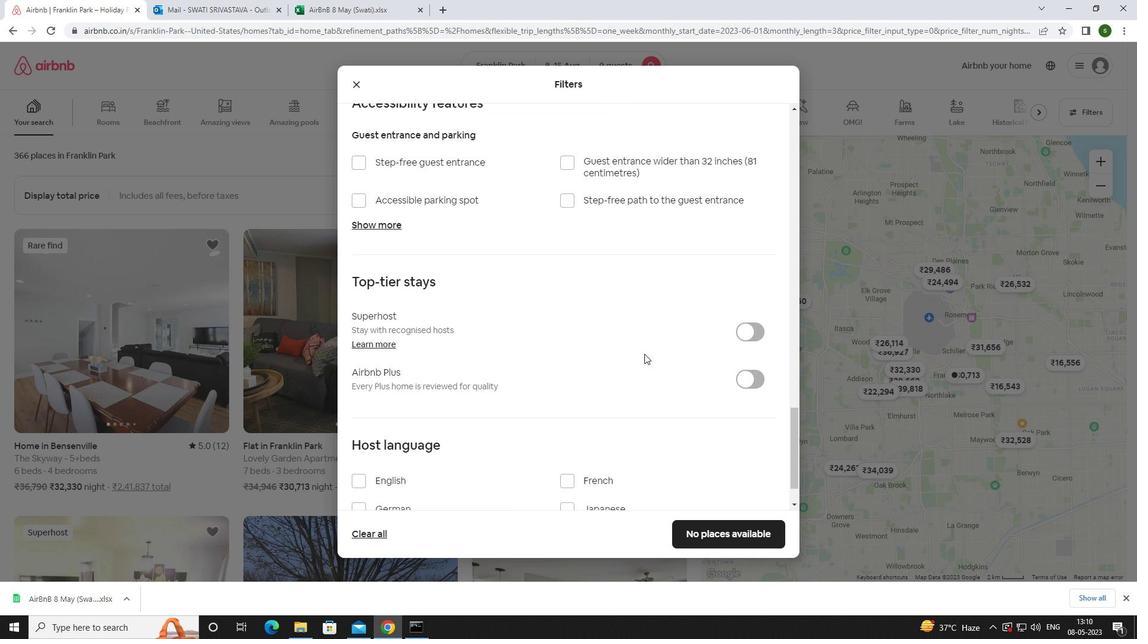 
Action: Mouse scrolled (644, 353) with delta (0, 0)
Screenshot: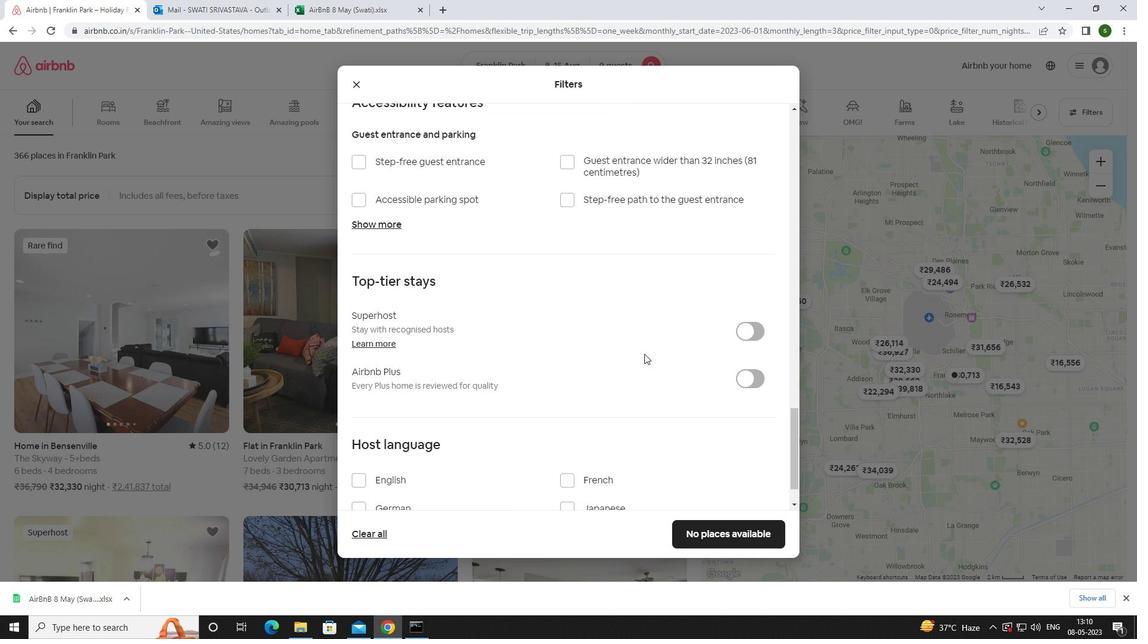 
Action: Mouse scrolled (644, 353) with delta (0, 0)
Screenshot: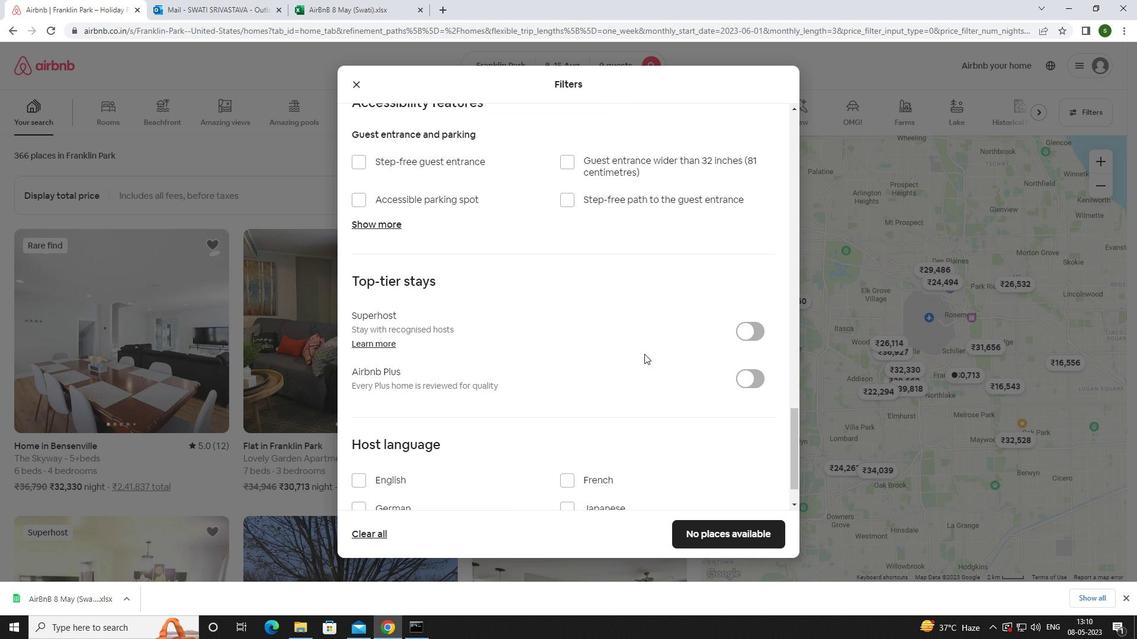 
Action: Mouse scrolled (644, 353) with delta (0, 0)
Screenshot: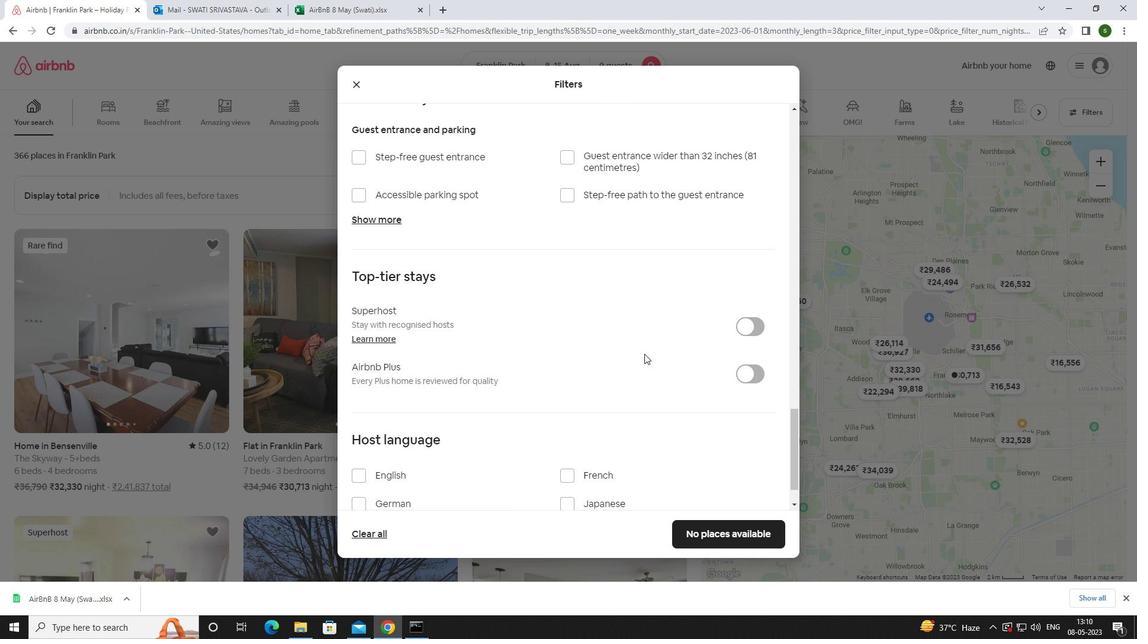 
Action: Mouse moved to (364, 427)
Screenshot: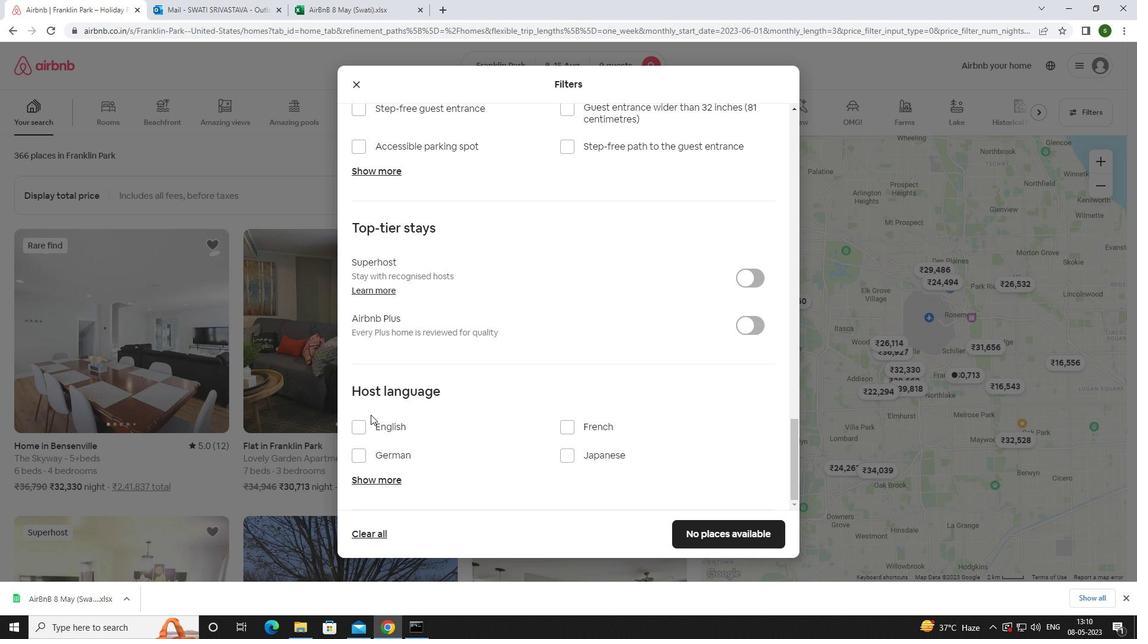 
Action: Mouse pressed left at (364, 427)
Screenshot: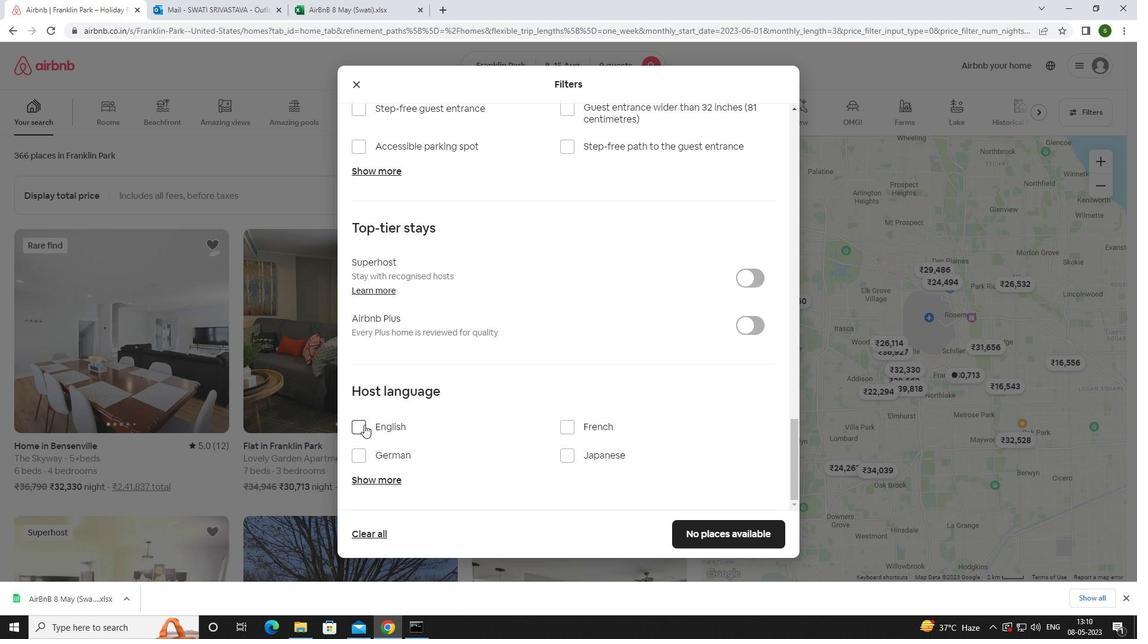 
Action: Mouse moved to (697, 536)
Screenshot: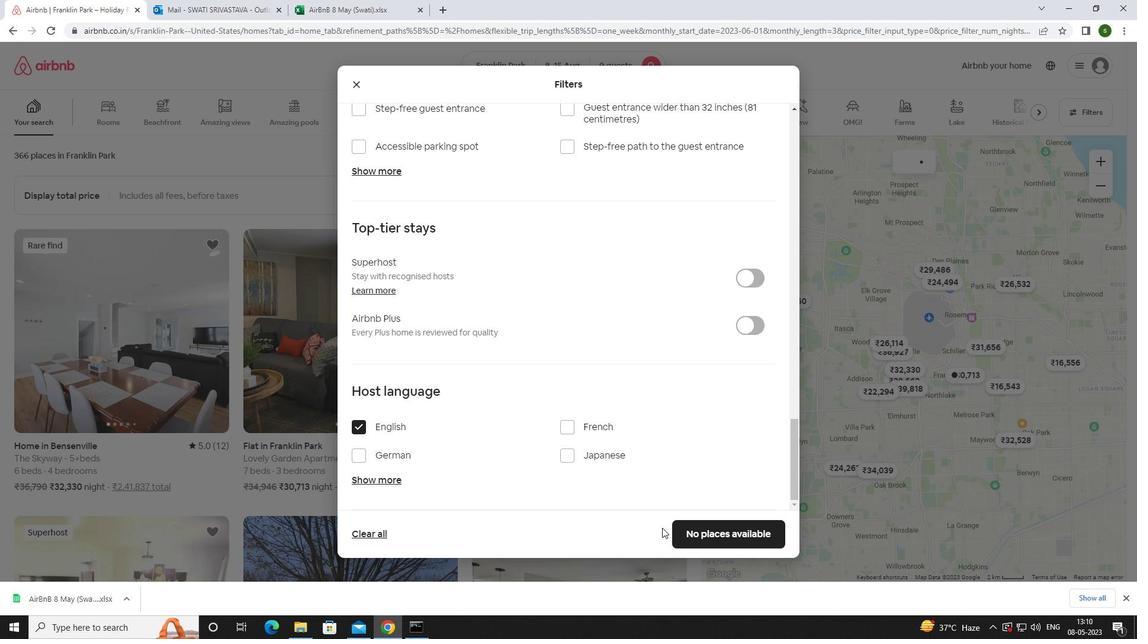 
Action: Mouse pressed left at (697, 536)
Screenshot: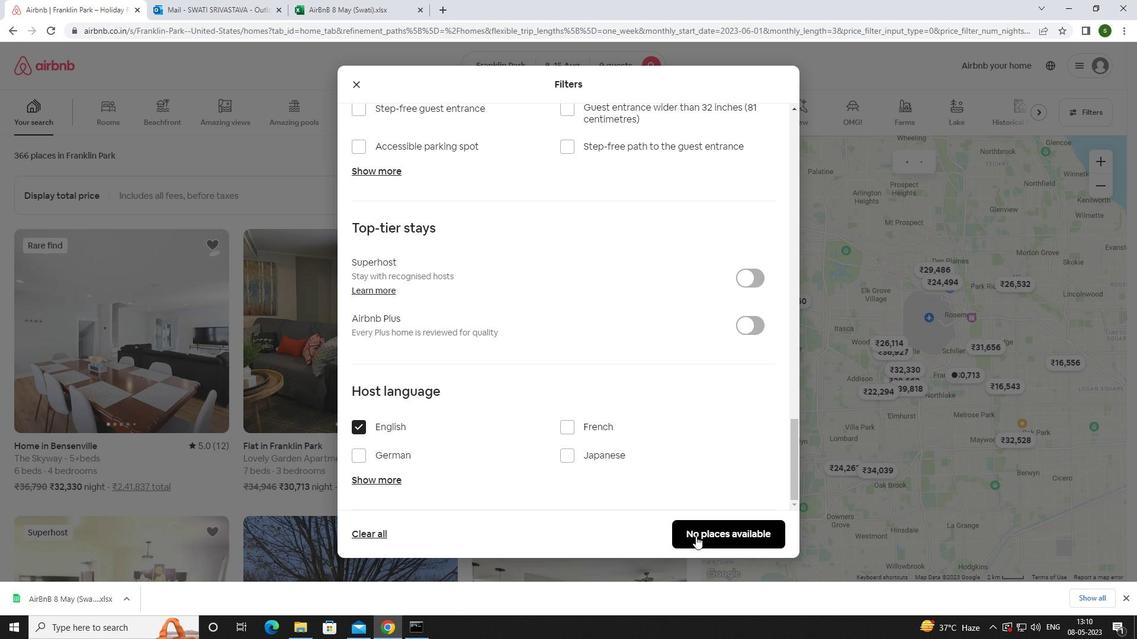 
Action: Mouse moved to (517, 375)
Screenshot: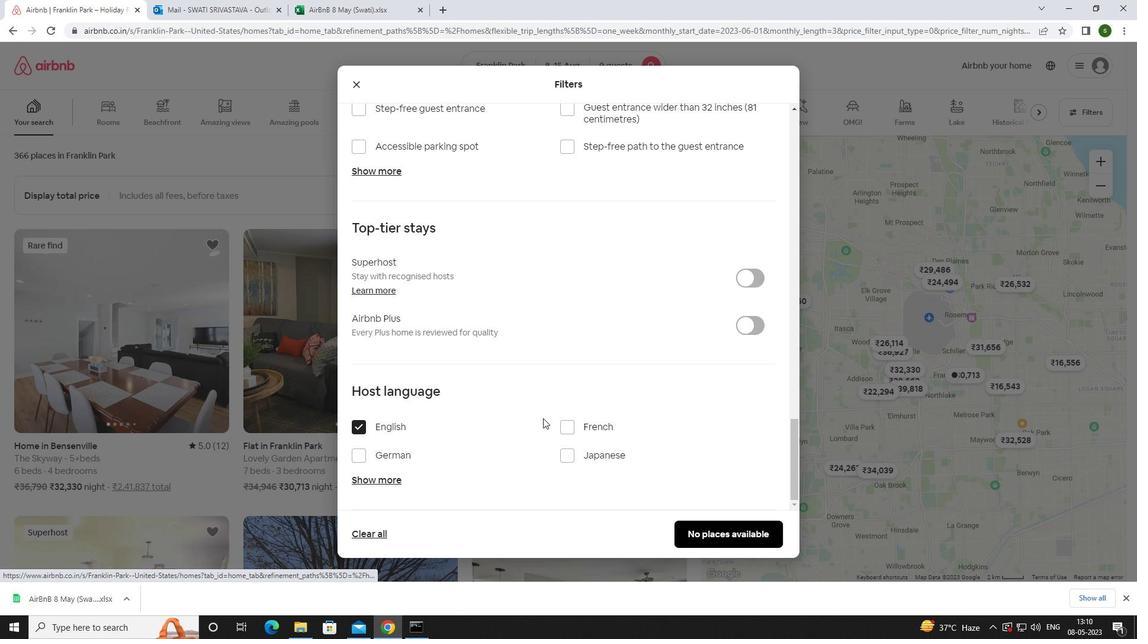 
